 Task: Look for space in Virginia, South Africa from 10th July, 2023 to 25th July, 2023 for 3 adults, 1 child in price range Rs.15000 to Rs.25000. Place can be shared room with 2 bedrooms having 3 beds and 2 bathrooms. Property type can be house, flat, guest house. Amenities needed are: wifi, TV, free parkinig on premises, gym, breakfast. Booking option can be shelf check-in. Required host language is English.
Action: Mouse moved to (583, 136)
Screenshot: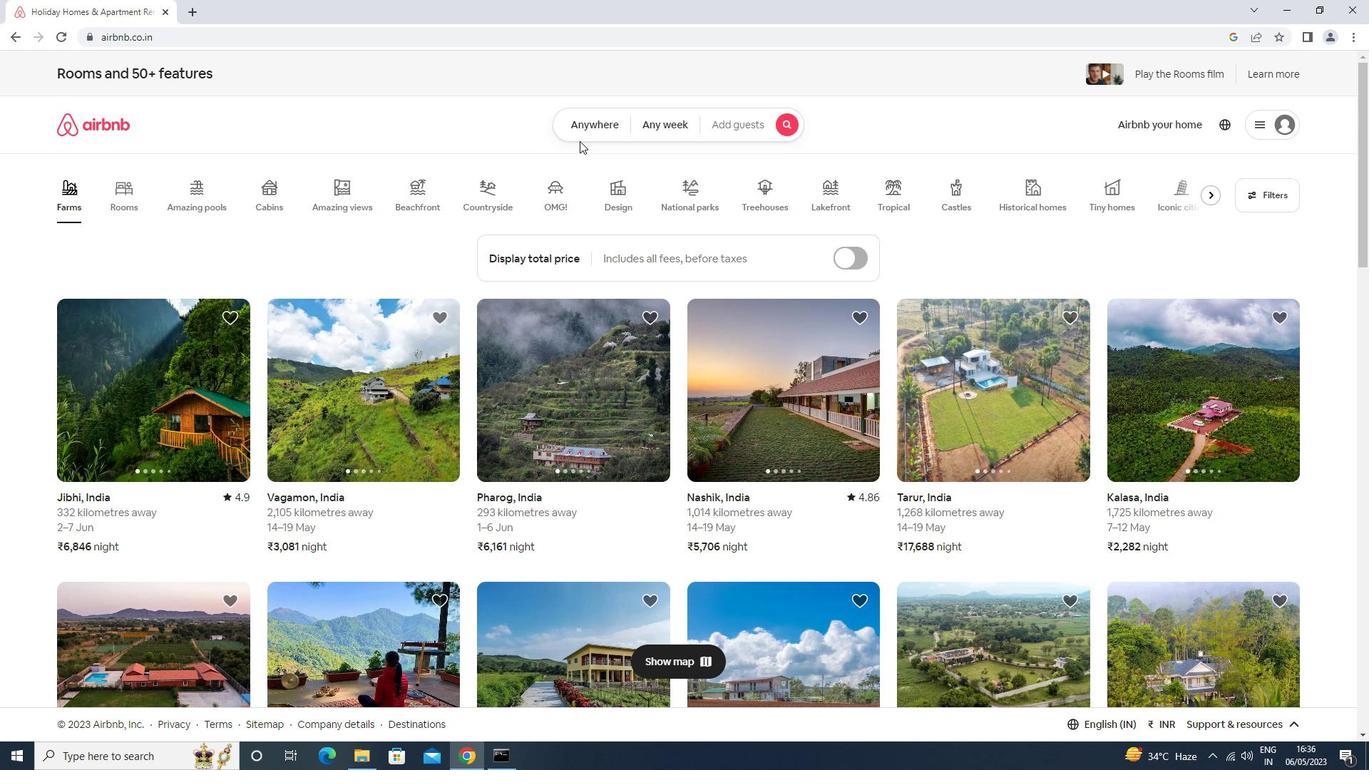 
Action: Mouse pressed left at (583, 136)
Screenshot: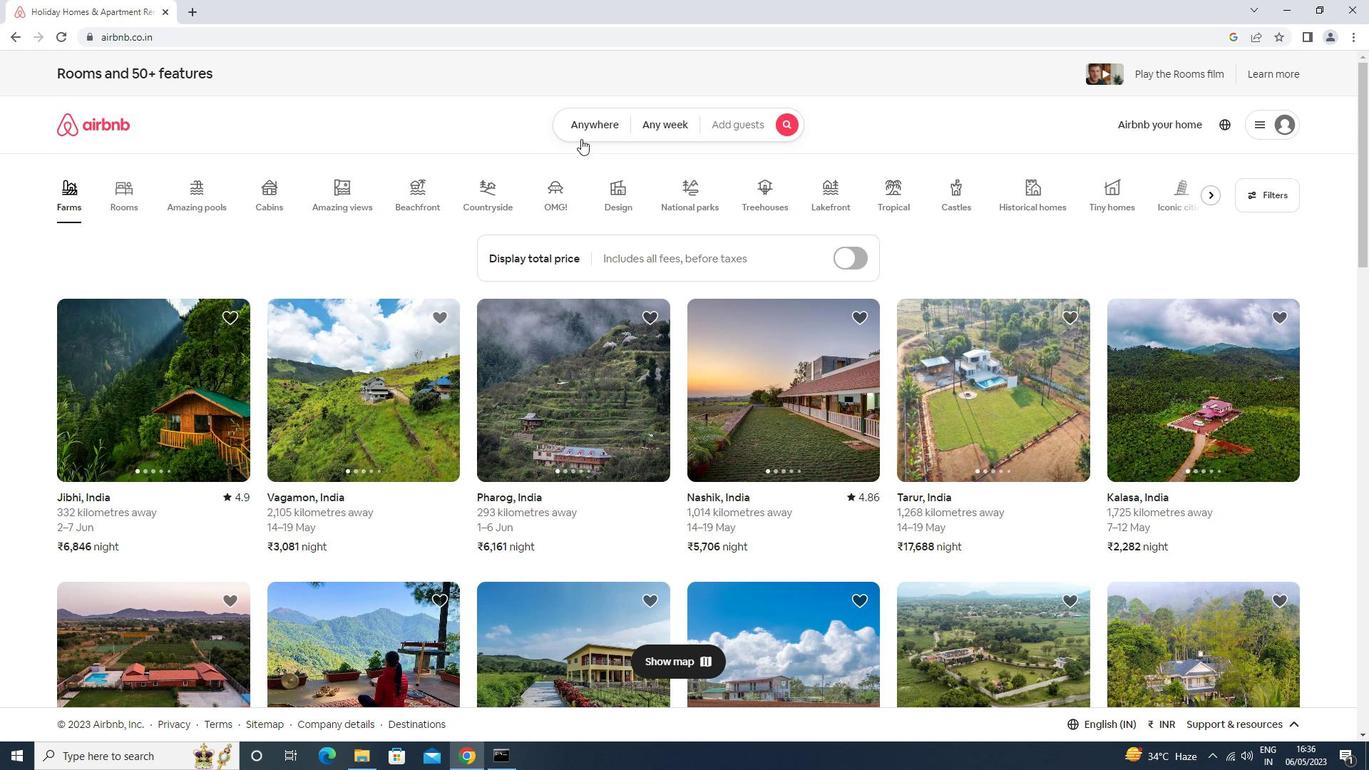 
Action: Mouse moved to (531, 184)
Screenshot: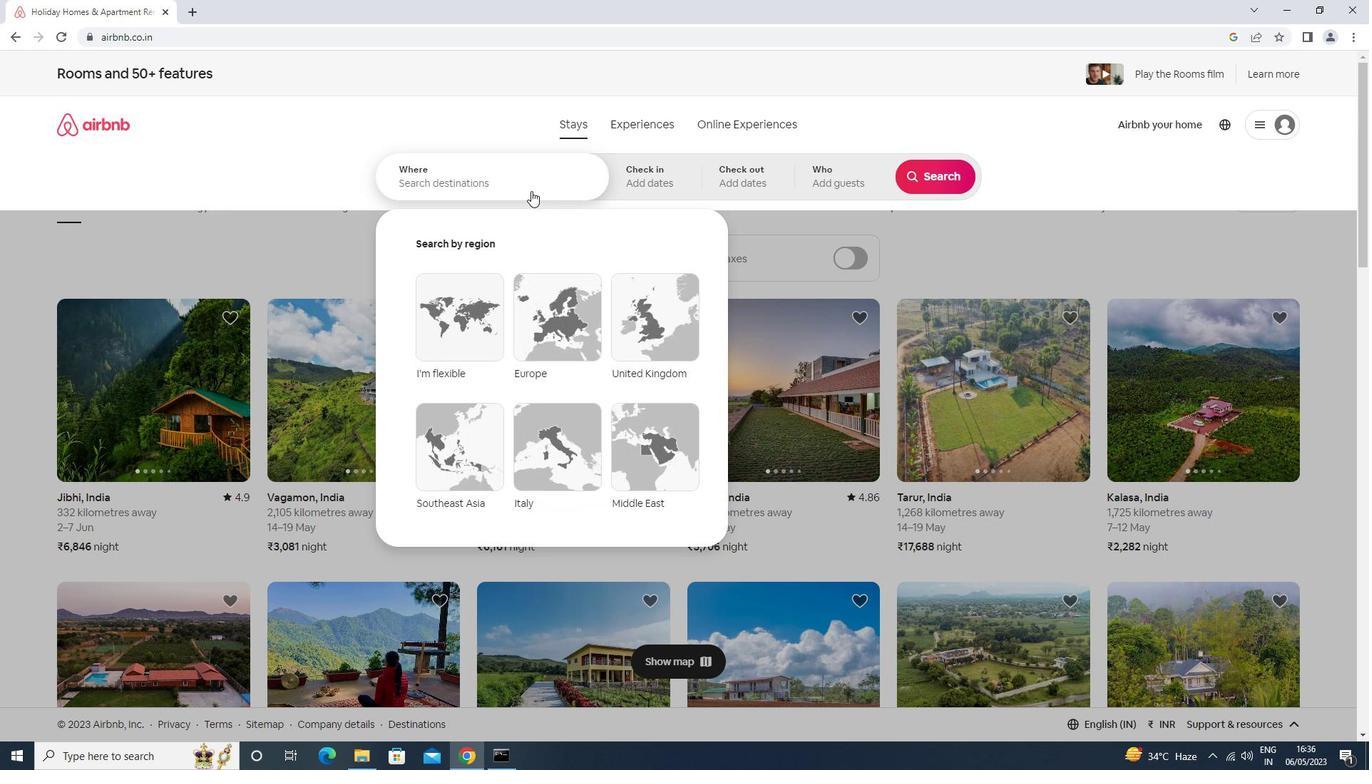 
Action: Mouse pressed left at (531, 184)
Screenshot: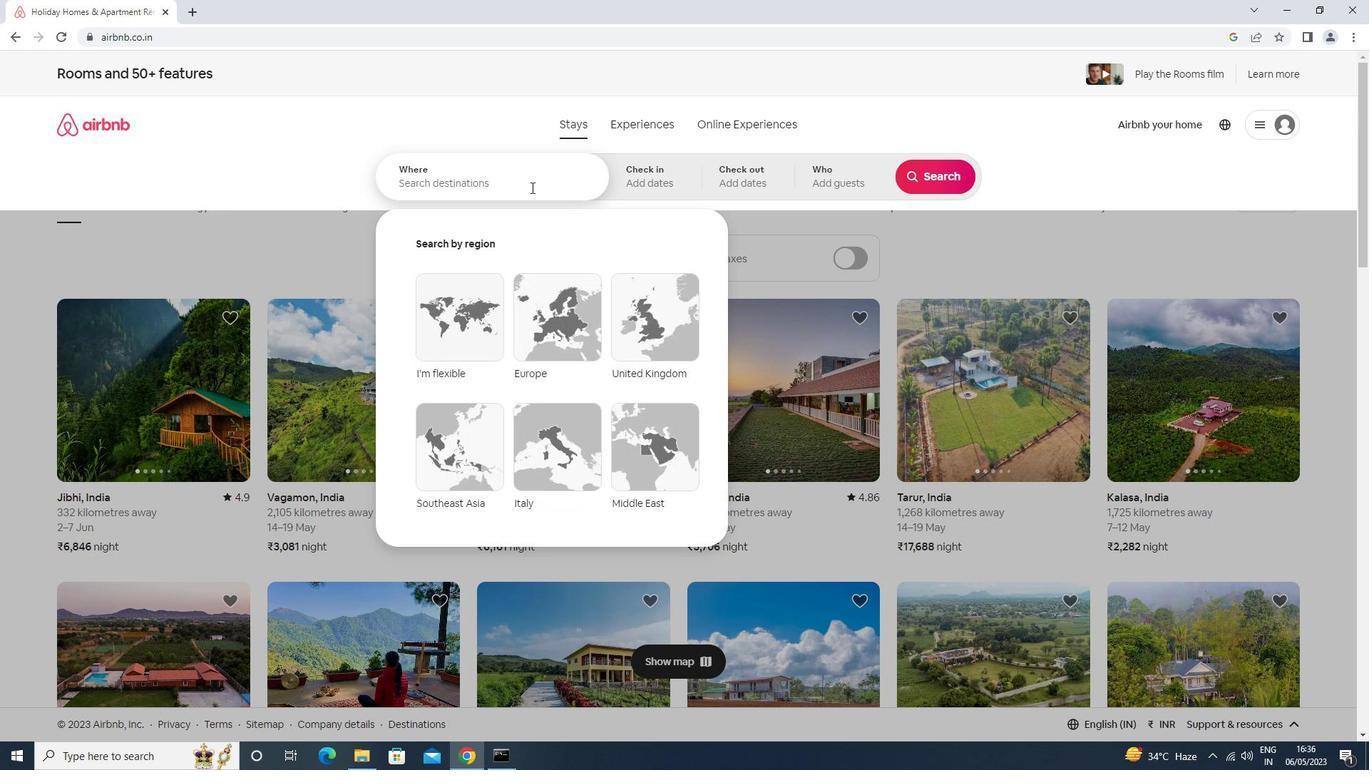 
Action: Key pressed vryburg,<Key.space><Key.shift>SOUTH<Key.space><Key.shift>AFRICA<Key.enter>
Screenshot: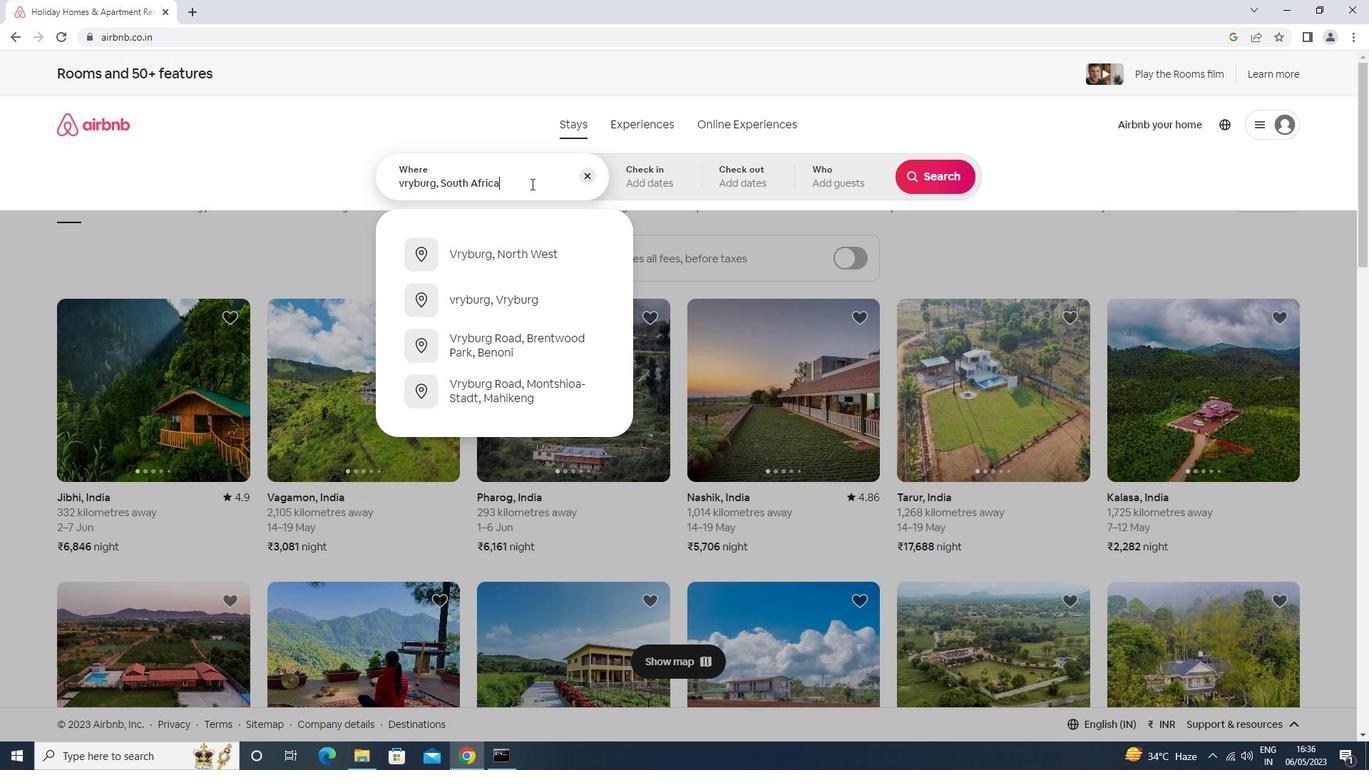
Action: Mouse moved to (935, 298)
Screenshot: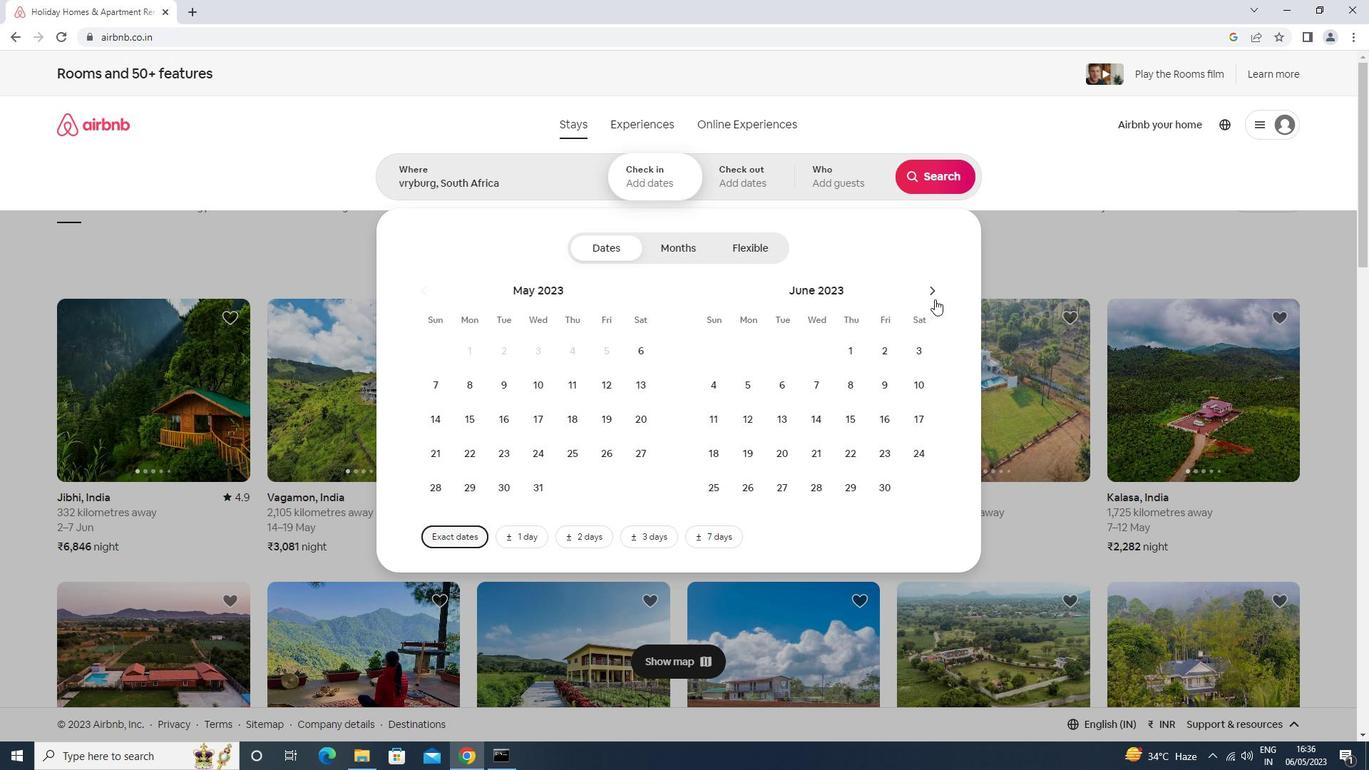 
Action: Mouse pressed left at (935, 298)
Screenshot: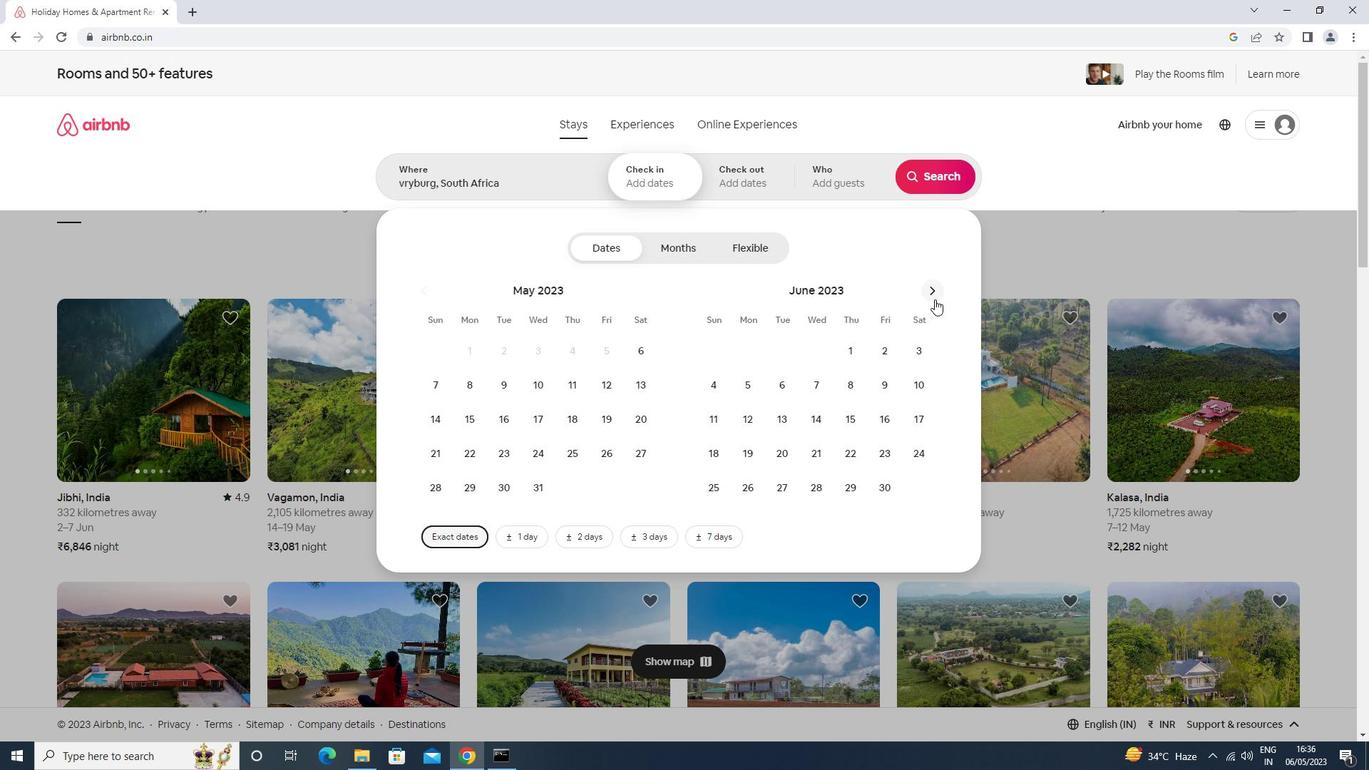 
Action: Mouse moved to (822, 415)
Screenshot: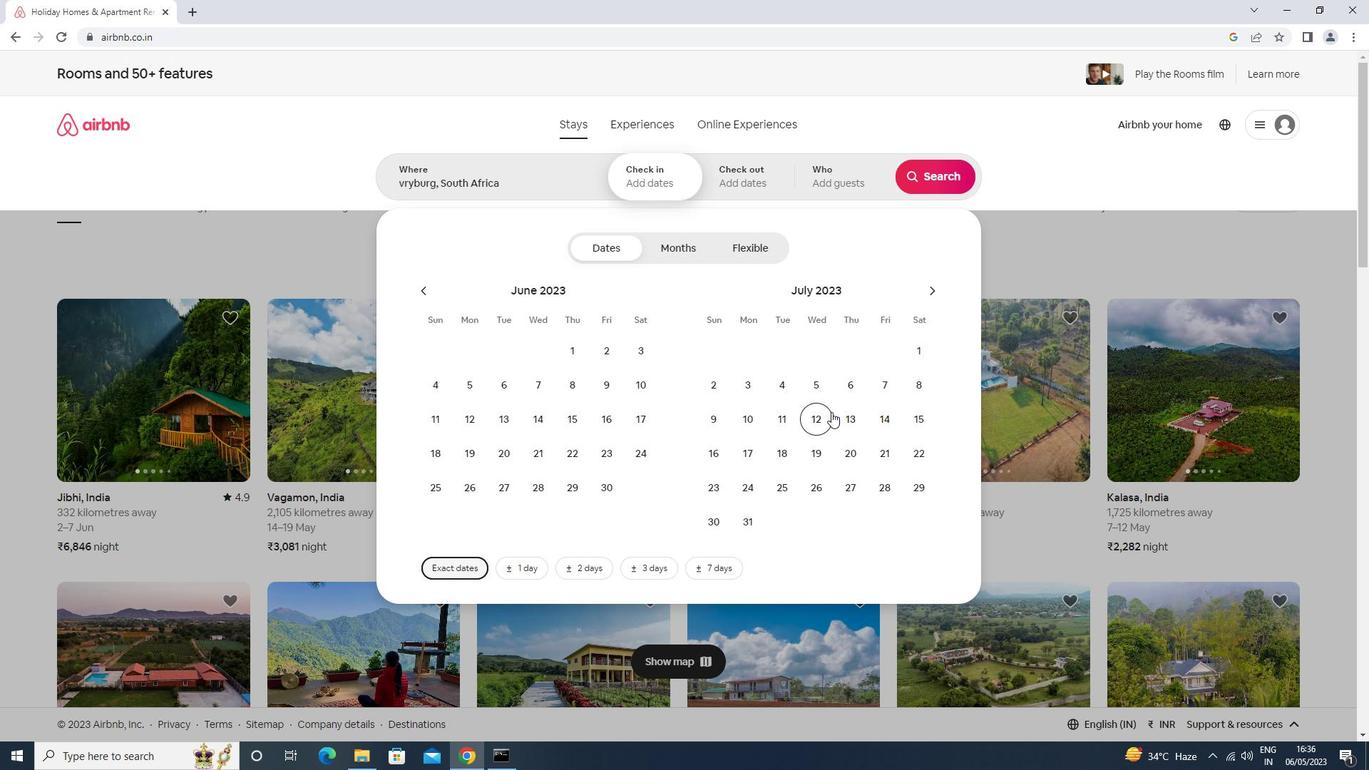 
Action: Mouse pressed left at (822, 415)
Screenshot: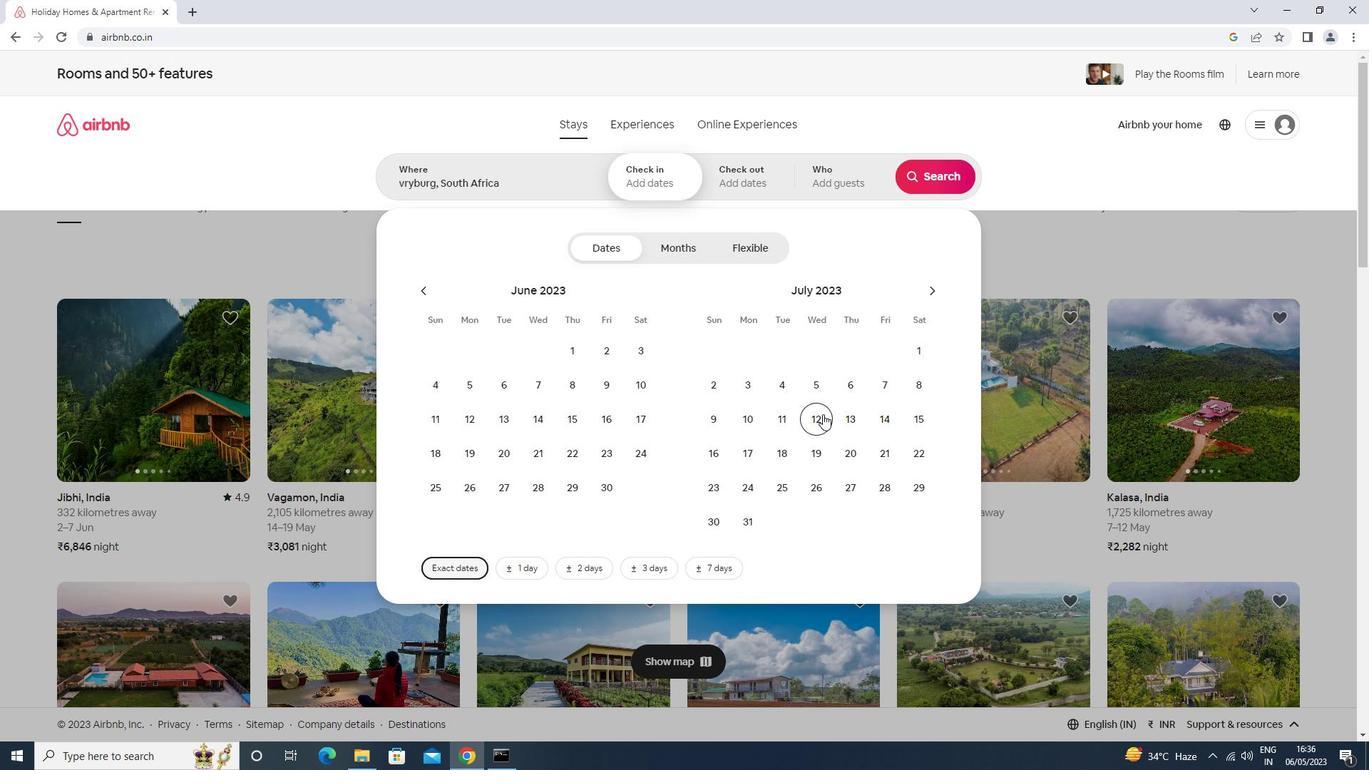 
Action: Mouse moved to (711, 451)
Screenshot: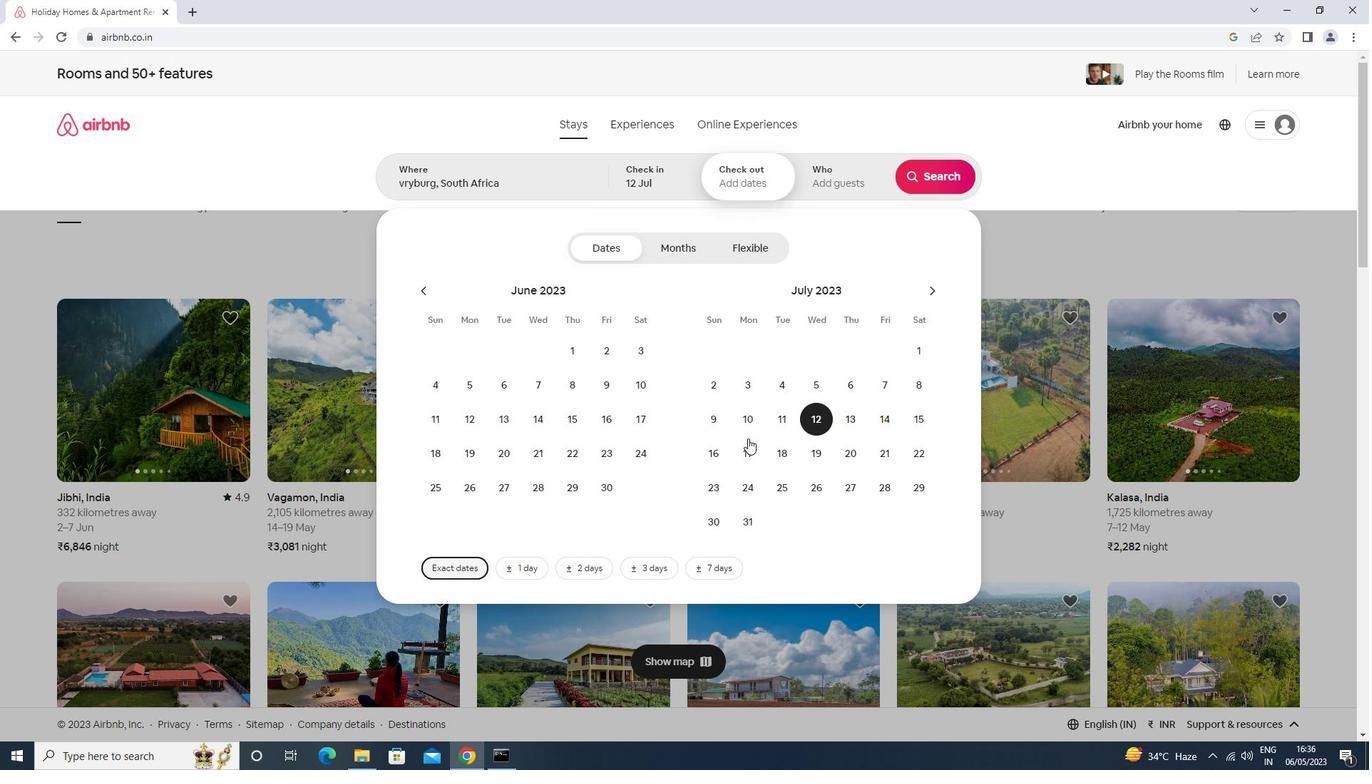 
Action: Mouse pressed left at (711, 451)
Screenshot: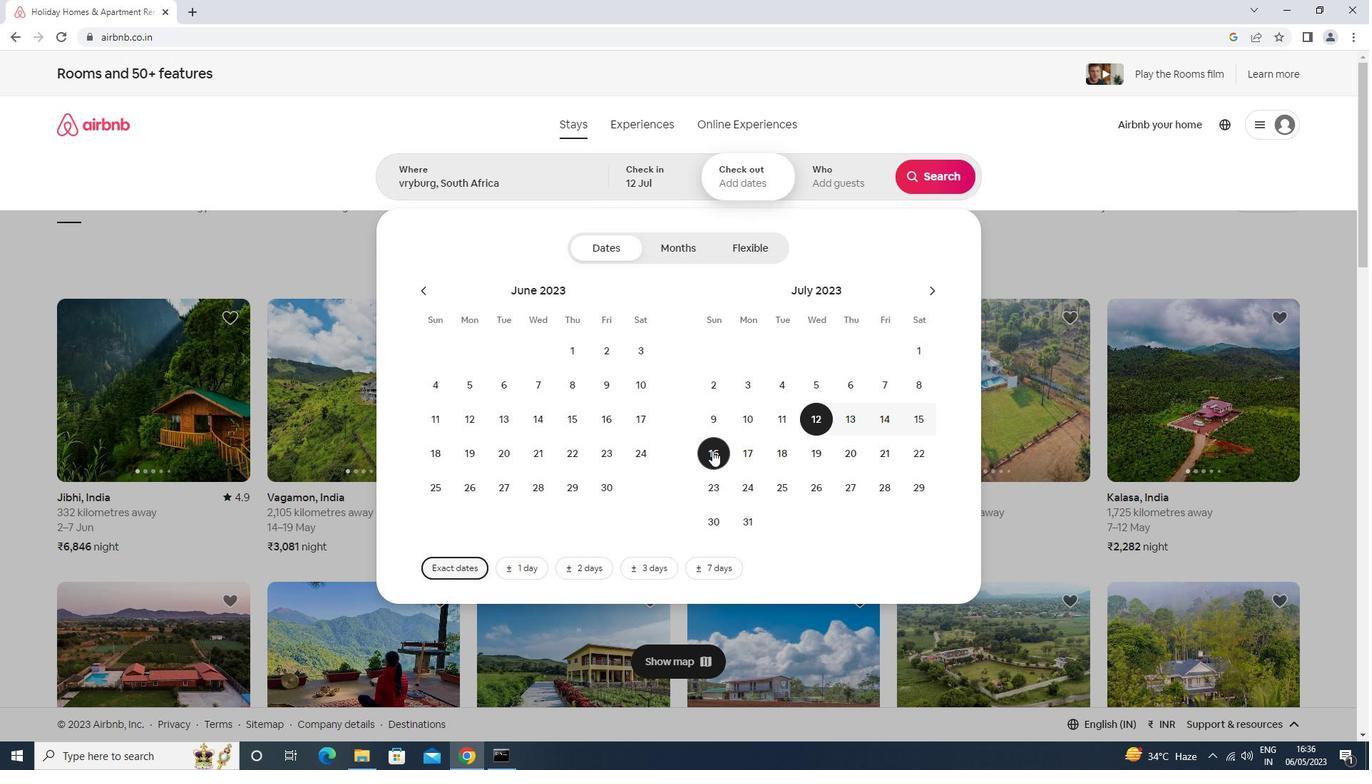 
Action: Mouse moved to (815, 182)
Screenshot: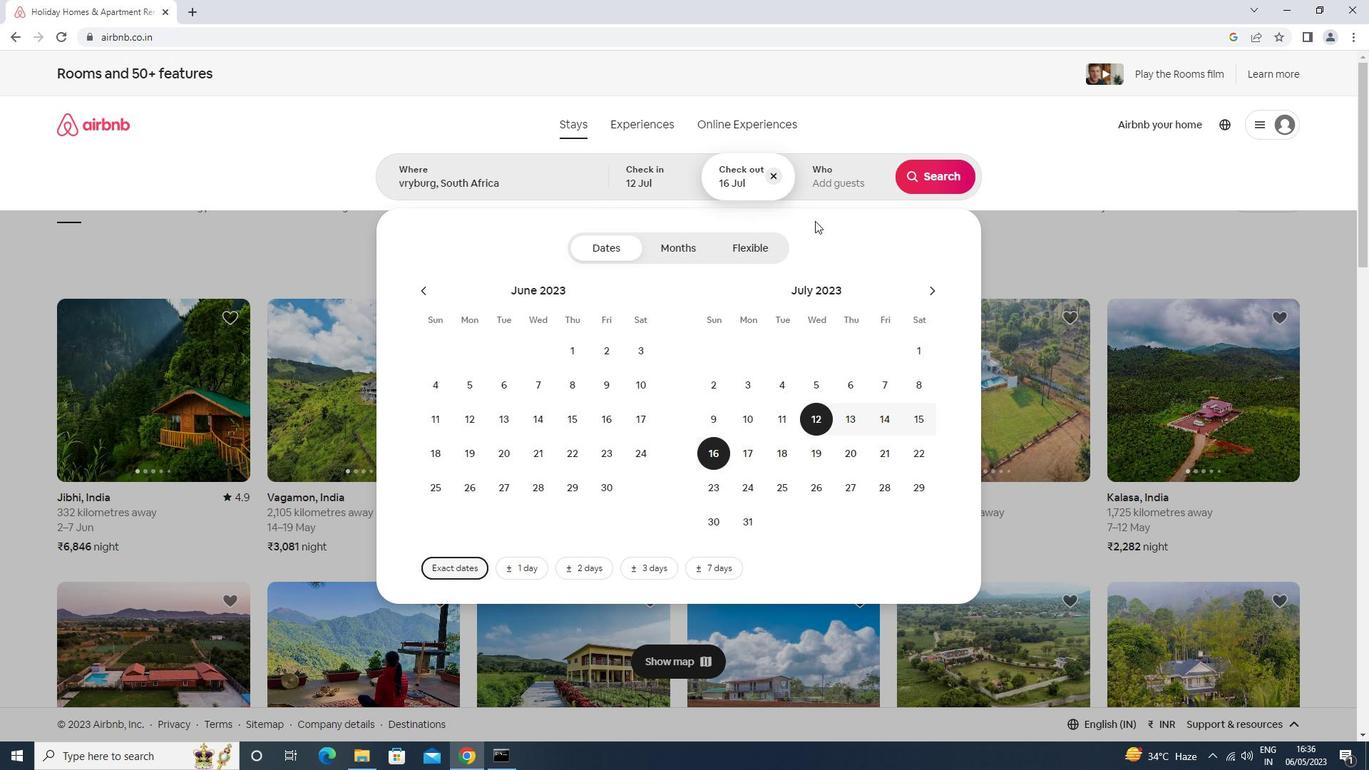 
Action: Mouse pressed left at (815, 182)
Screenshot: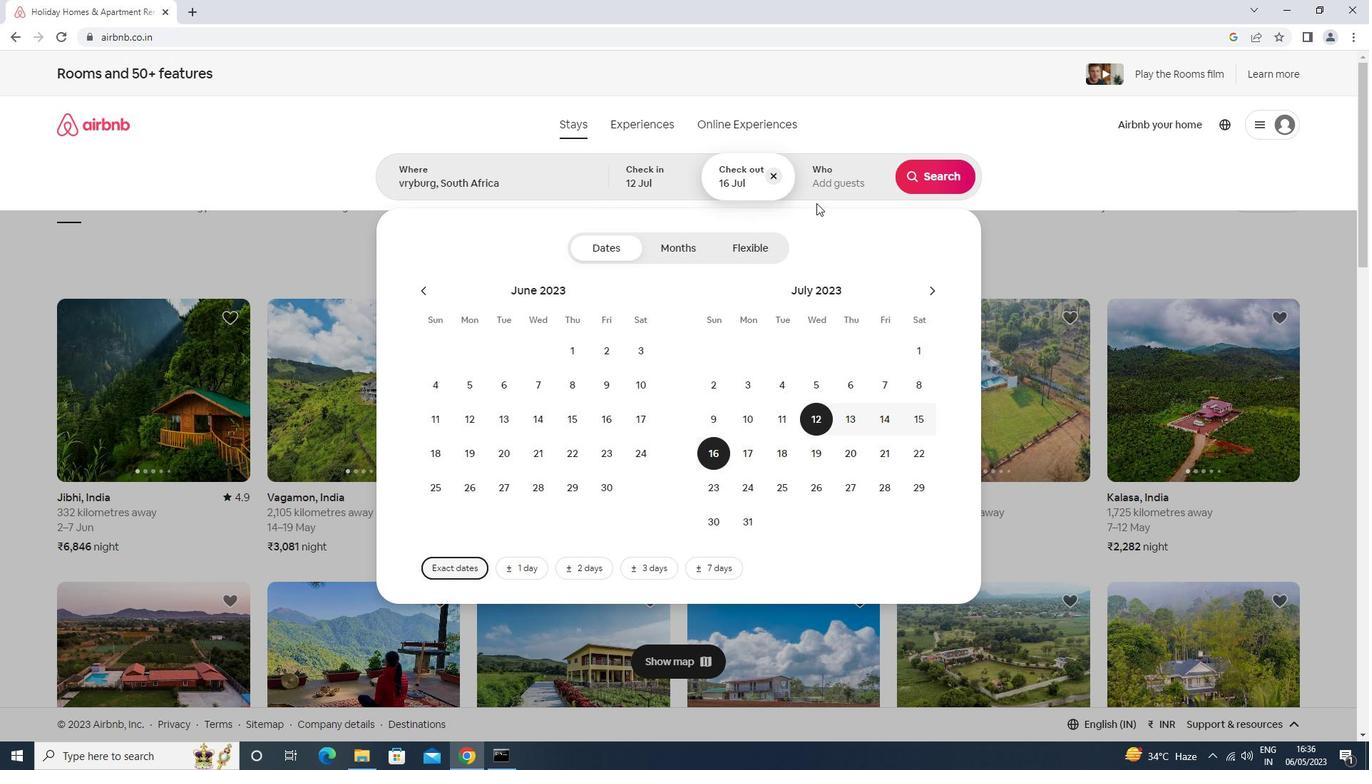 
Action: Mouse moved to (943, 251)
Screenshot: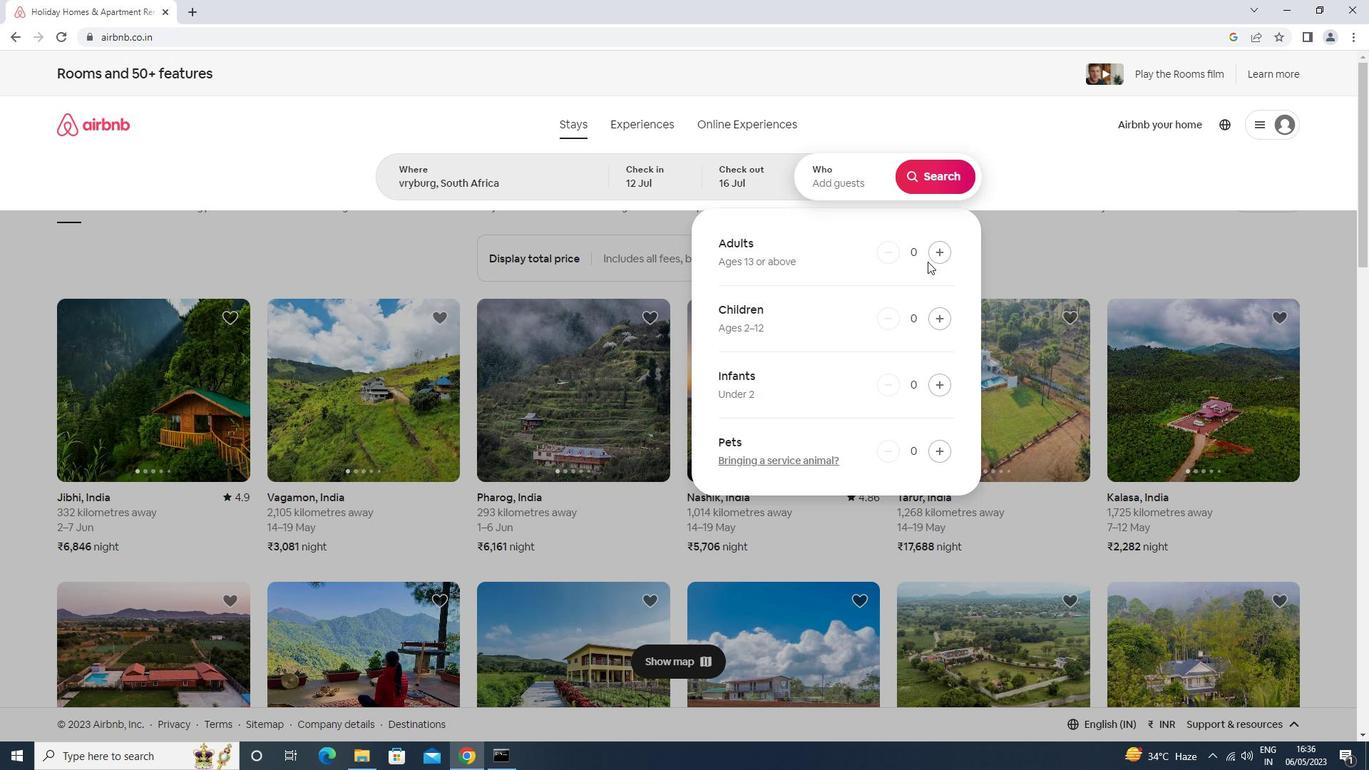 
Action: Mouse pressed left at (943, 251)
Screenshot: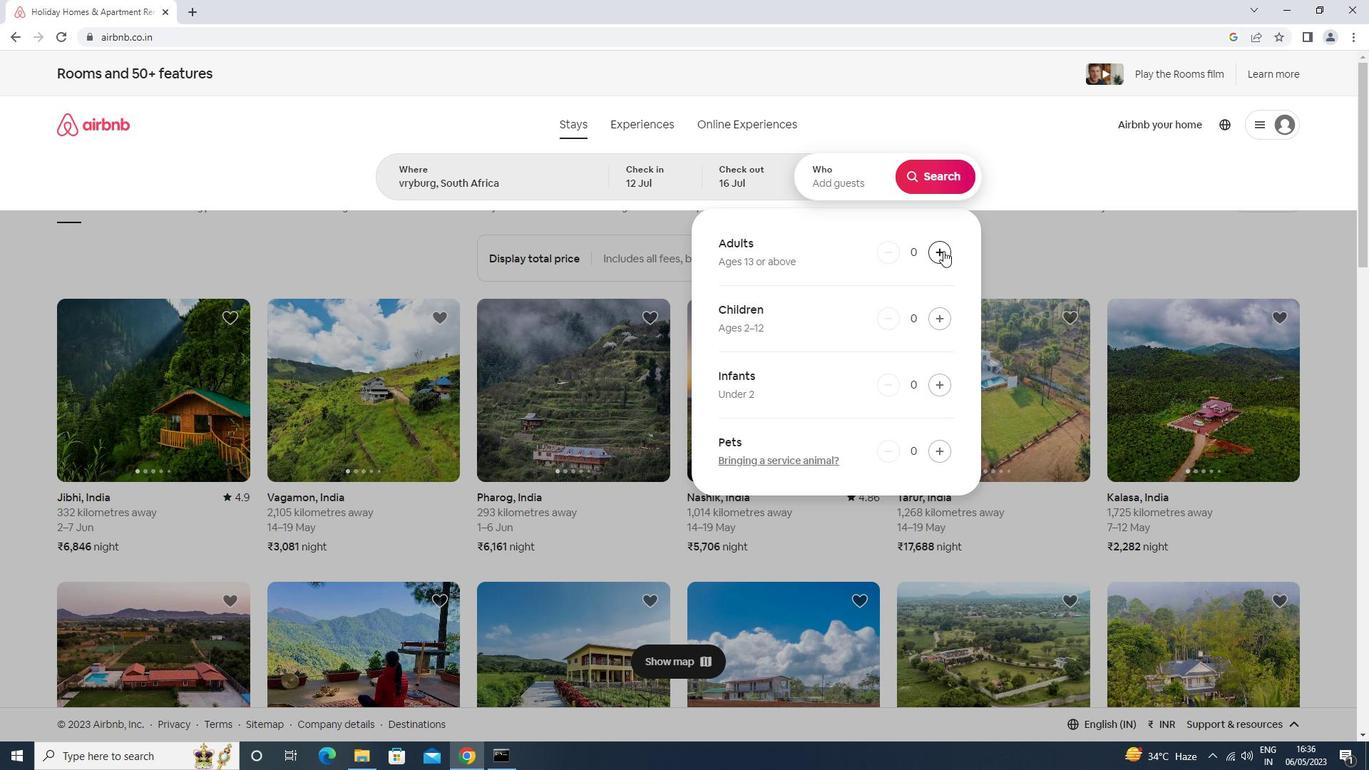 
Action: Mouse pressed left at (943, 251)
Screenshot: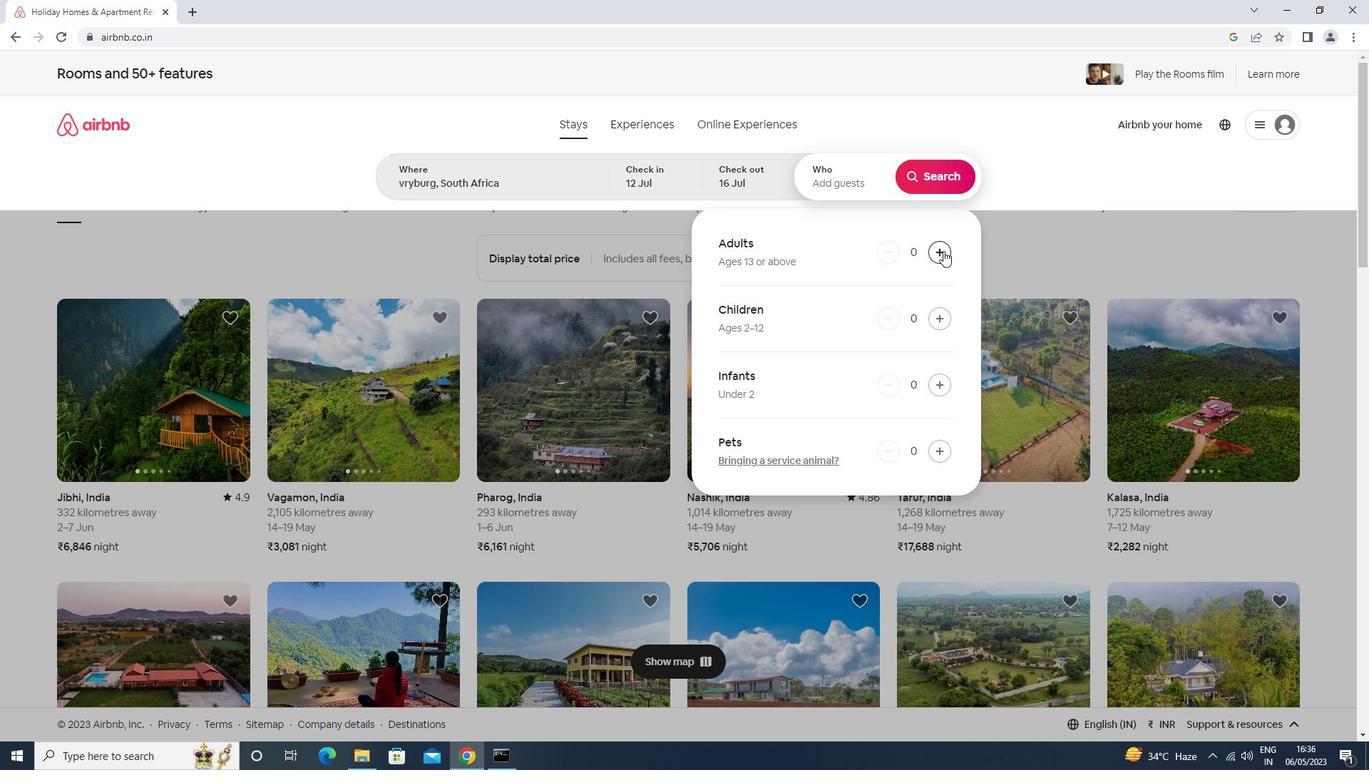 
Action: Mouse pressed left at (943, 251)
Screenshot: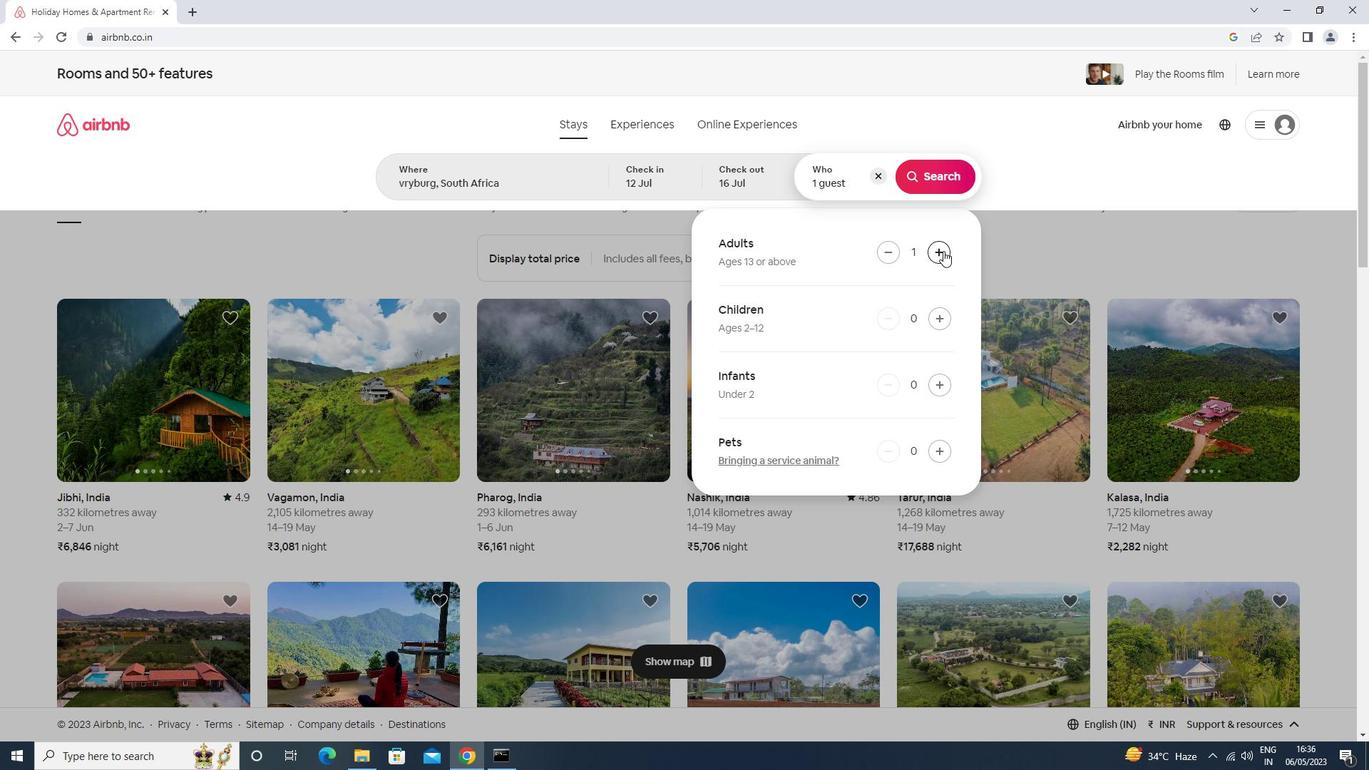 
Action: Mouse pressed left at (943, 251)
Screenshot: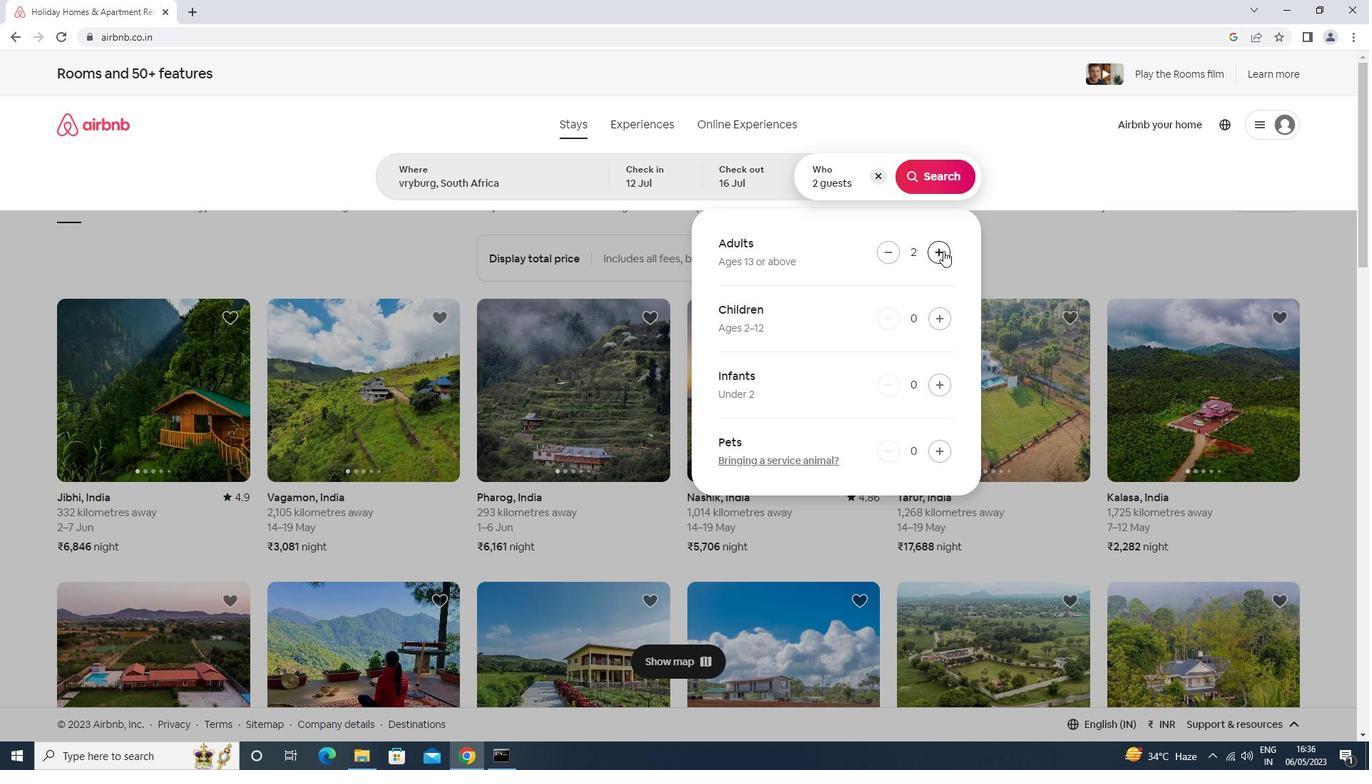 
Action: Mouse pressed left at (943, 251)
Screenshot: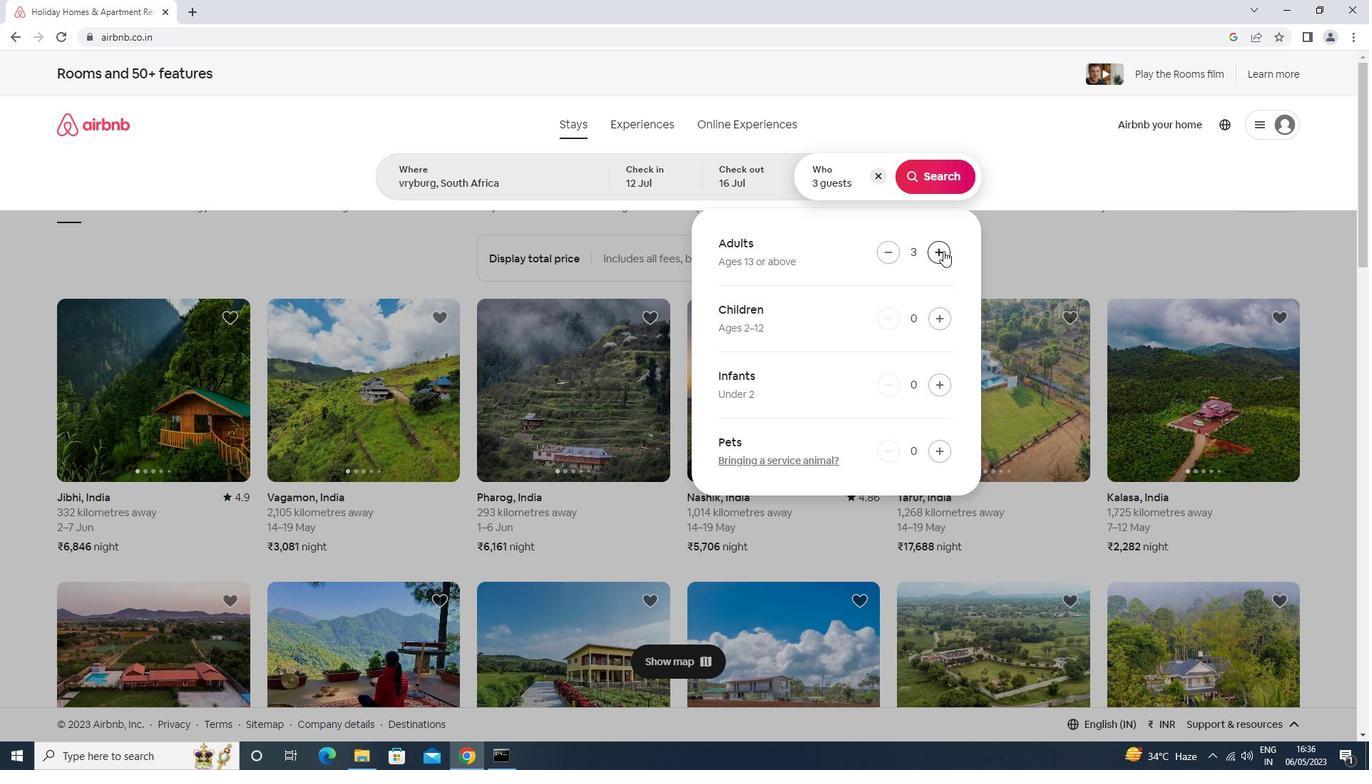 
Action: Mouse pressed left at (943, 251)
Screenshot: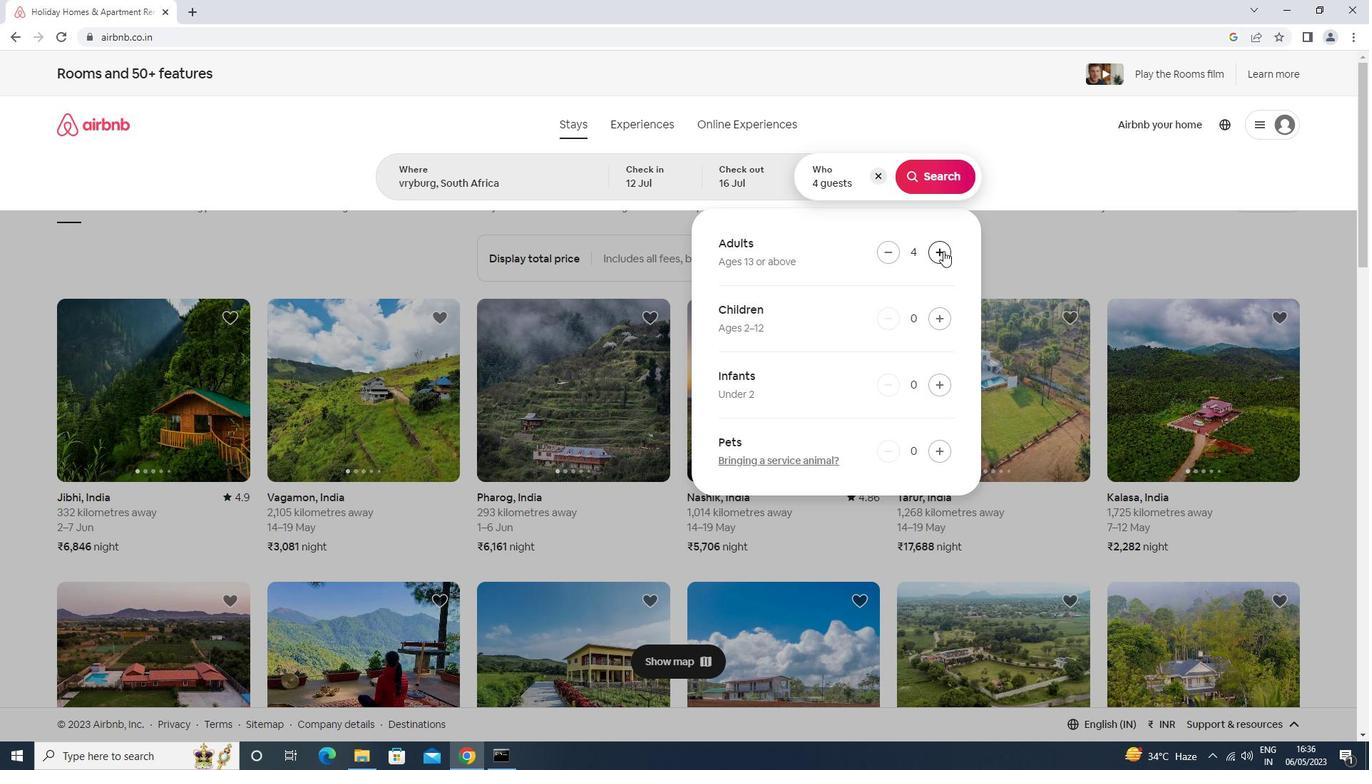 
Action: Mouse pressed left at (943, 251)
Screenshot: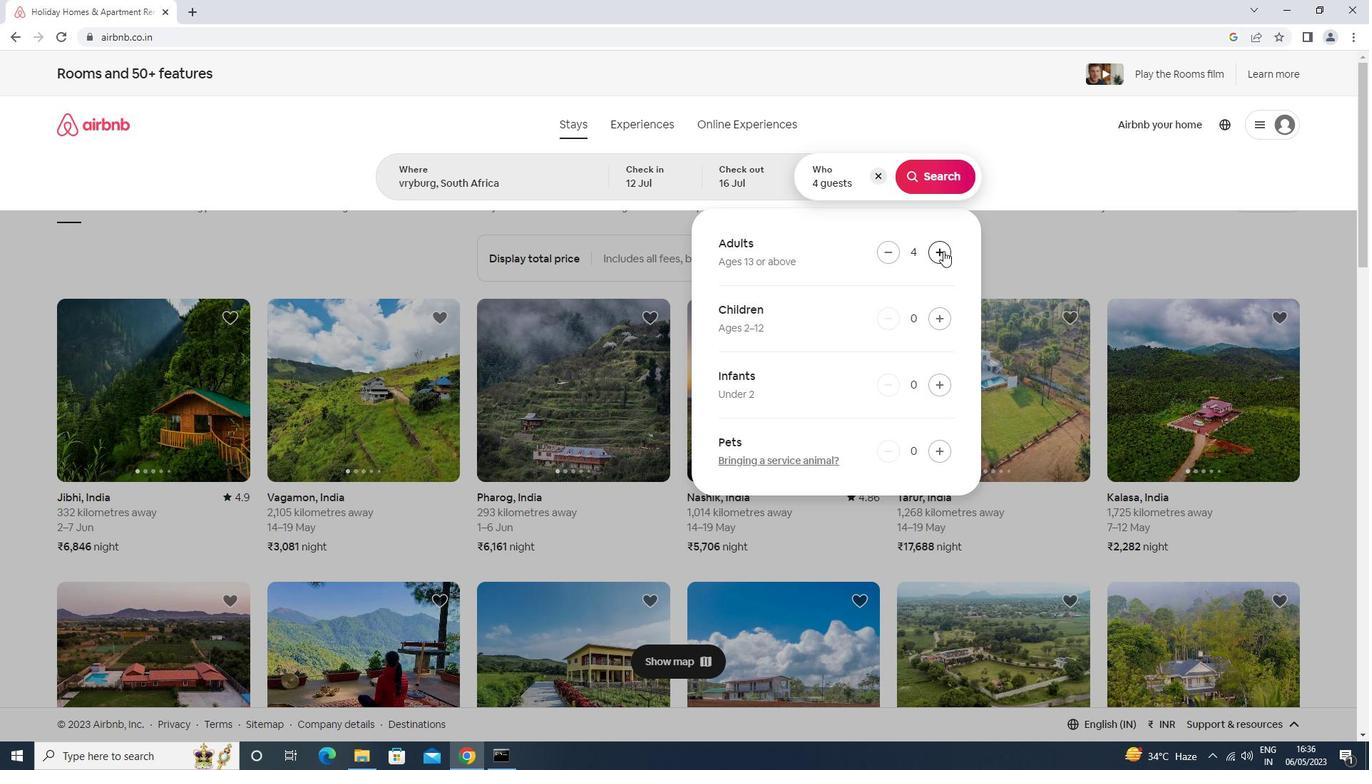 
Action: Mouse pressed left at (943, 251)
Screenshot: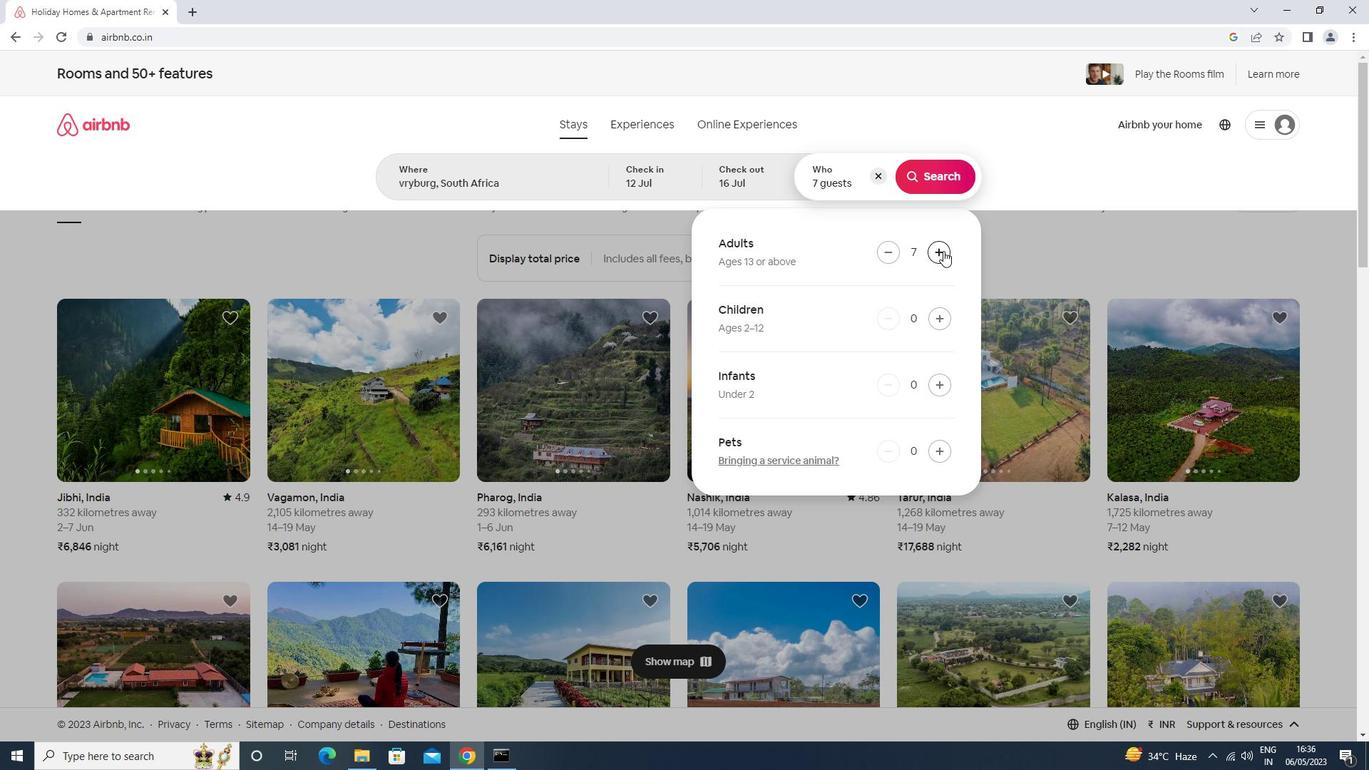 
Action: Mouse moved to (933, 189)
Screenshot: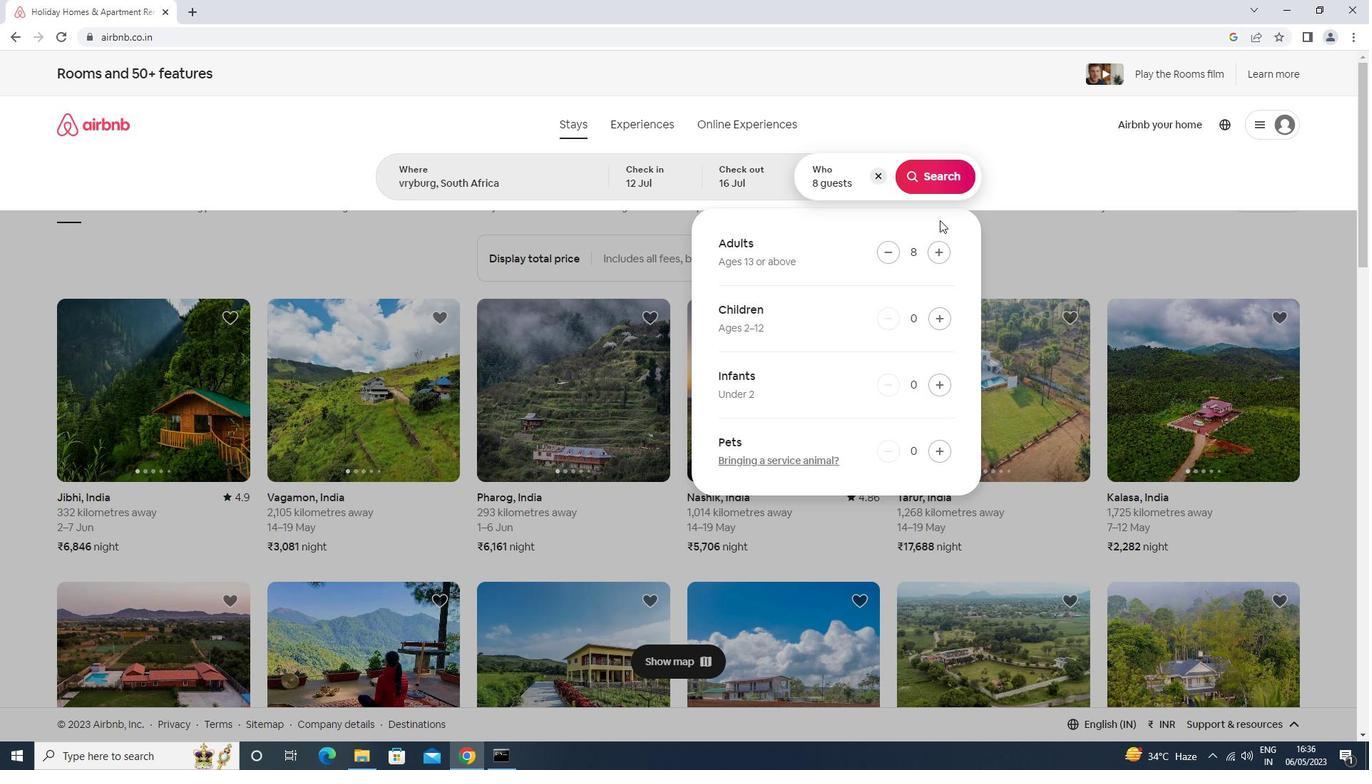 
Action: Mouse pressed left at (933, 189)
Screenshot: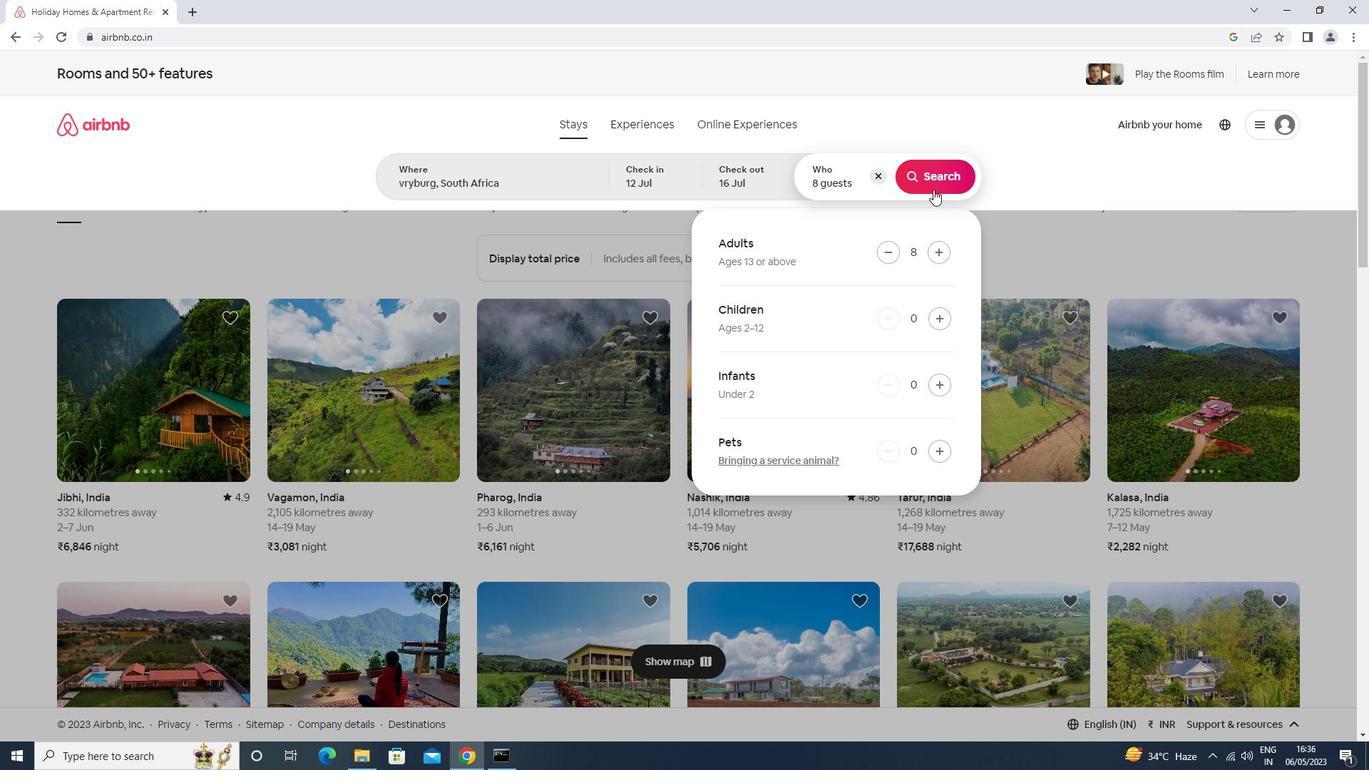 
Action: Mouse moved to (1296, 136)
Screenshot: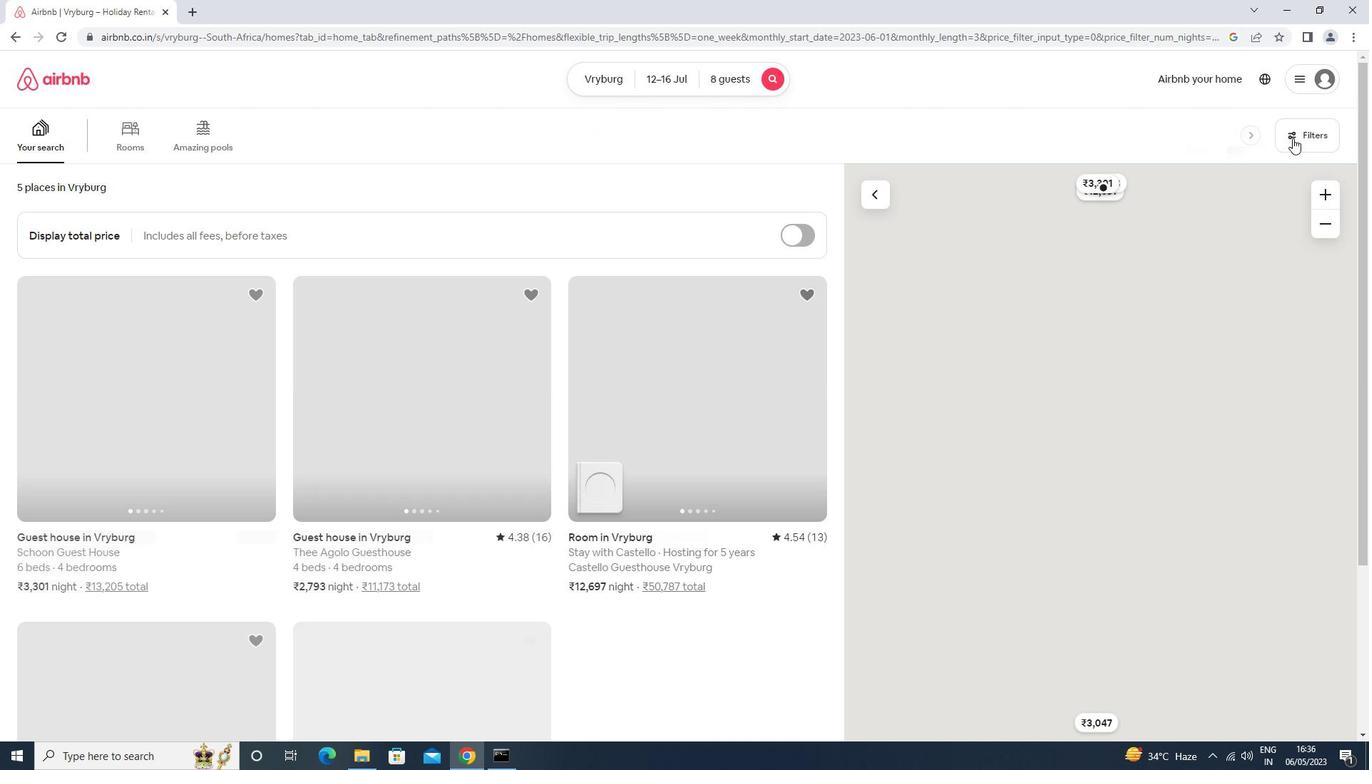 
Action: Mouse pressed left at (1296, 136)
Screenshot: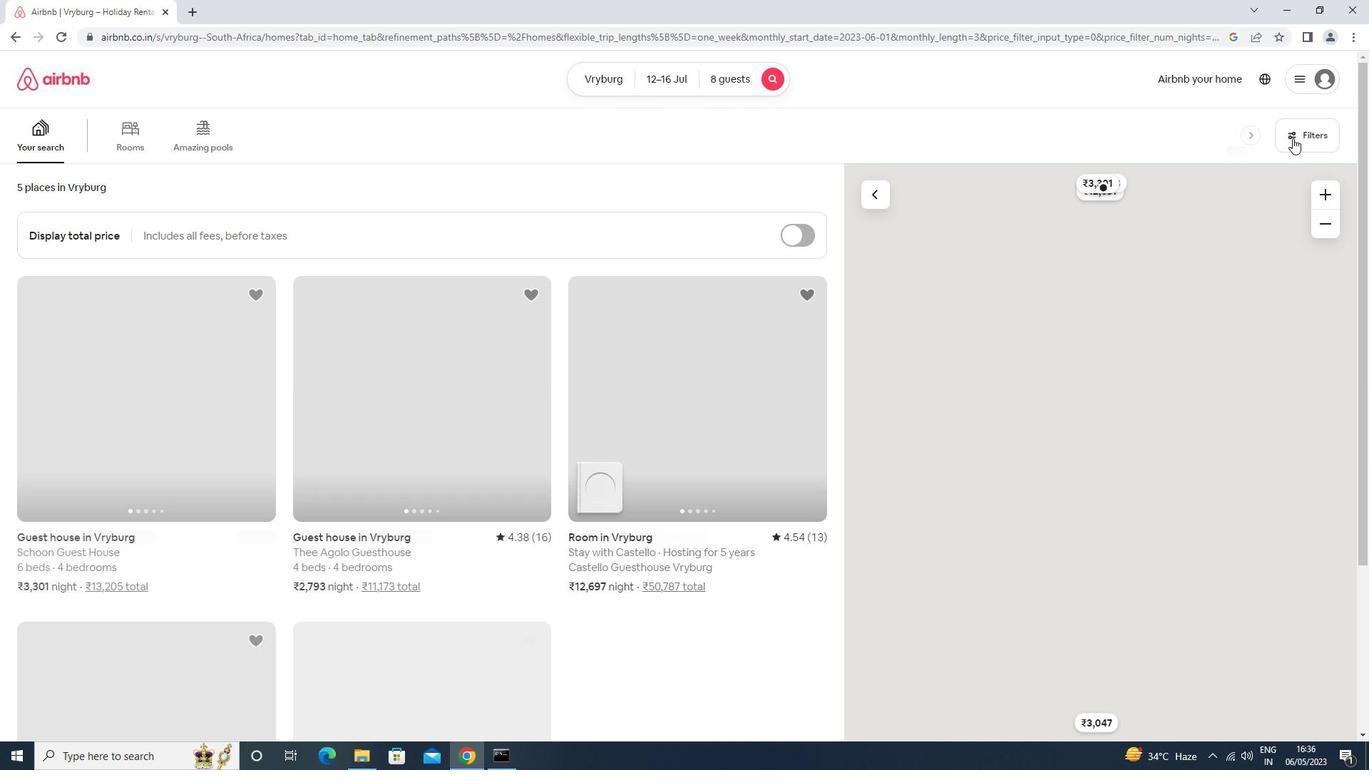 
Action: Mouse moved to (557, 490)
Screenshot: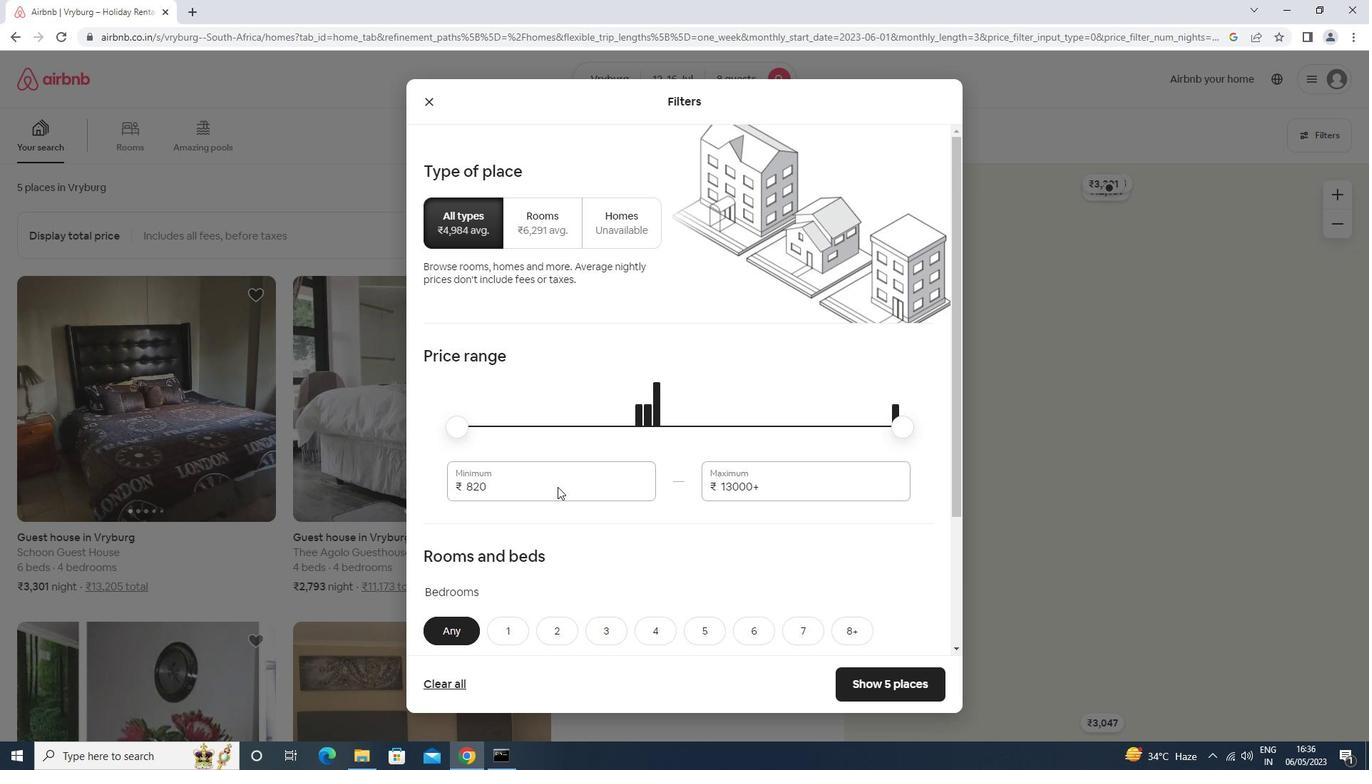 
Action: Mouse pressed left at (557, 490)
Screenshot: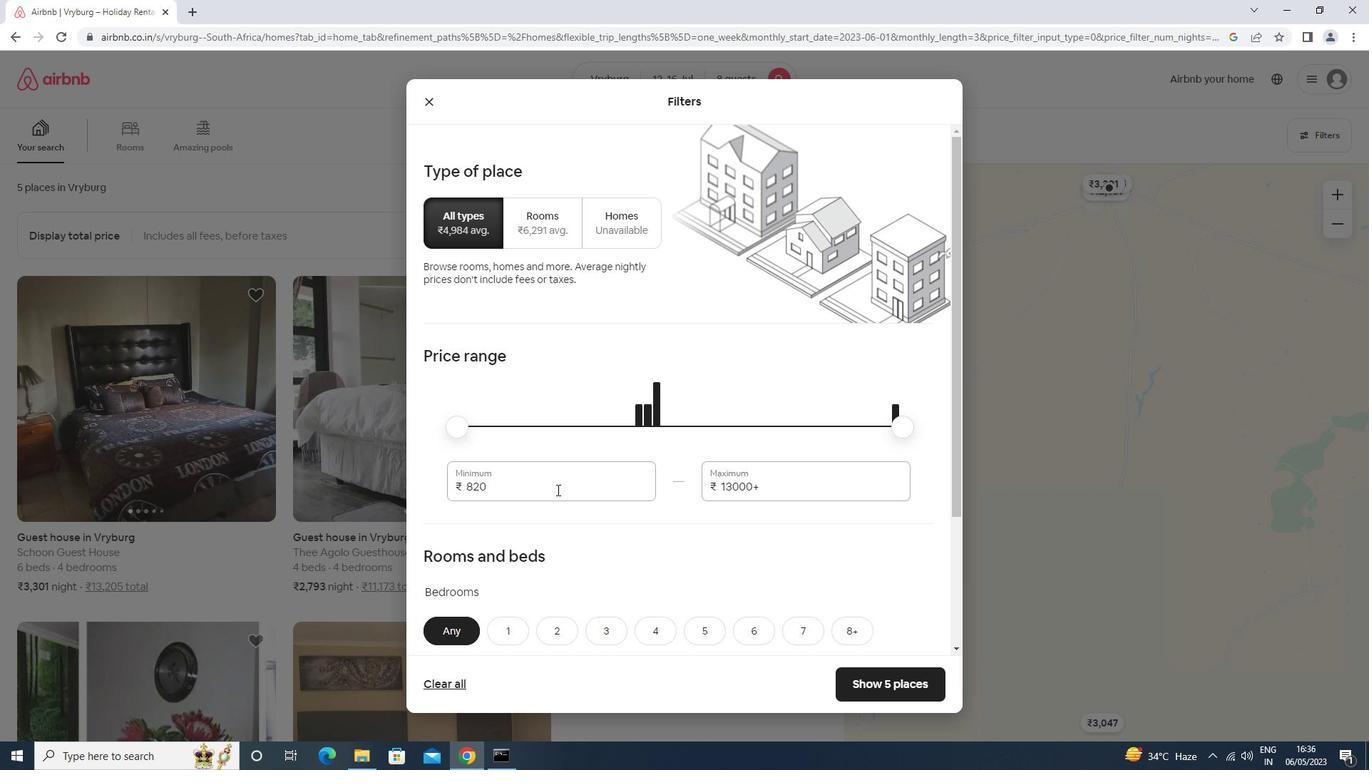 
Action: Mouse moved to (564, 478)
Screenshot: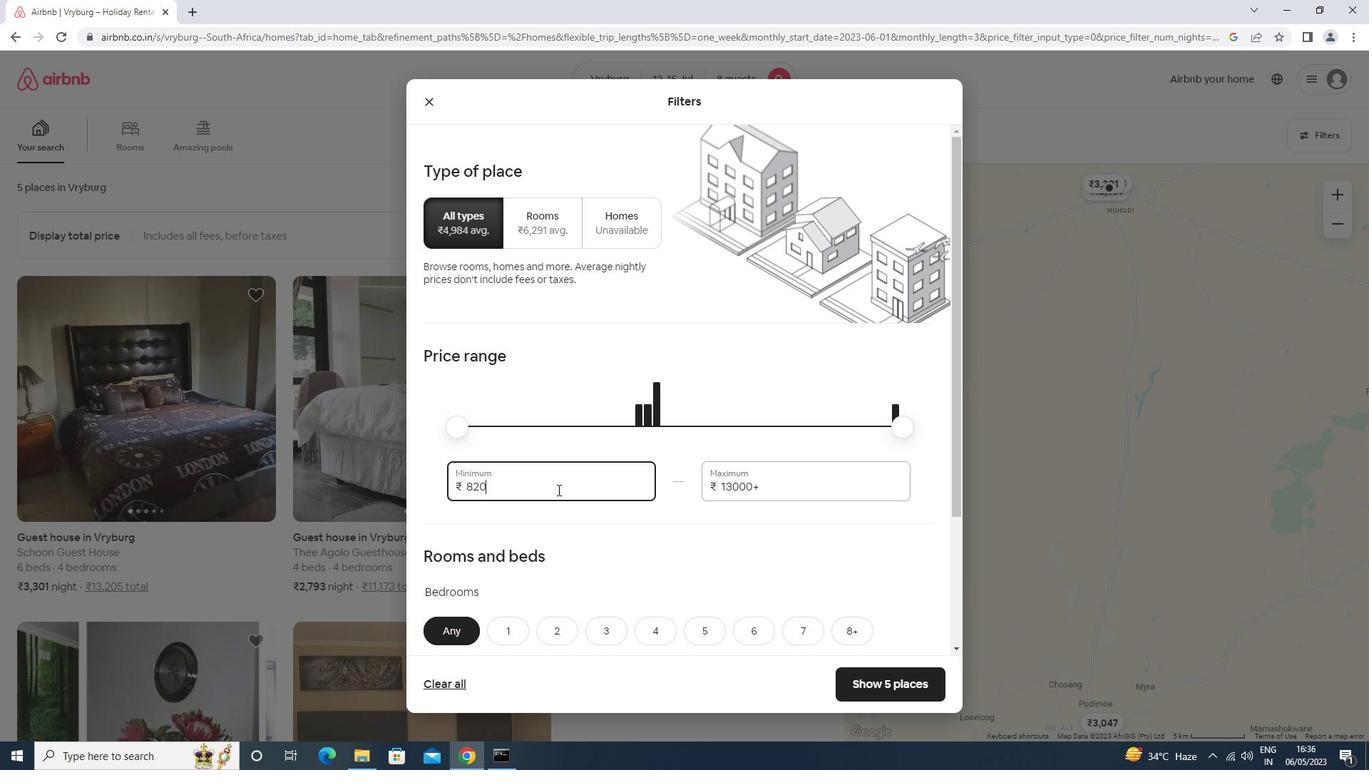 
Action: Key pressed <Key.backspace><Key.backspace><Key.backspace><Key.backspace>10000<Key.tab>16000
Screenshot: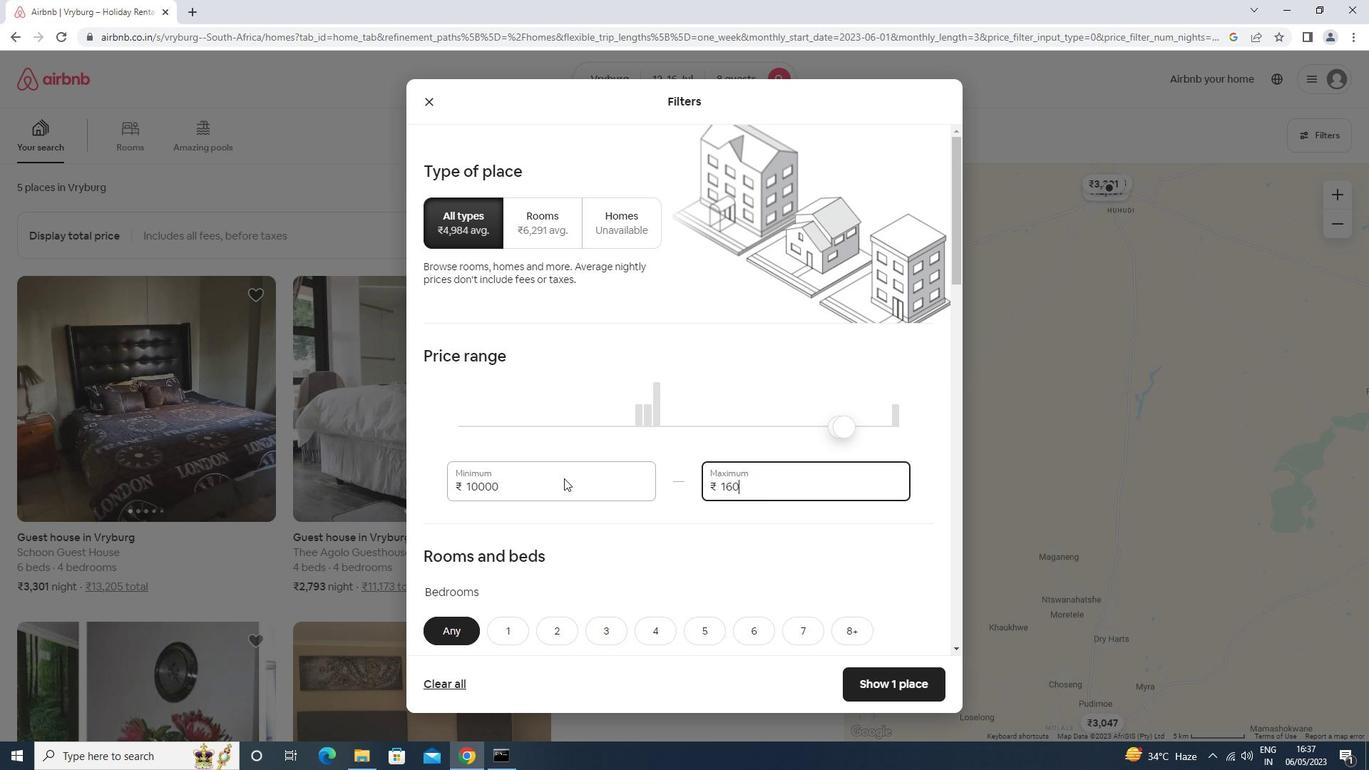 
Action: Mouse scrolled (564, 478) with delta (0, 0)
Screenshot: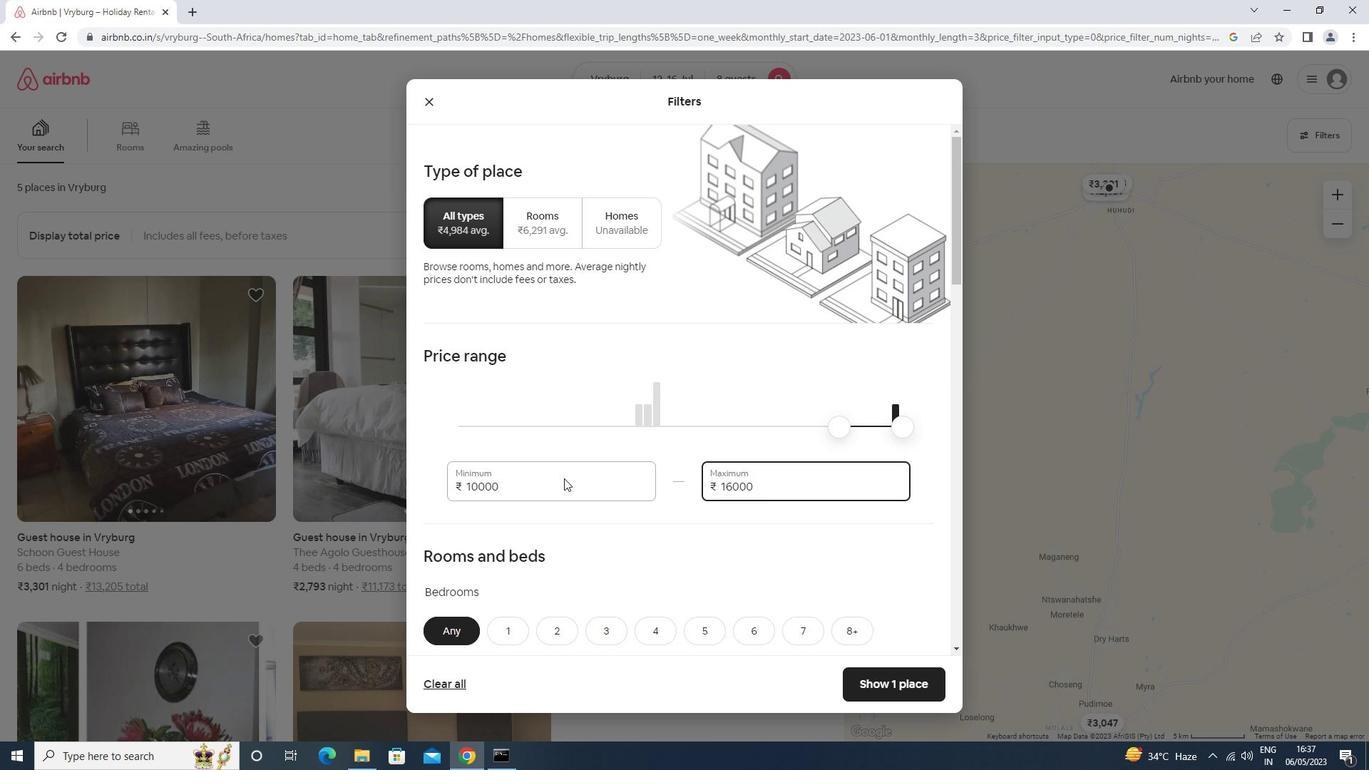 
Action: Mouse scrolled (564, 478) with delta (0, 0)
Screenshot: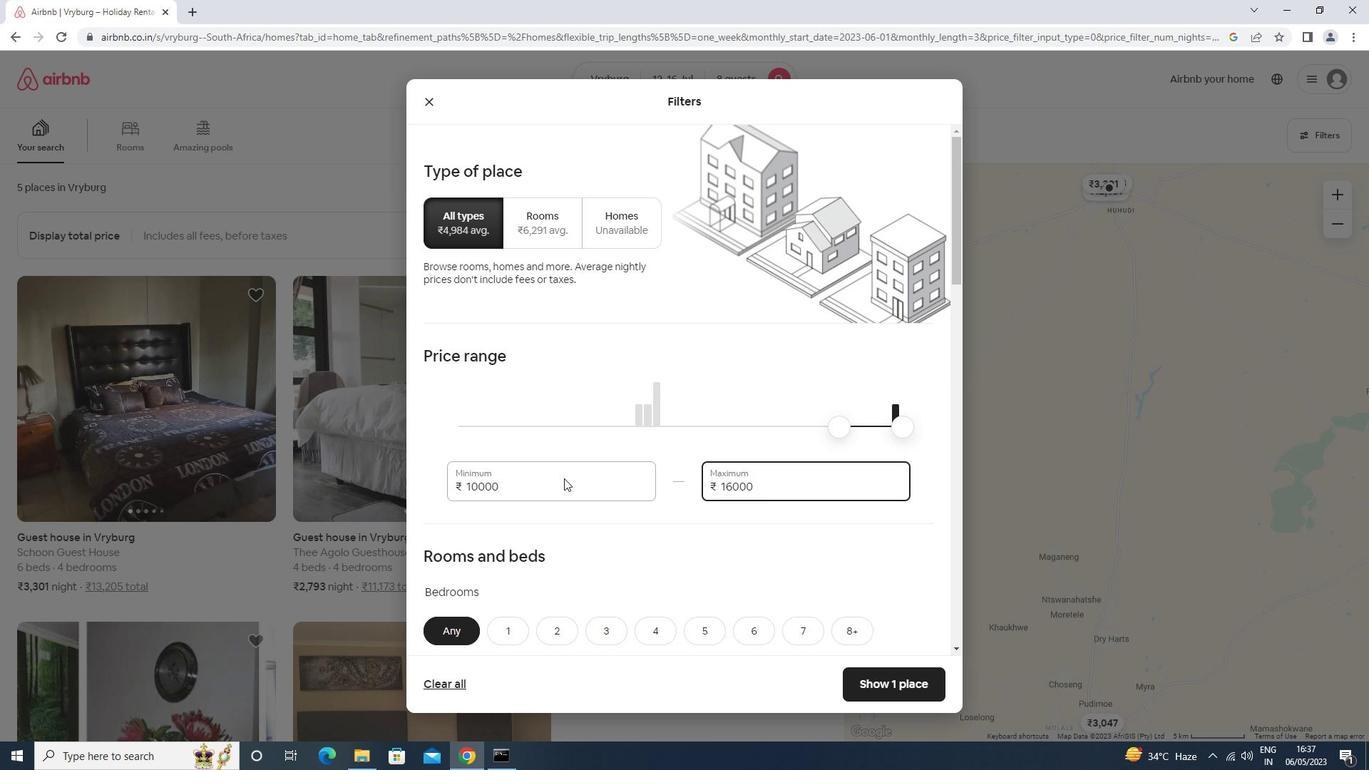 
Action: Mouse scrolled (564, 478) with delta (0, 0)
Screenshot: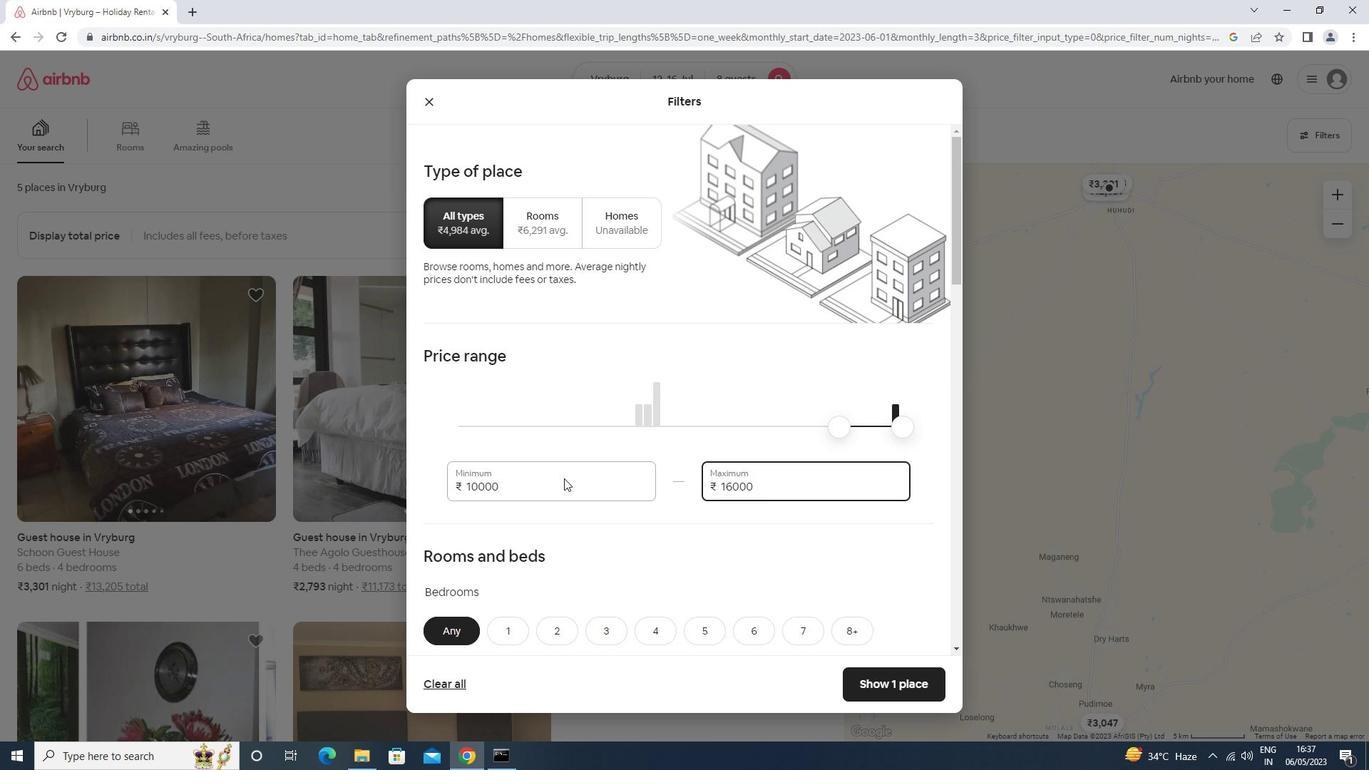 
Action: Mouse scrolled (564, 478) with delta (0, 0)
Screenshot: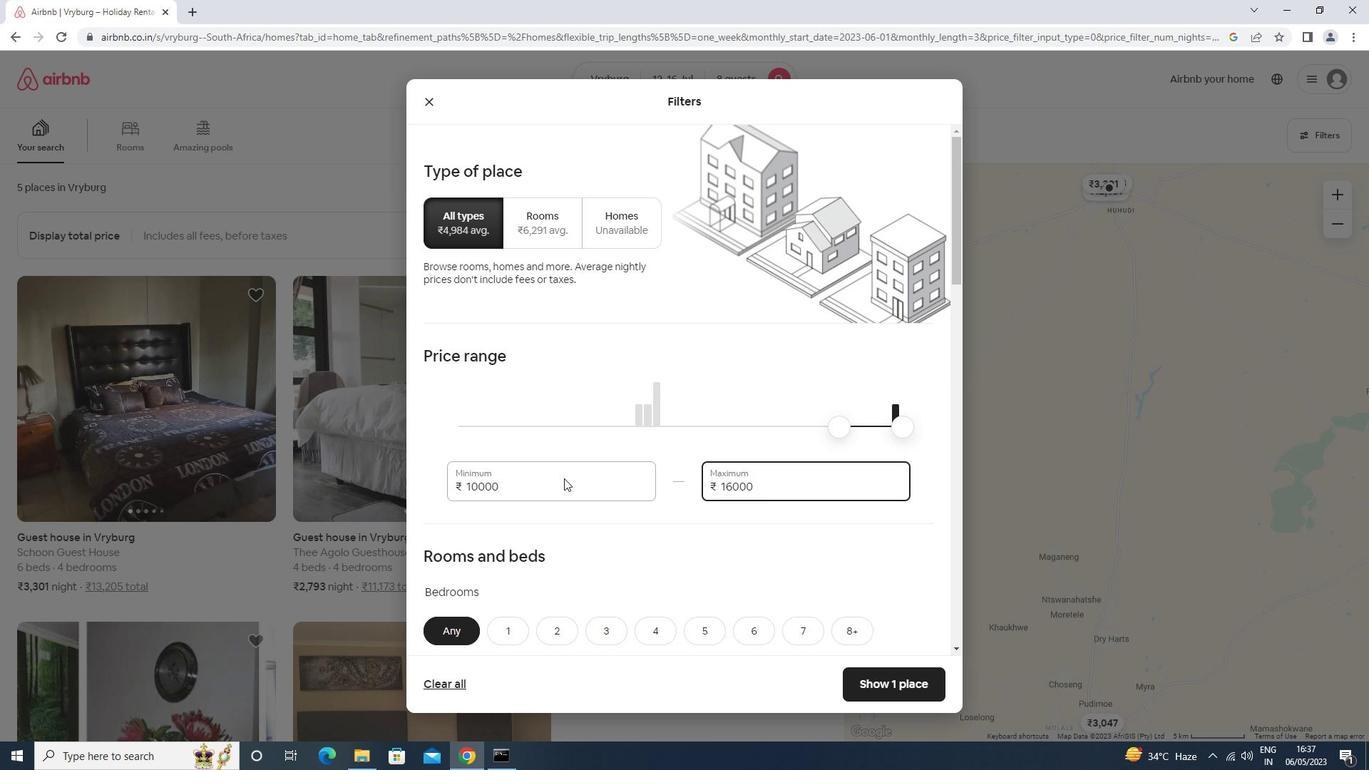 
Action: Mouse scrolled (564, 478) with delta (0, 0)
Screenshot: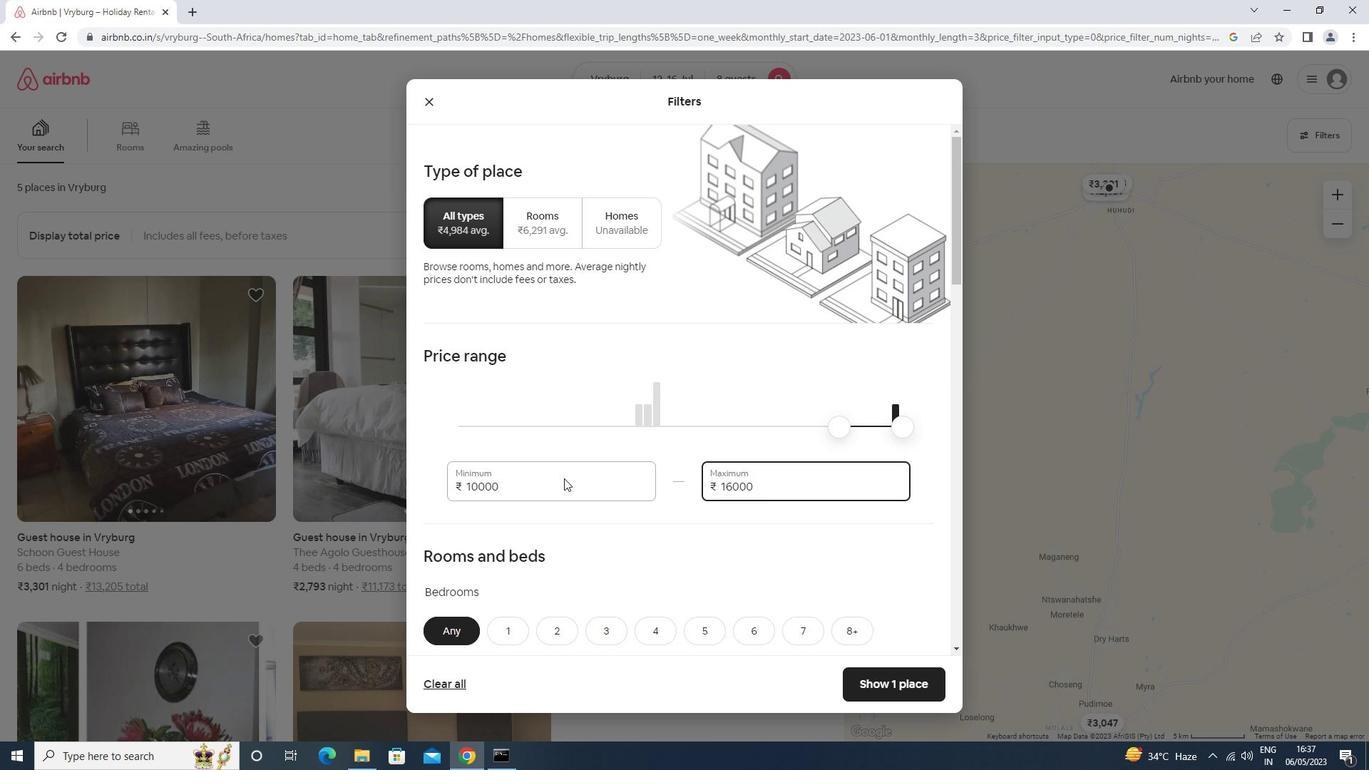 
Action: Mouse moved to (848, 273)
Screenshot: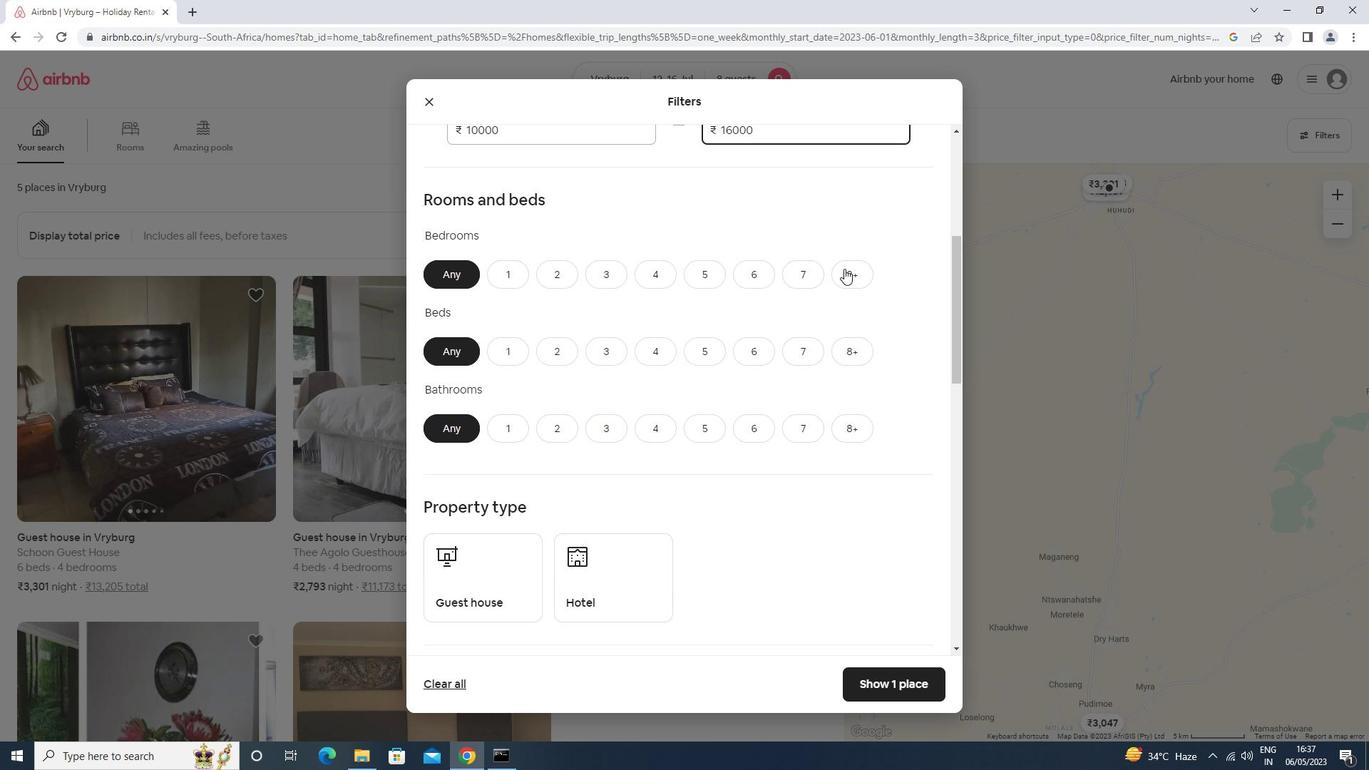 
Action: Mouse pressed left at (848, 273)
Screenshot: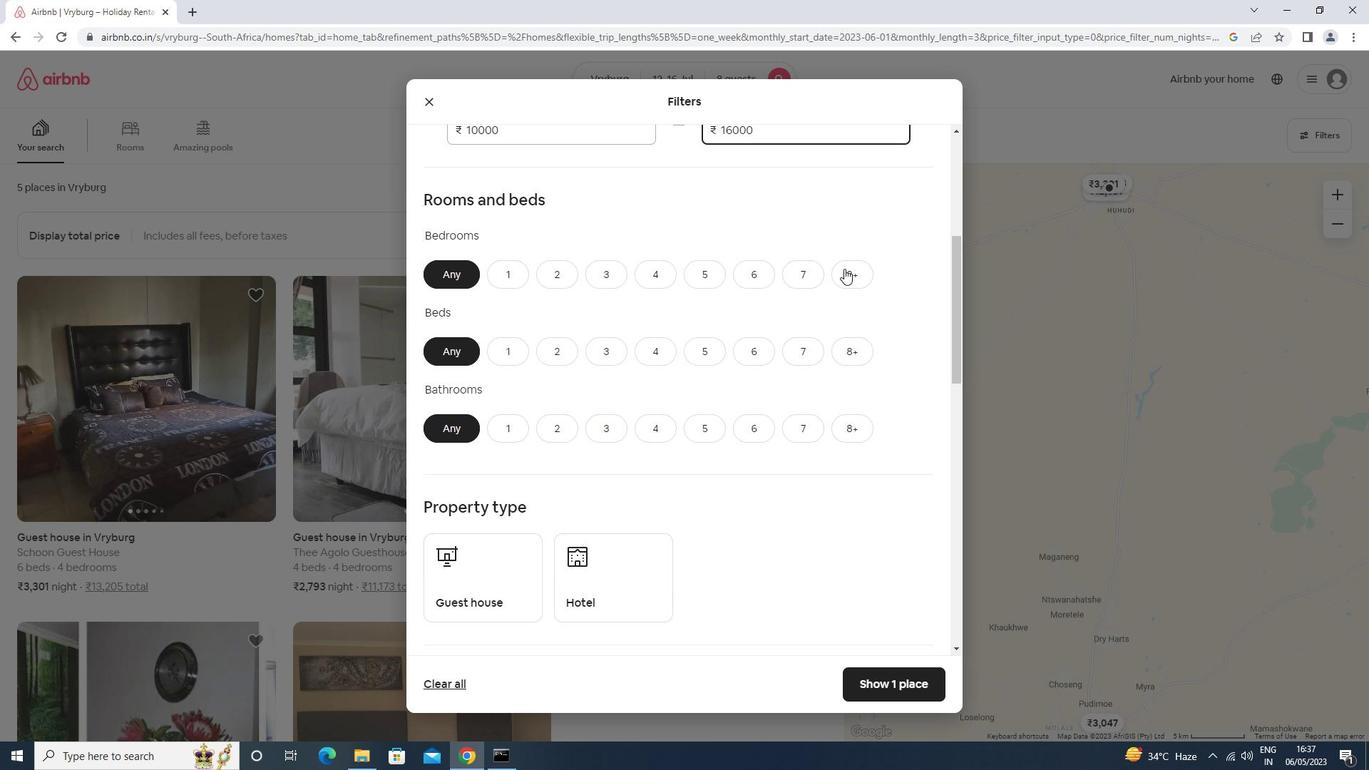 
Action: Mouse moved to (865, 346)
Screenshot: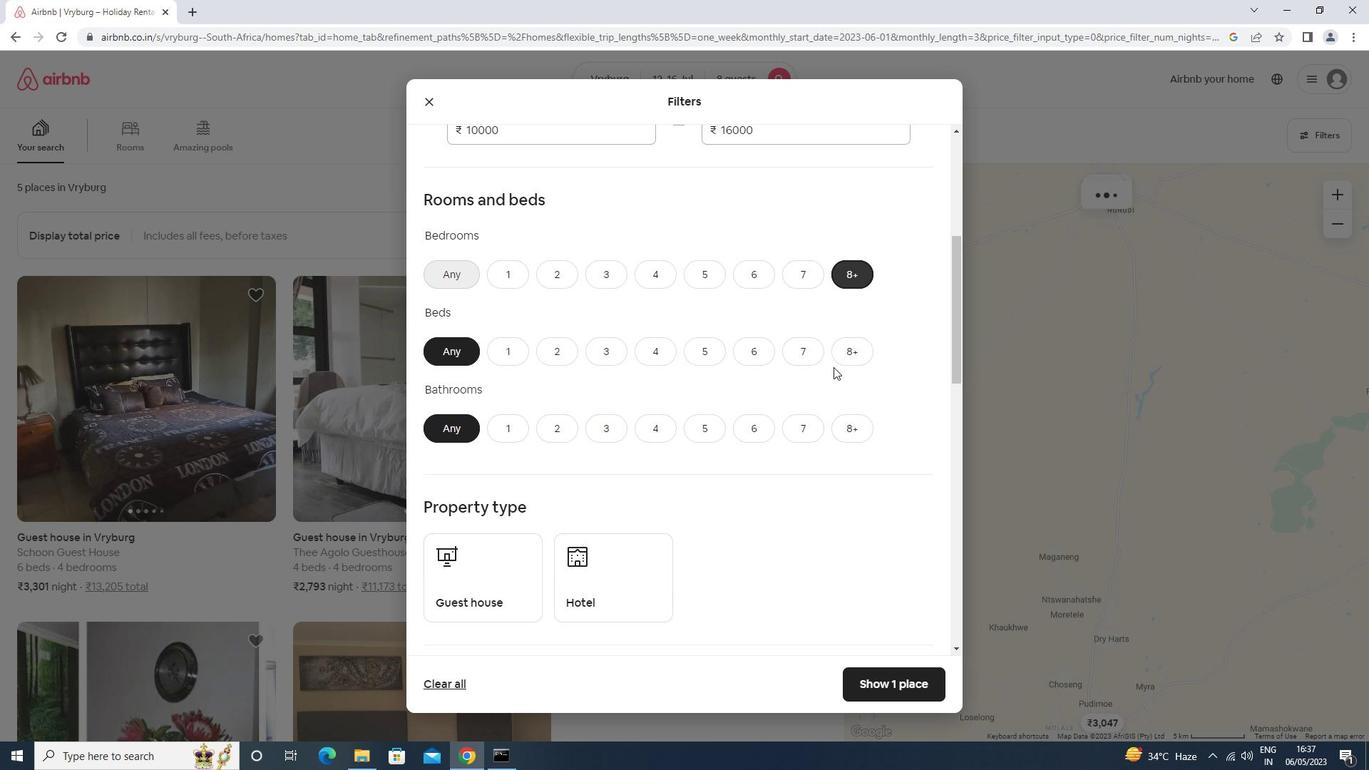
Action: Mouse pressed left at (865, 346)
Screenshot: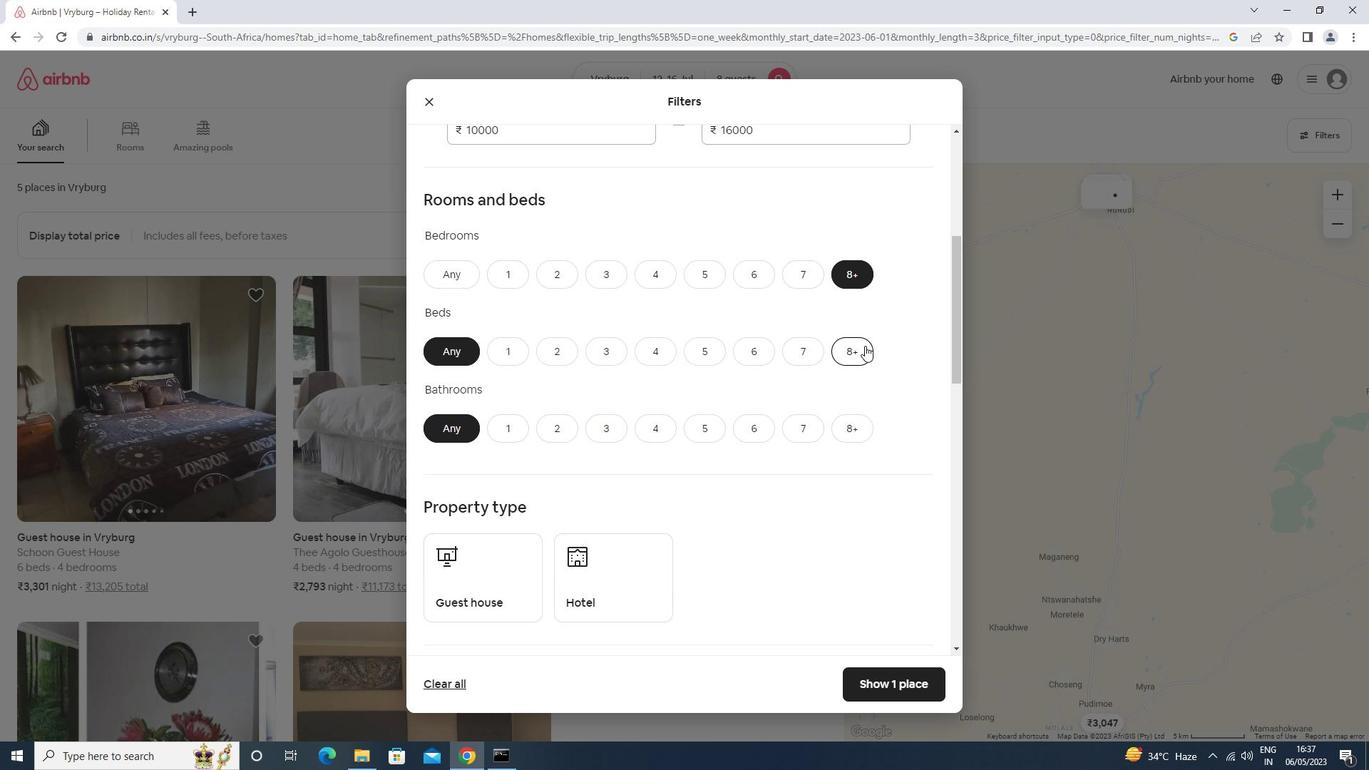 
Action: Mouse moved to (857, 433)
Screenshot: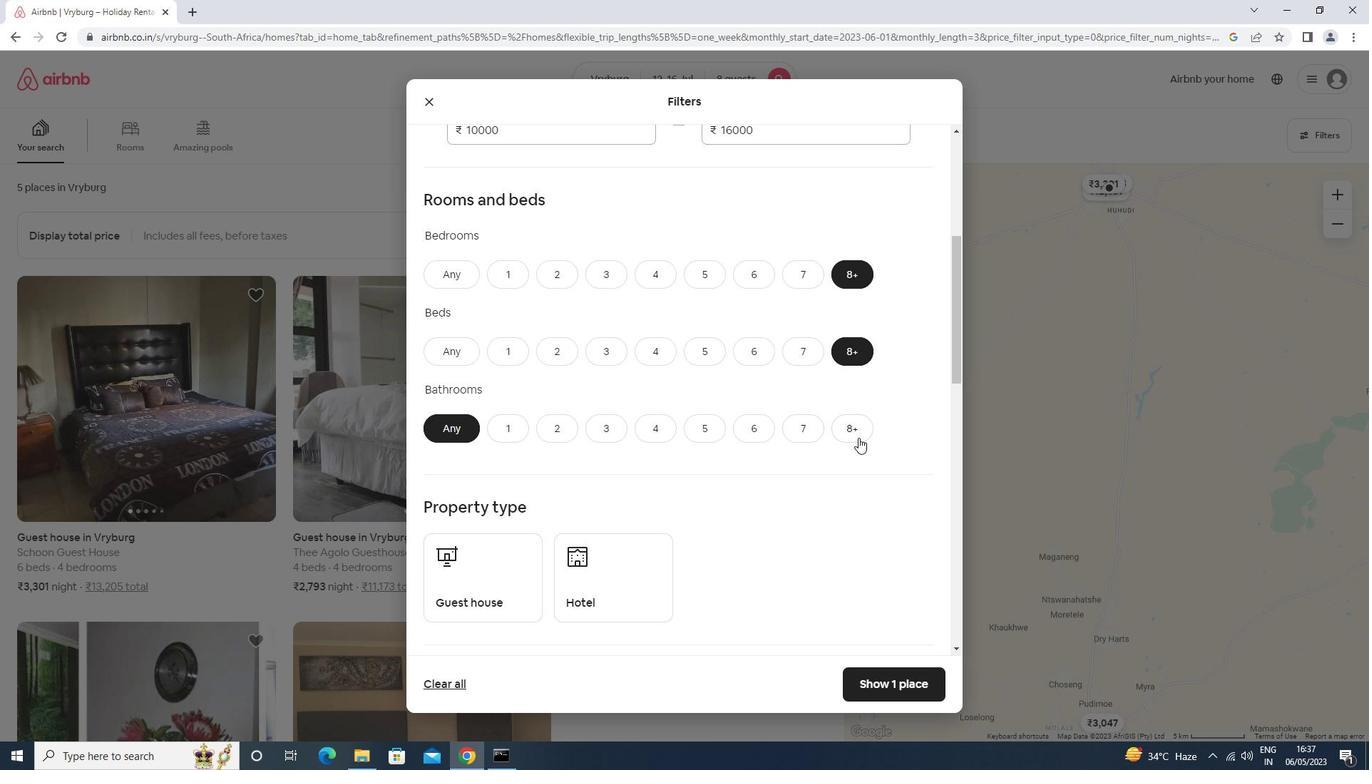 
Action: Mouse pressed left at (857, 433)
Screenshot: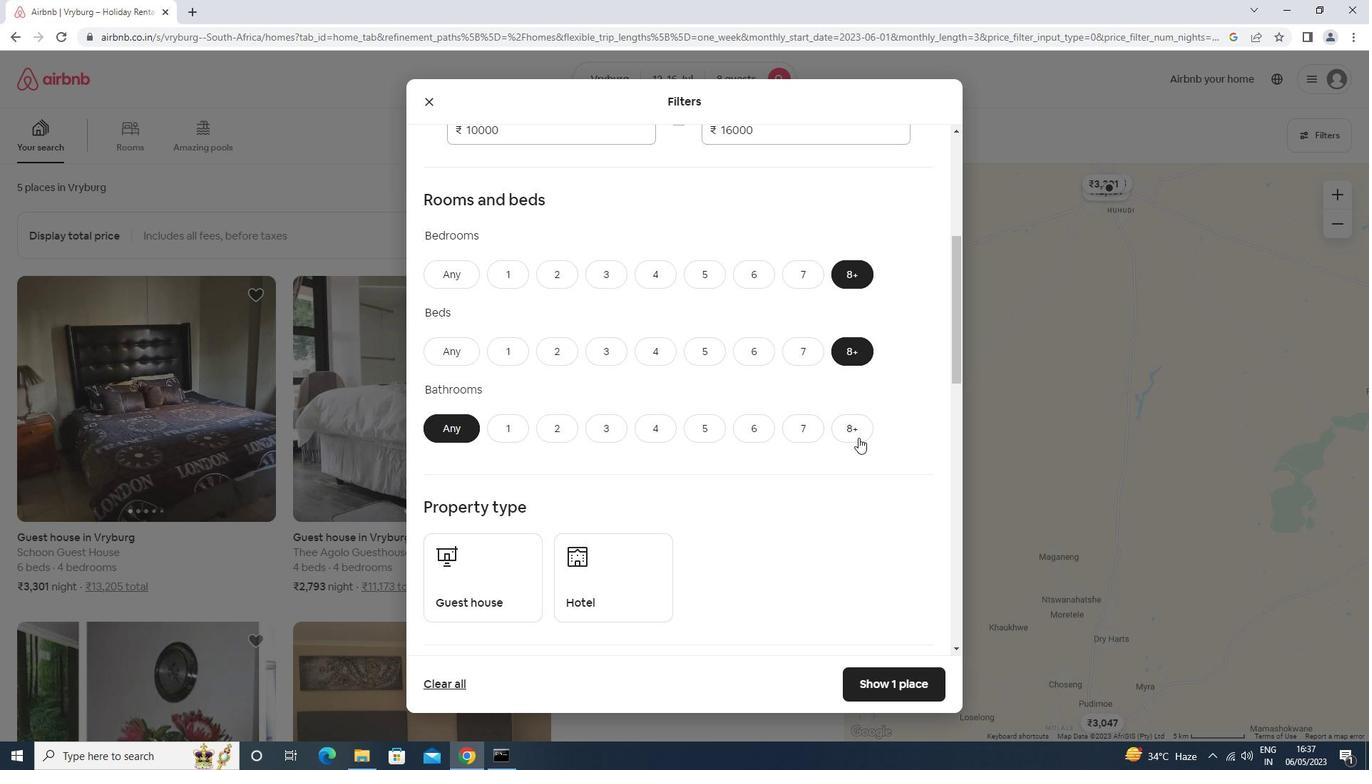 
Action: Mouse moved to (501, 567)
Screenshot: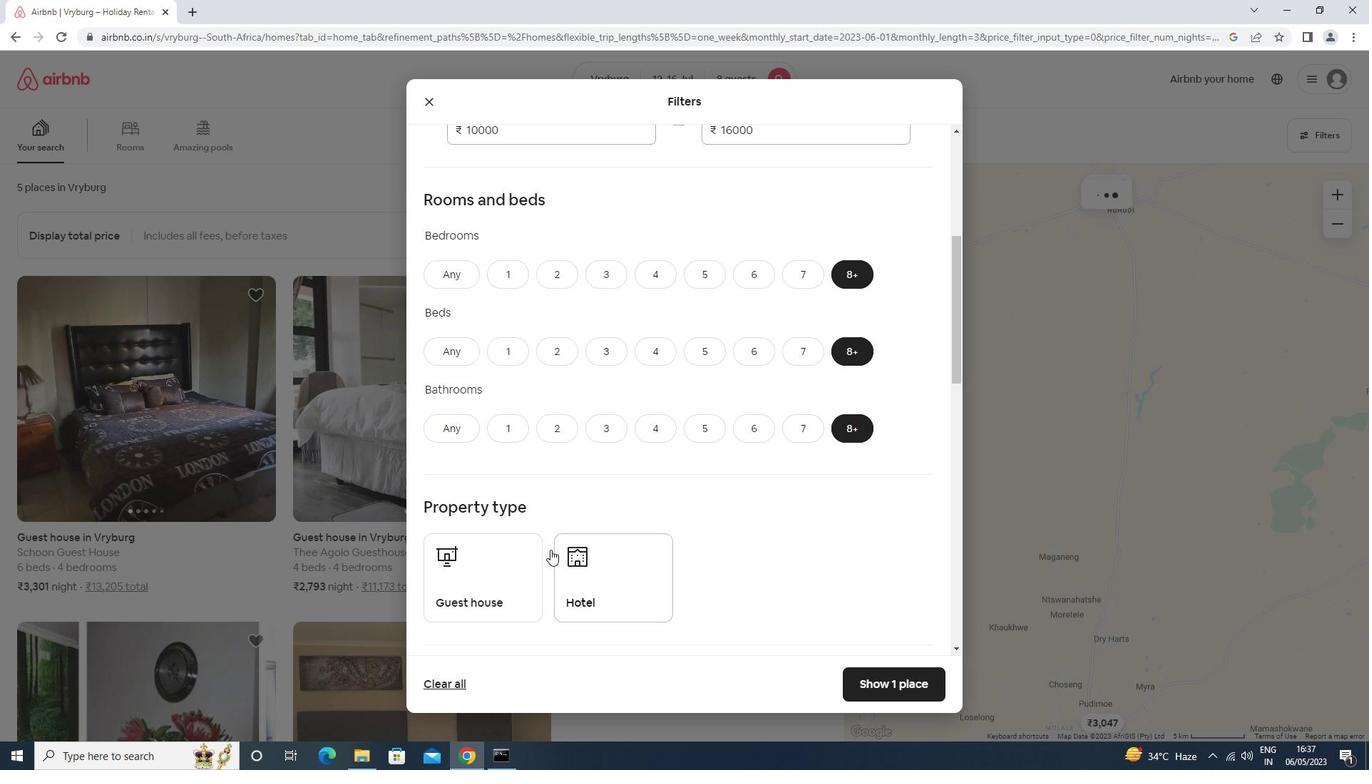 
Action: Mouse pressed left at (501, 567)
Screenshot: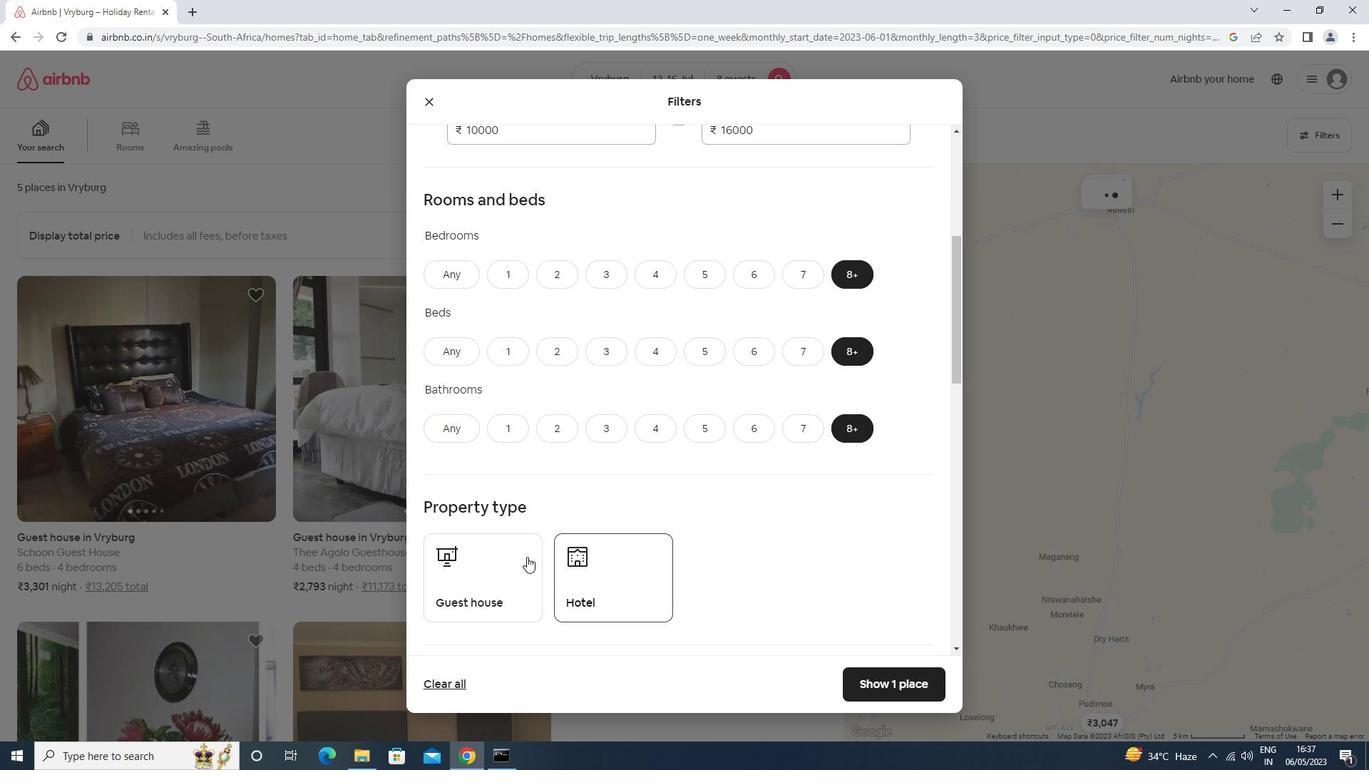 
Action: Mouse scrolled (501, 566) with delta (0, 0)
Screenshot: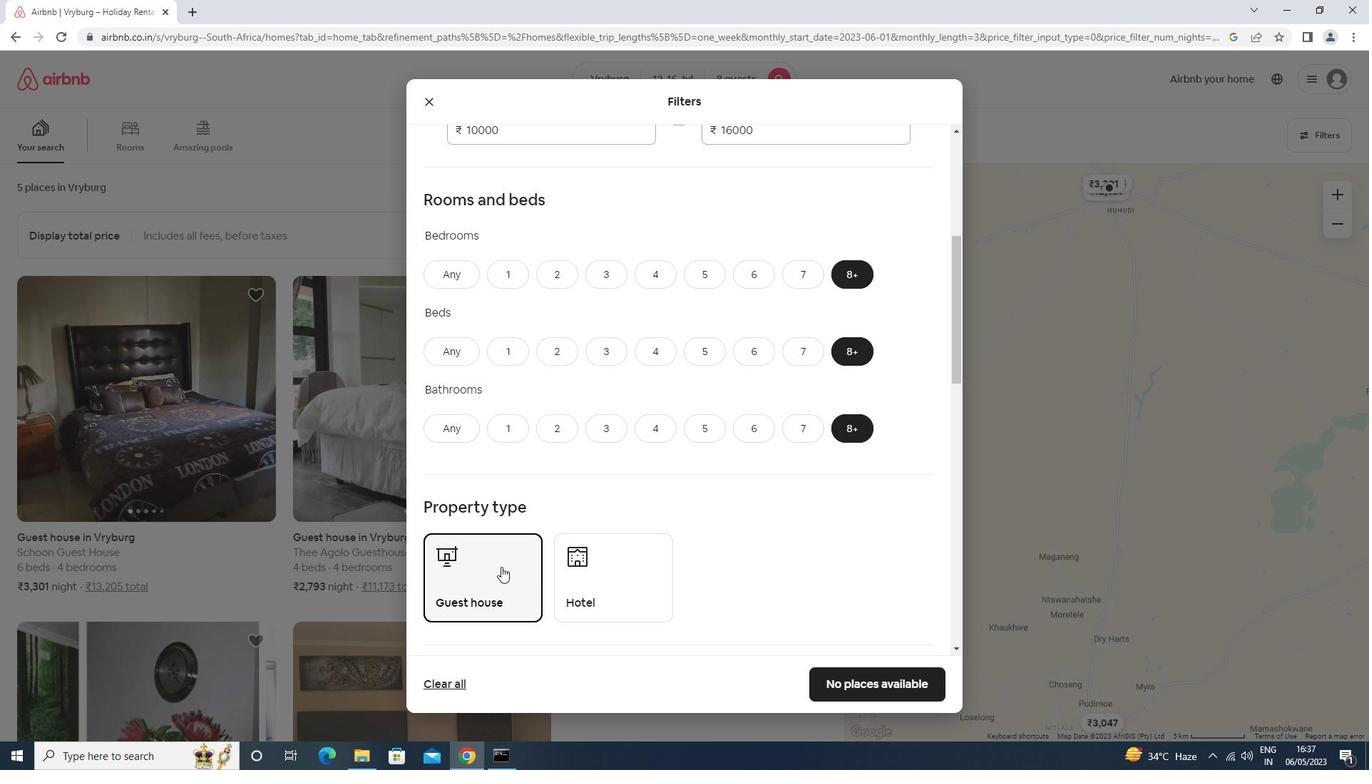
Action: Mouse scrolled (501, 566) with delta (0, 0)
Screenshot: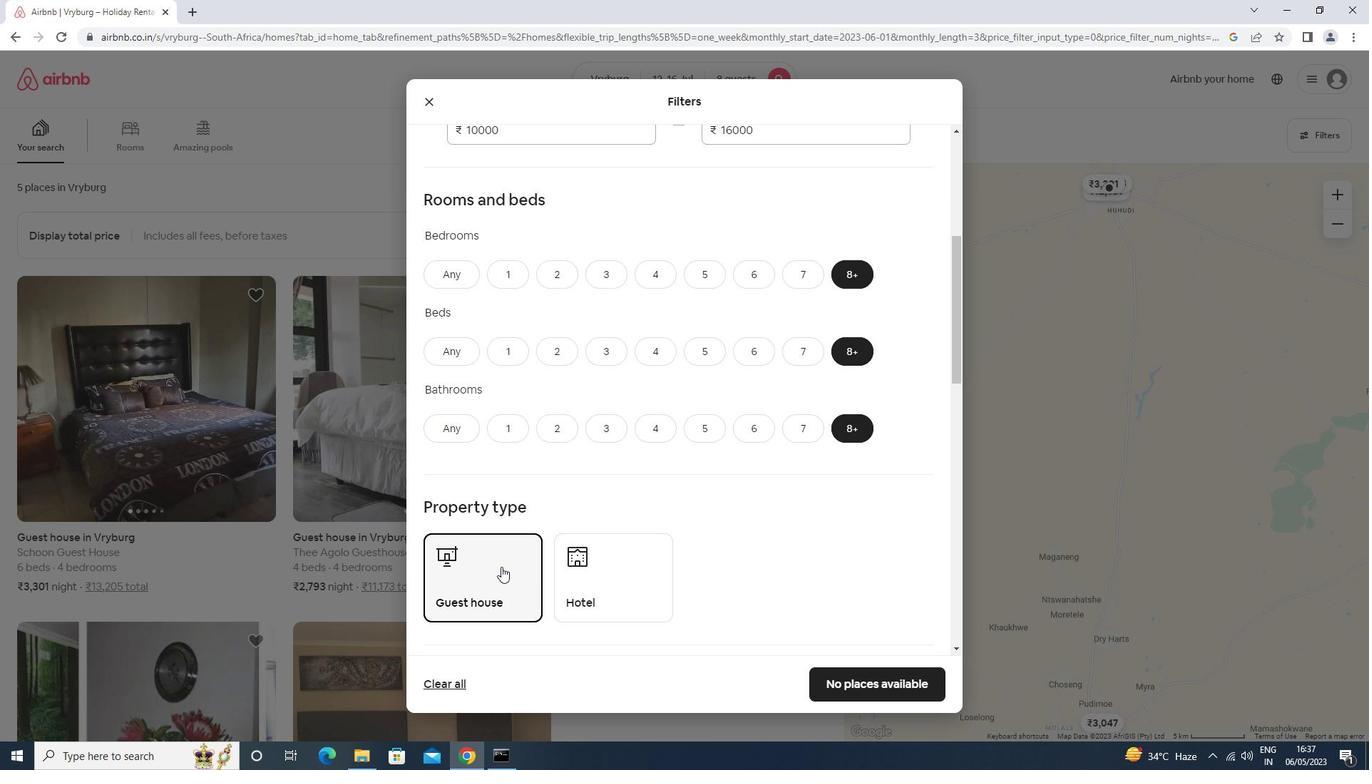 
Action: Mouse scrolled (501, 566) with delta (0, 0)
Screenshot: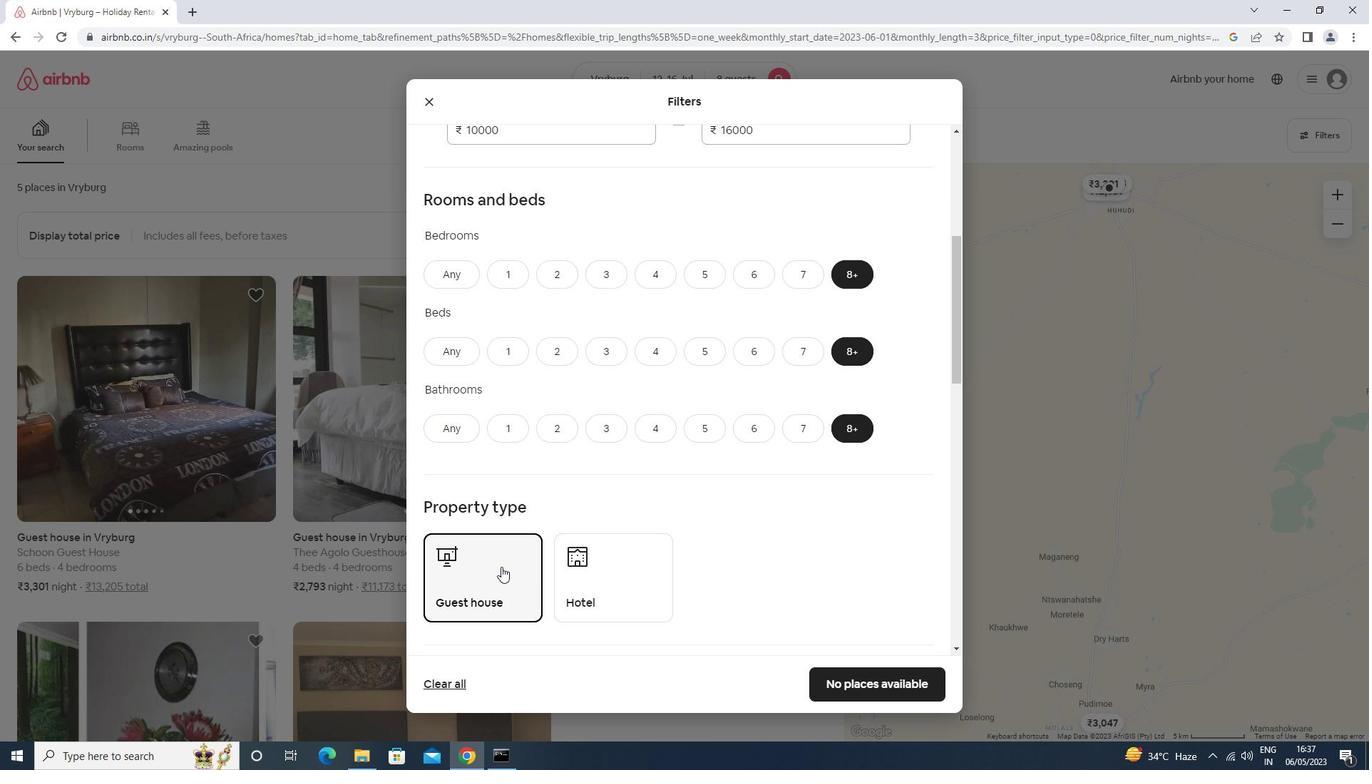 
Action: Mouse scrolled (501, 566) with delta (0, 0)
Screenshot: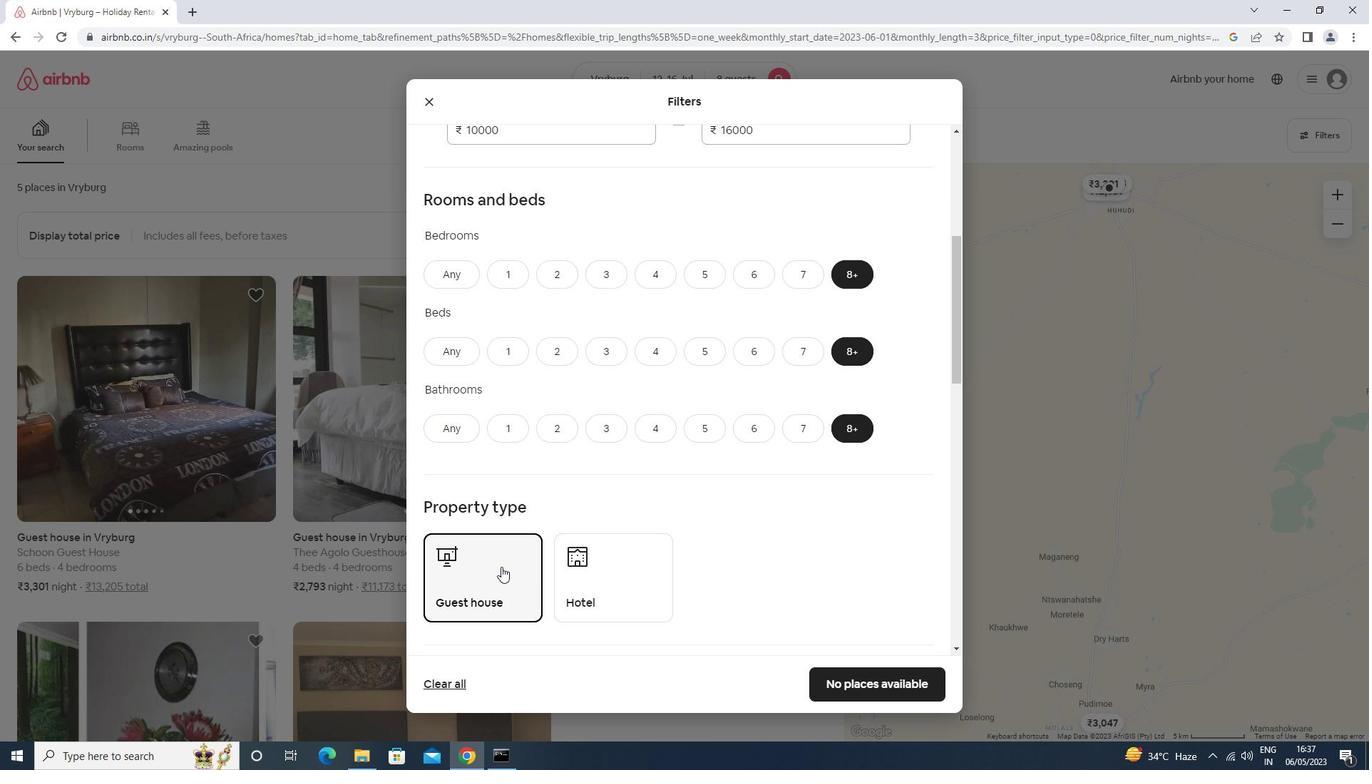 
Action: Mouse moved to (460, 495)
Screenshot: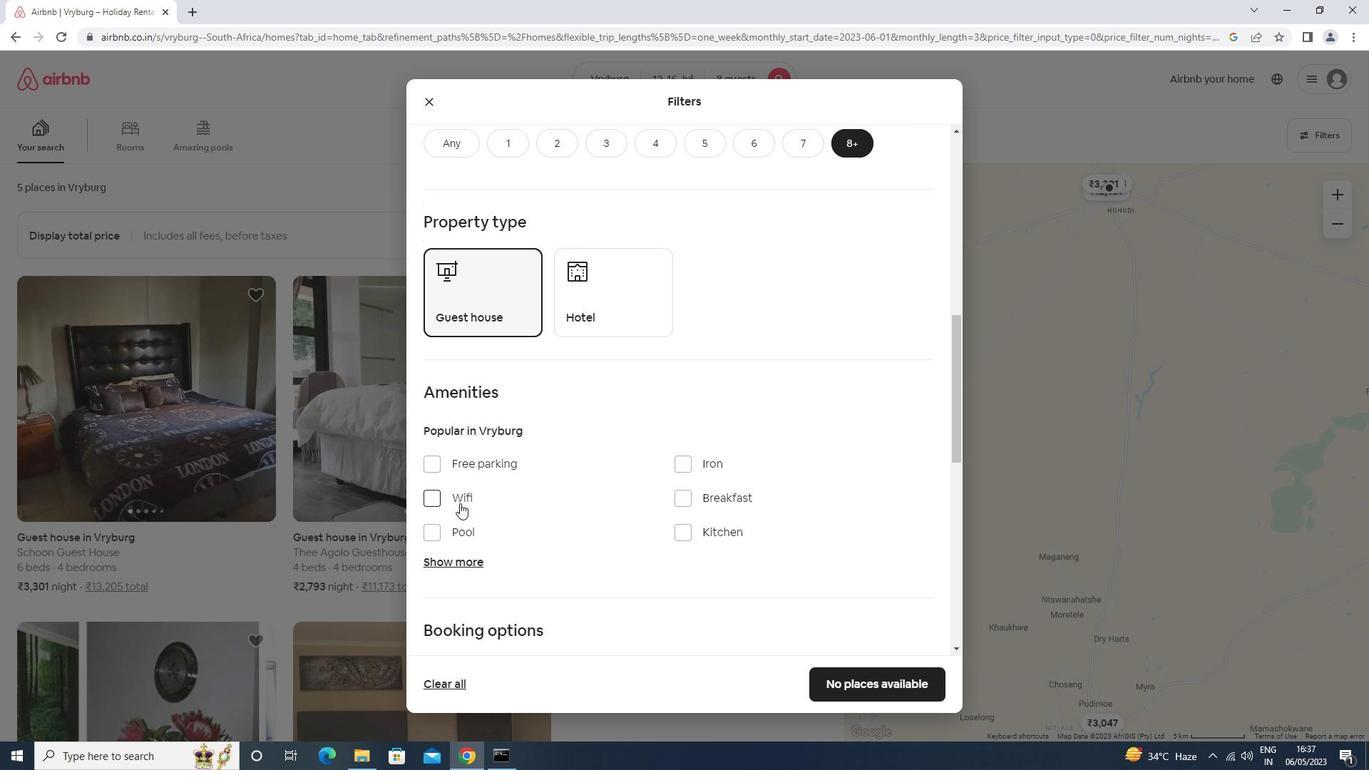 
Action: Mouse pressed left at (460, 495)
Screenshot: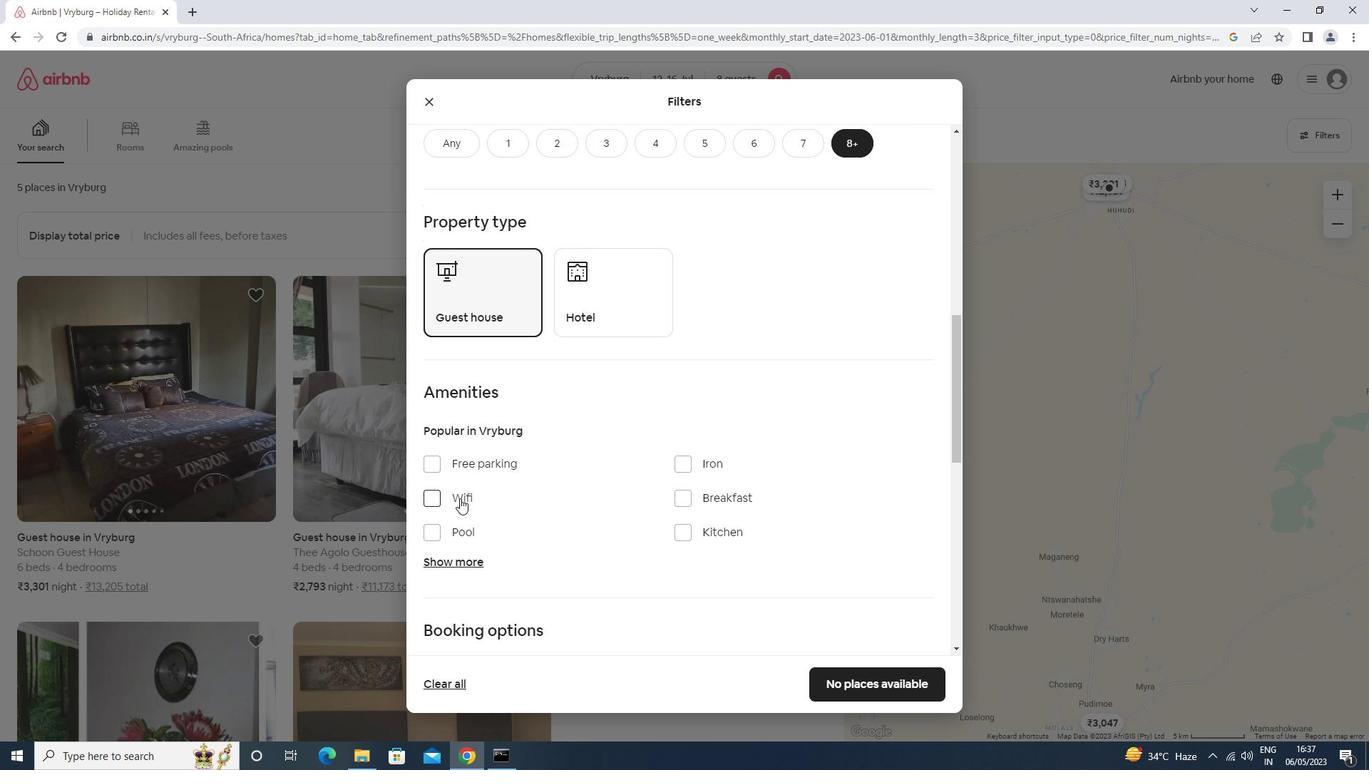 
Action: Mouse moved to (483, 462)
Screenshot: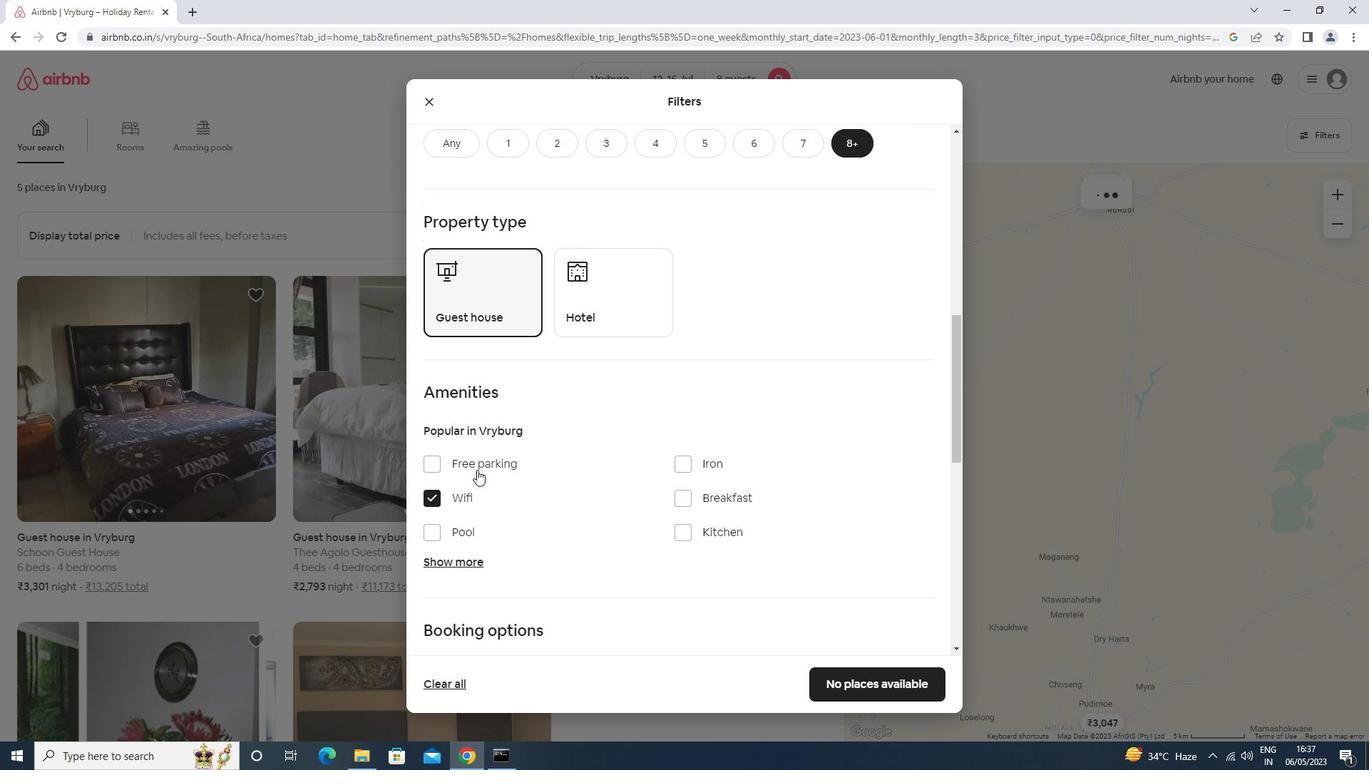 
Action: Mouse pressed left at (483, 462)
Screenshot: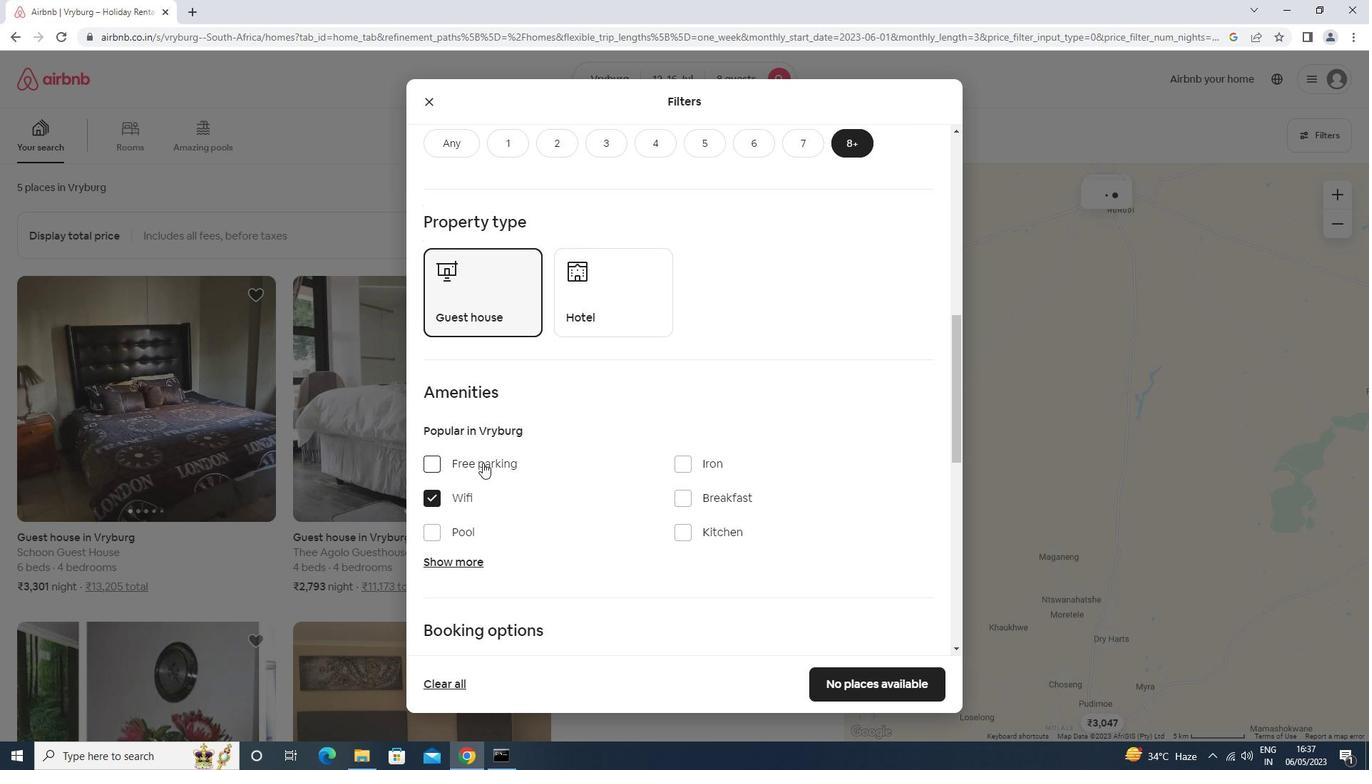 
Action: Mouse moved to (688, 498)
Screenshot: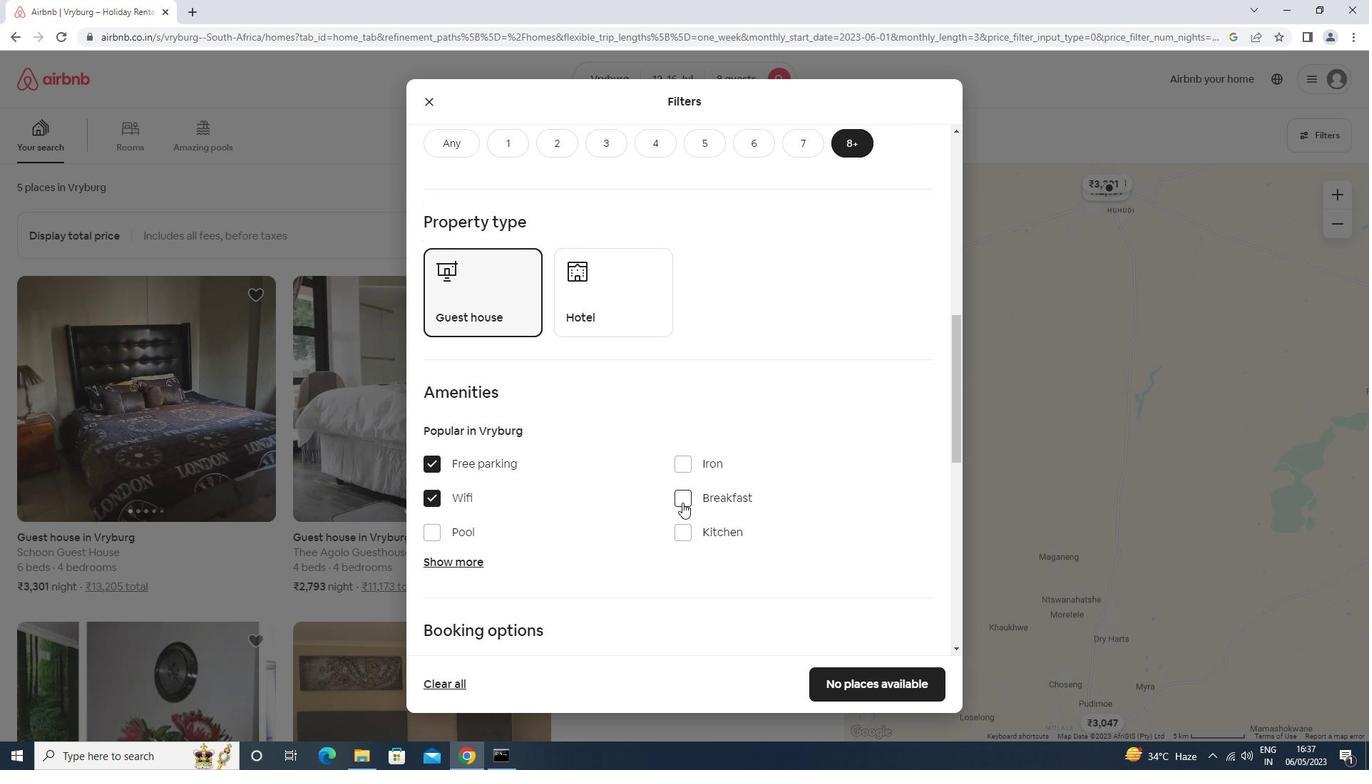 
Action: Mouse pressed left at (688, 498)
Screenshot: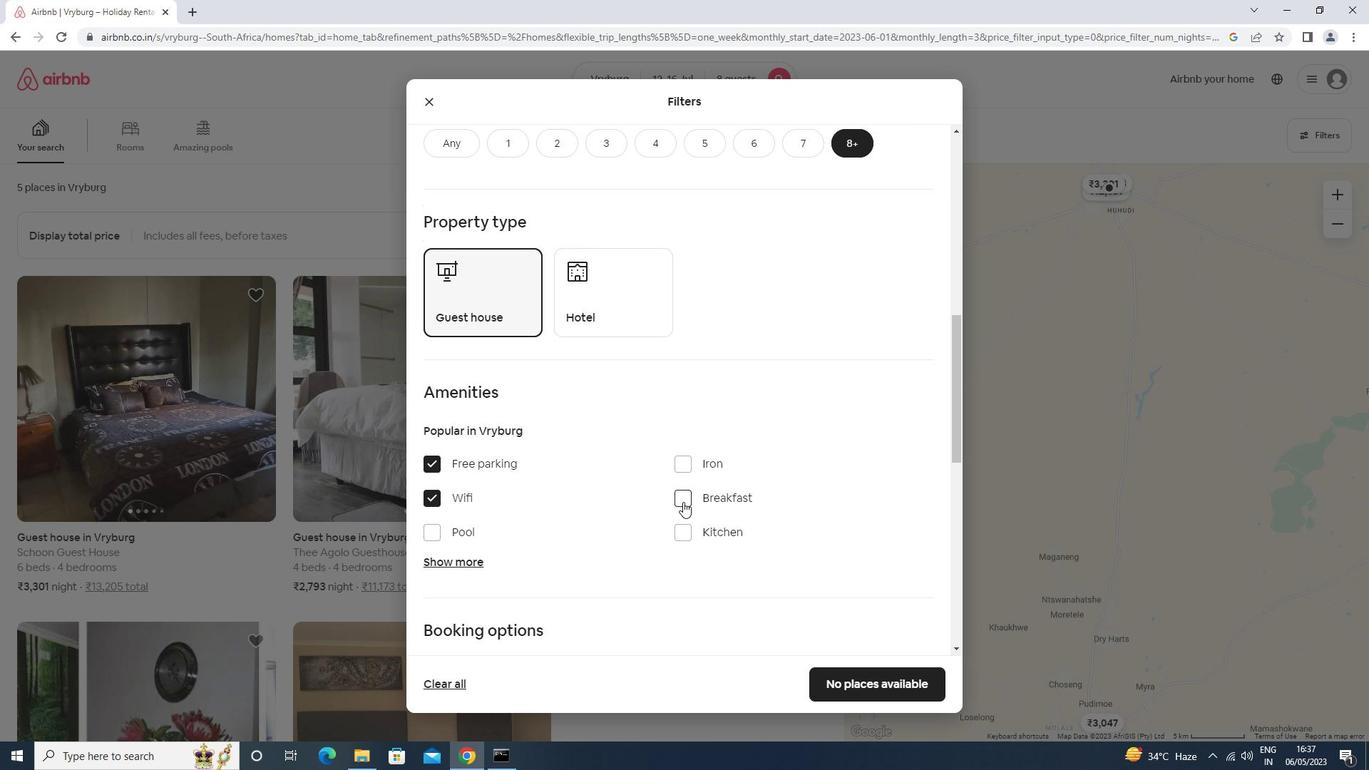 
Action: Mouse moved to (468, 559)
Screenshot: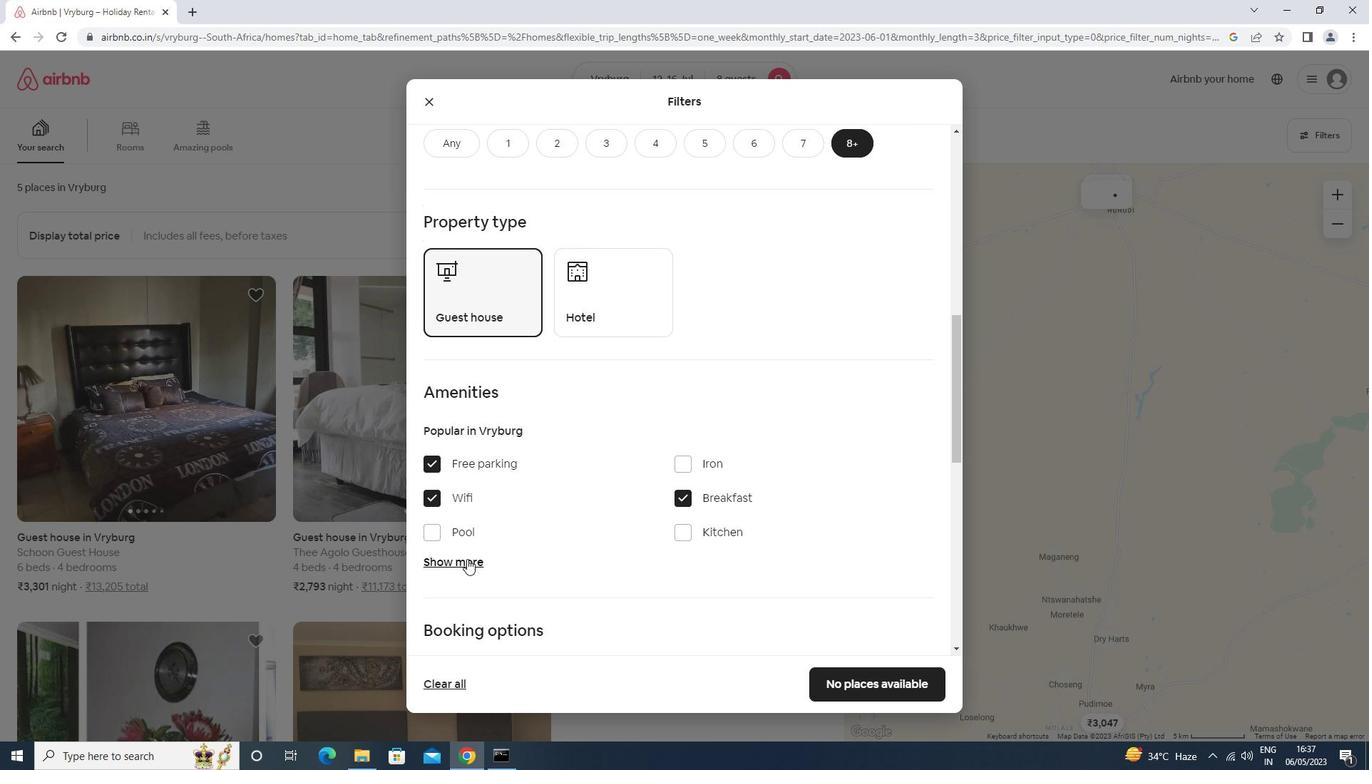 
Action: Mouse pressed left at (468, 559)
Screenshot: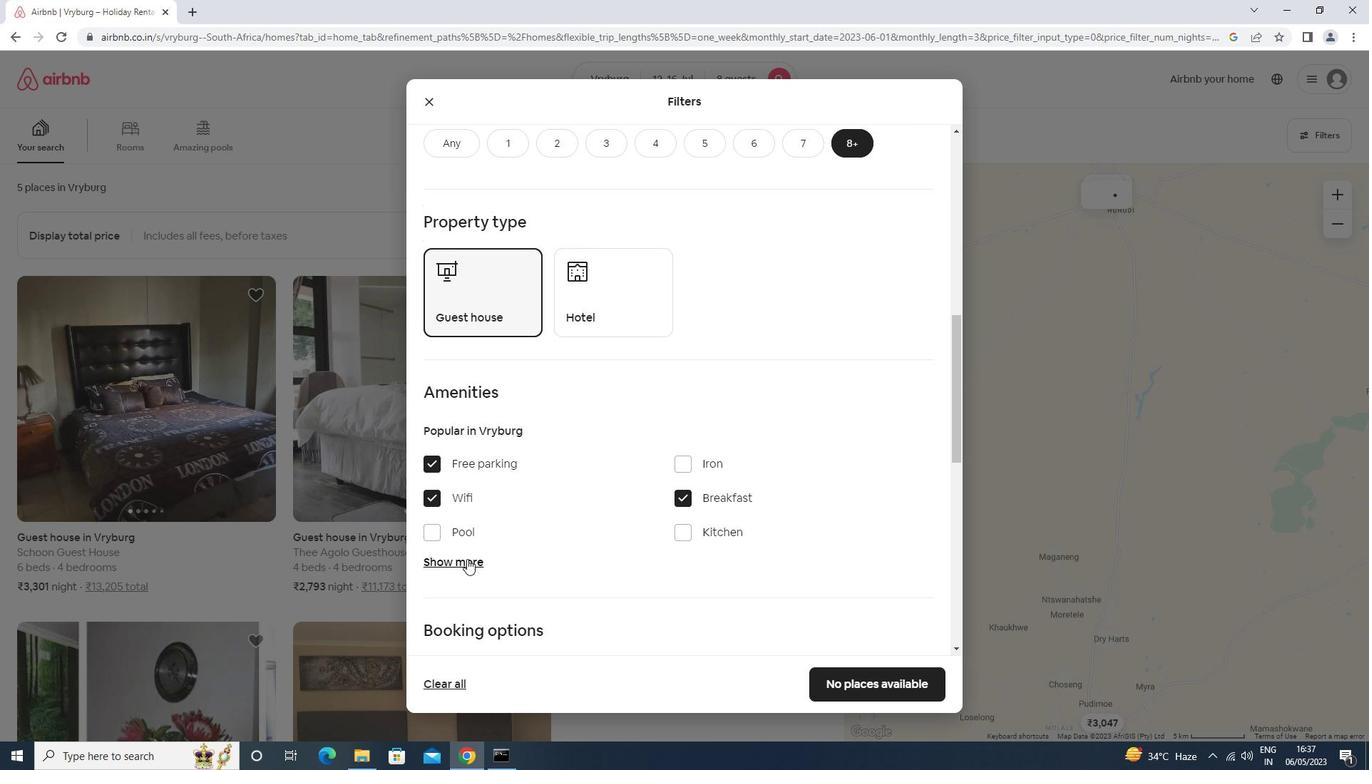 
Action: Mouse moved to (595, 473)
Screenshot: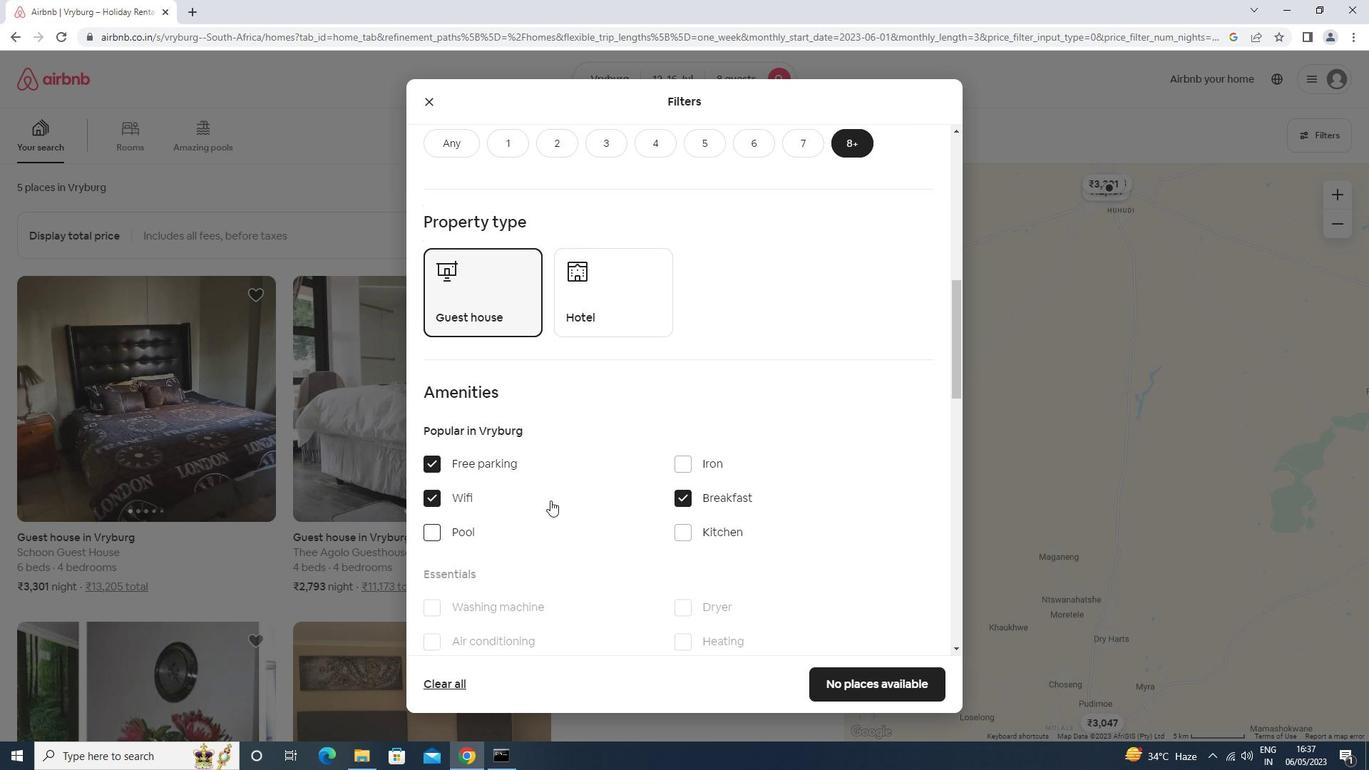 
Action: Mouse scrolled (595, 472) with delta (0, 0)
Screenshot: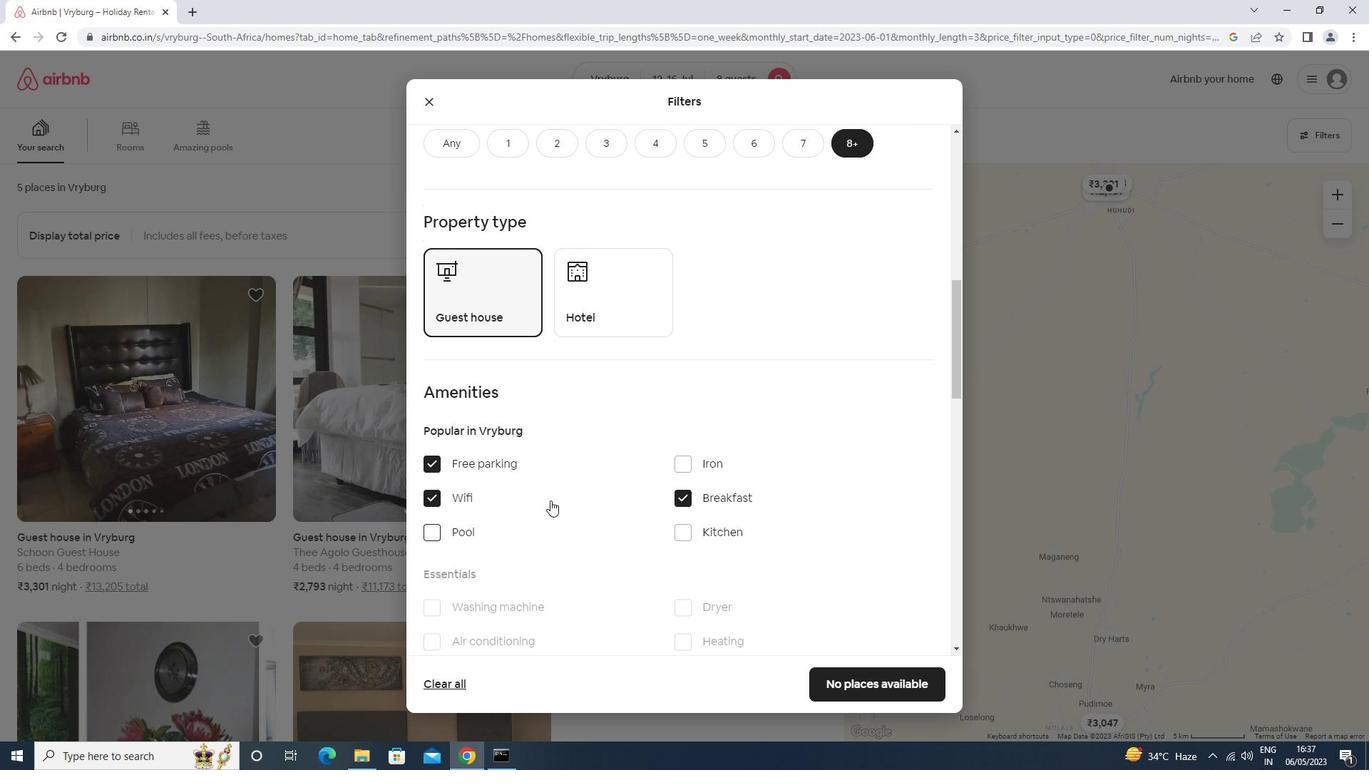 
Action: Mouse scrolled (595, 472) with delta (0, 0)
Screenshot: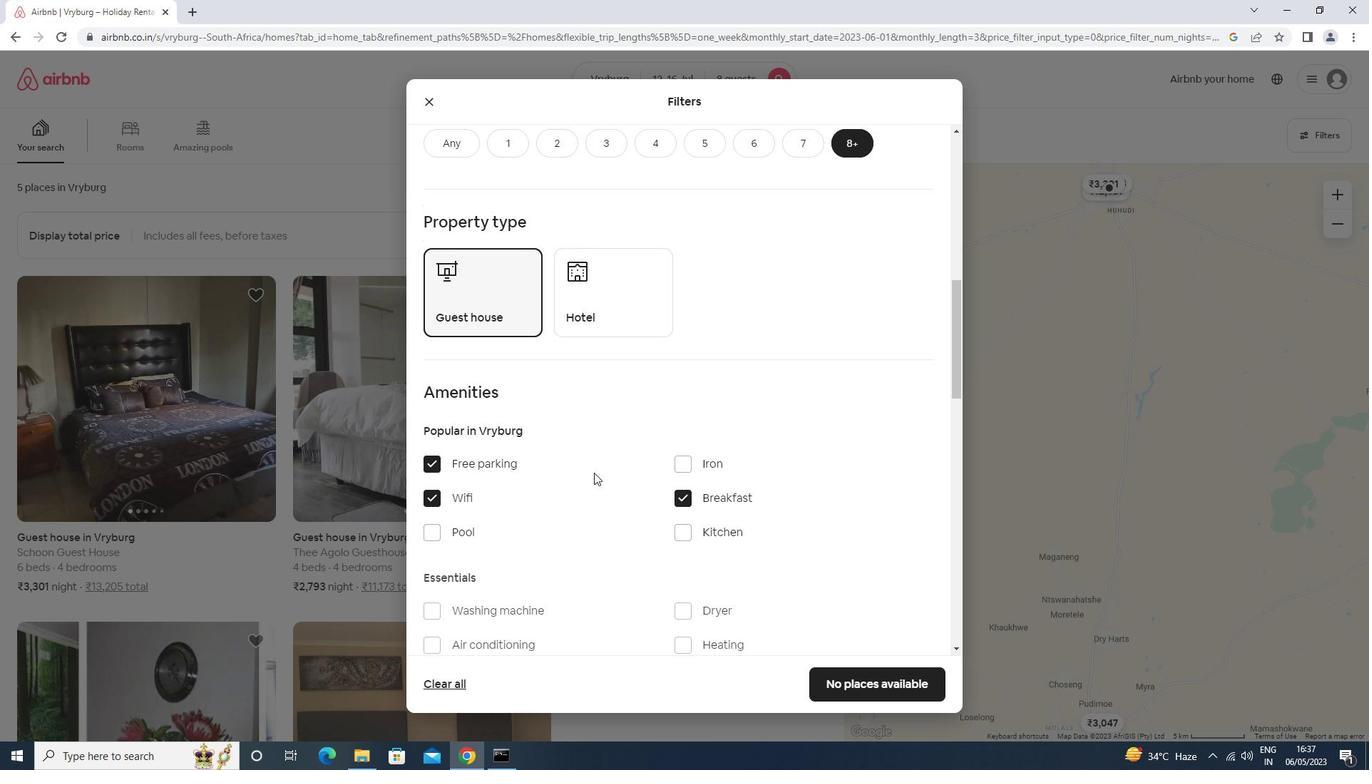 
Action: Mouse scrolled (595, 472) with delta (0, 0)
Screenshot: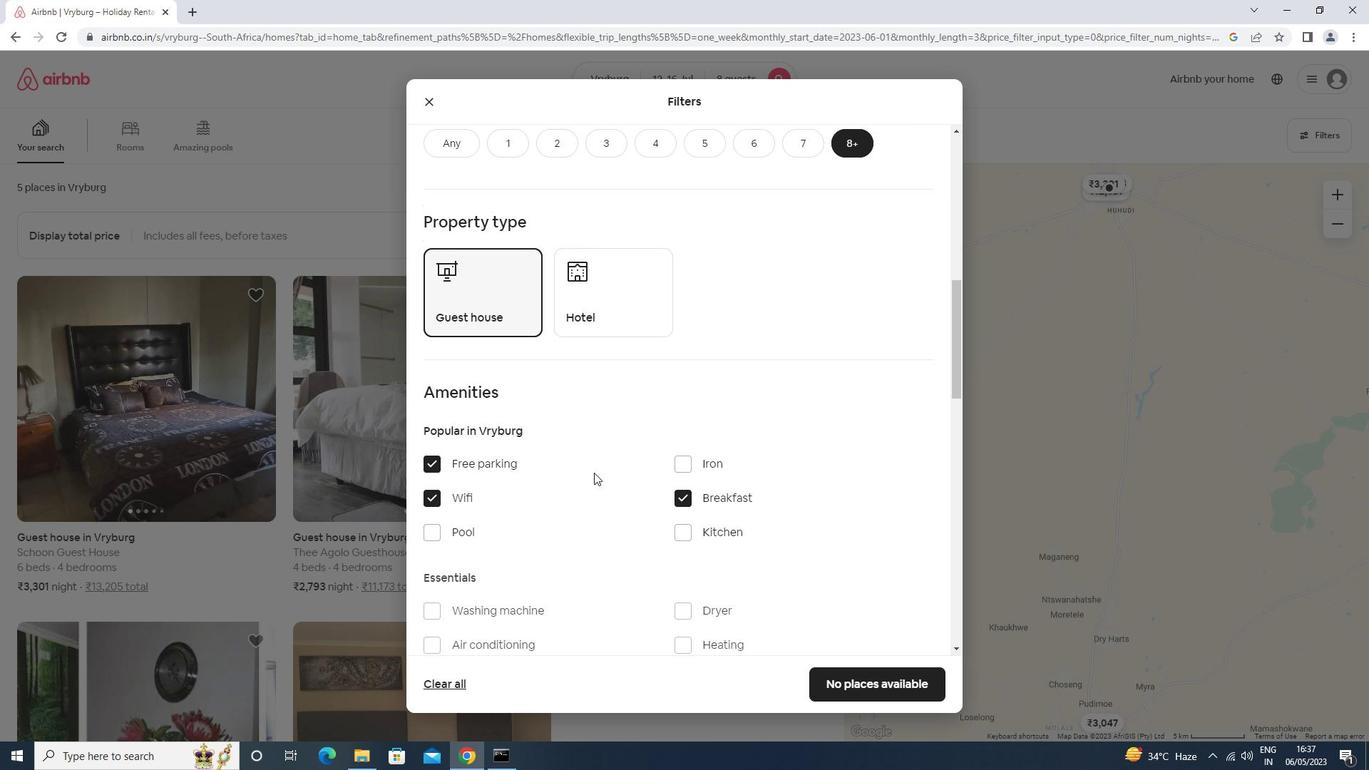 
Action: Mouse moved to (512, 392)
Screenshot: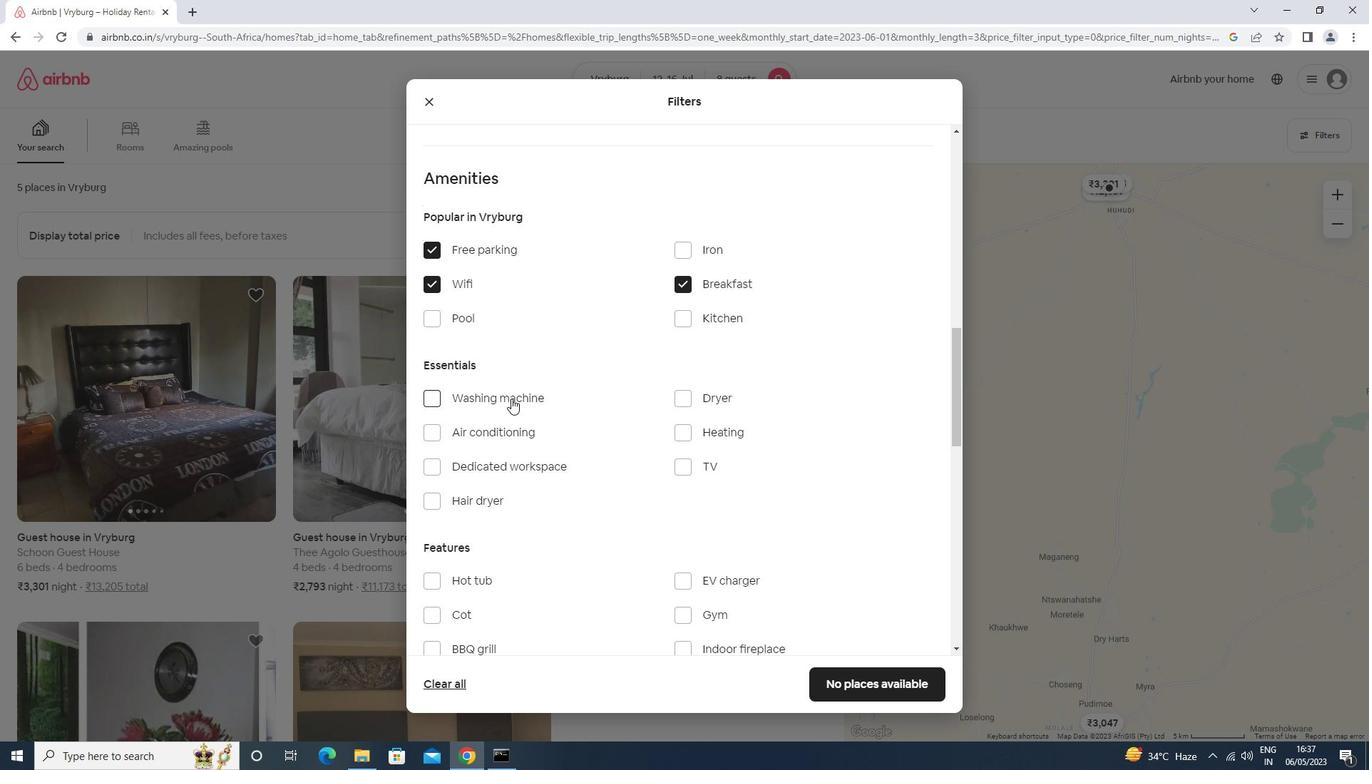 
Action: Mouse pressed left at (512, 392)
Screenshot: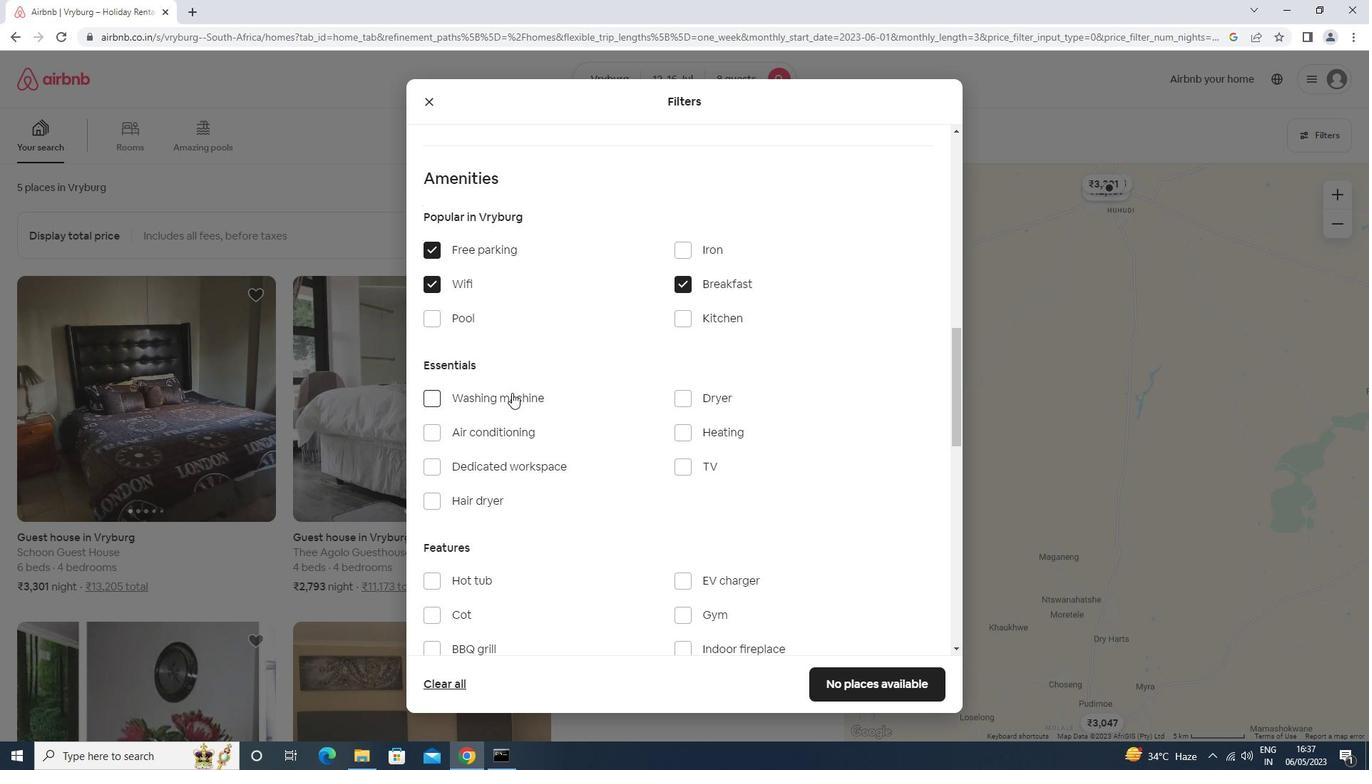 
Action: Mouse moved to (681, 465)
Screenshot: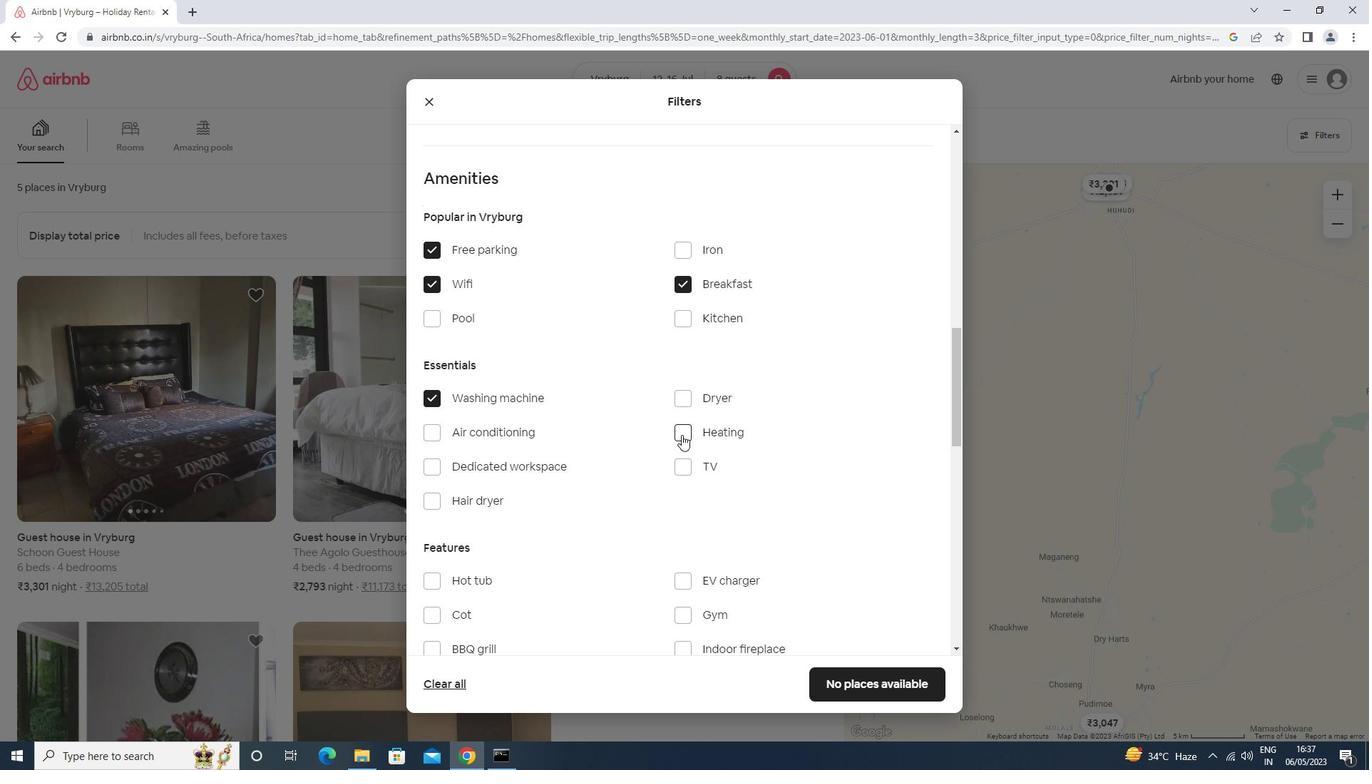 
Action: Mouse pressed left at (681, 465)
Screenshot: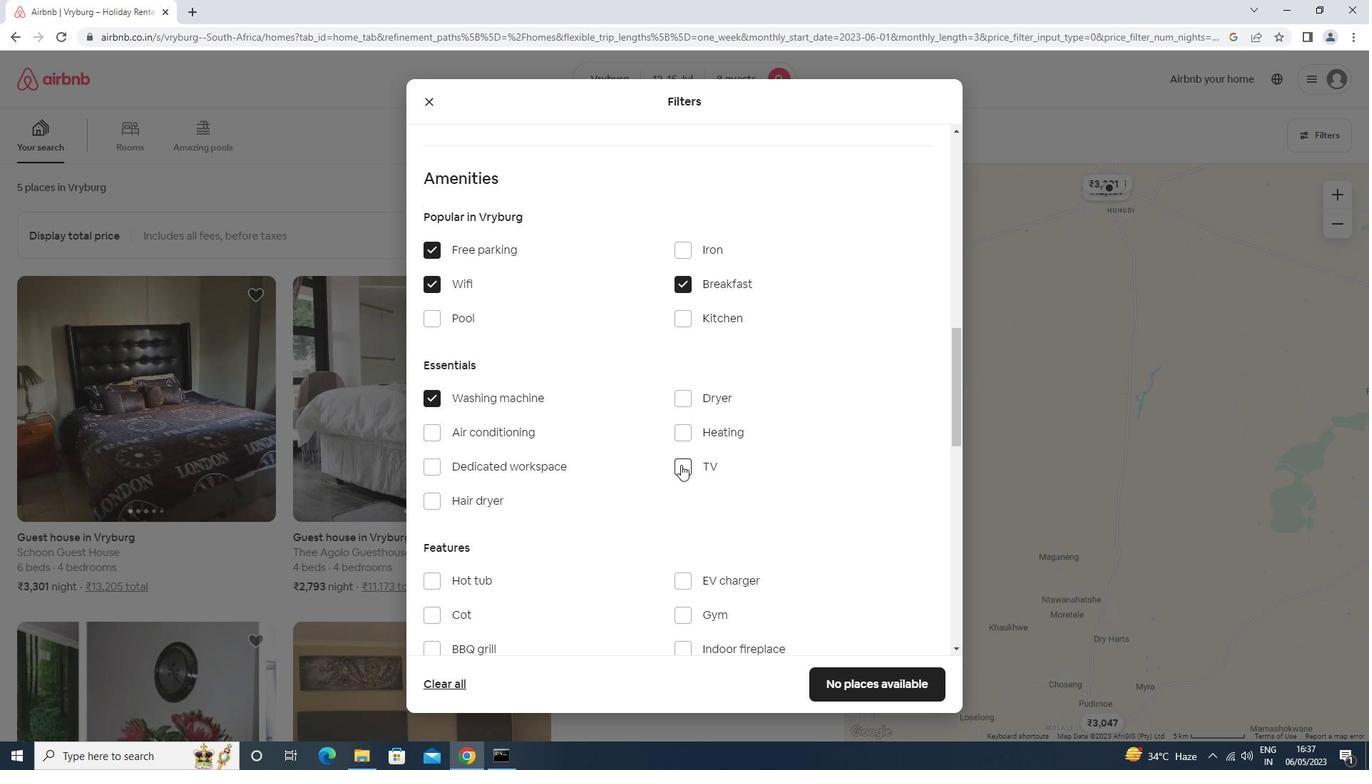 
Action: Mouse moved to (550, 484)
Screenshot: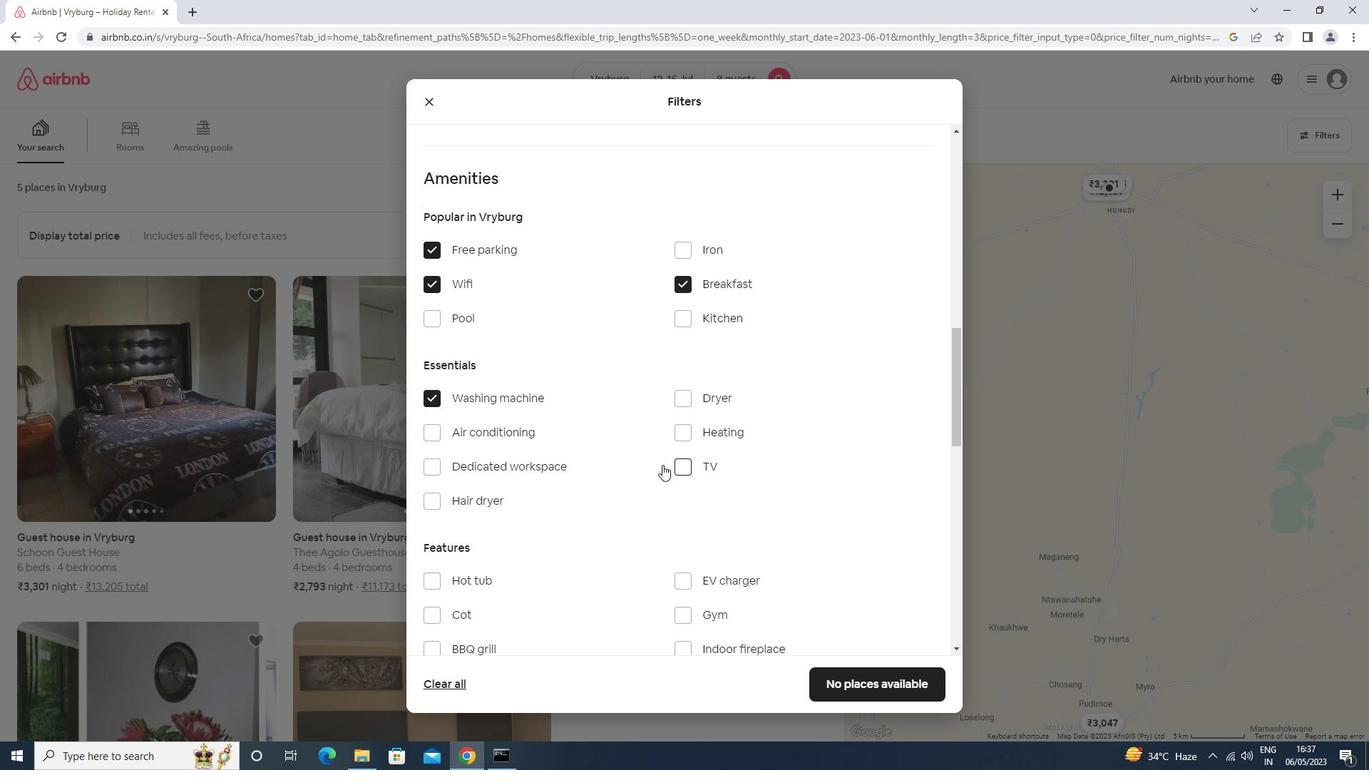 
Action: Mouse scrolled (550, 483) with delta (0, 0)
Screenshot: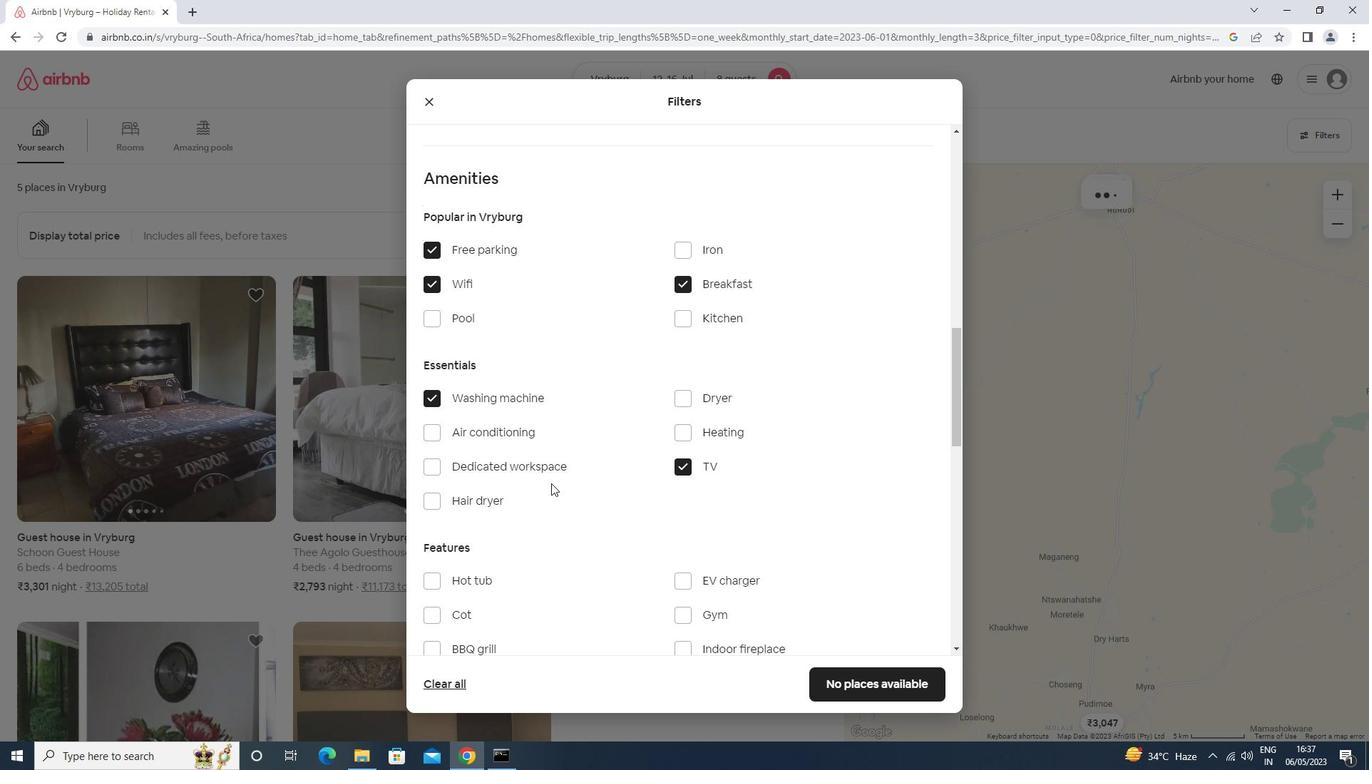 
Action: Mouse scrolled (550, 483) with delta (0, 0)
Screenshot: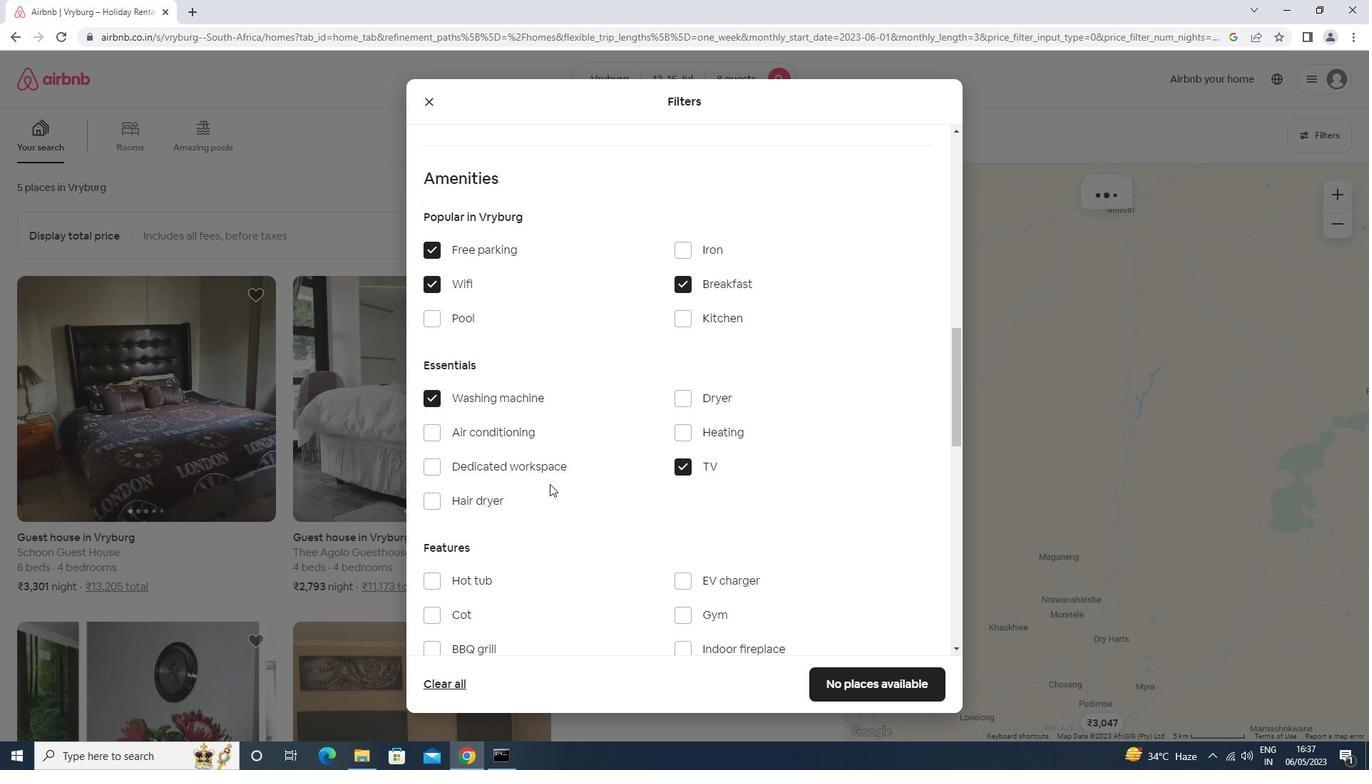 
Action: Mouse scrolled (550, 483) with delta (0, 0)
Screenshot: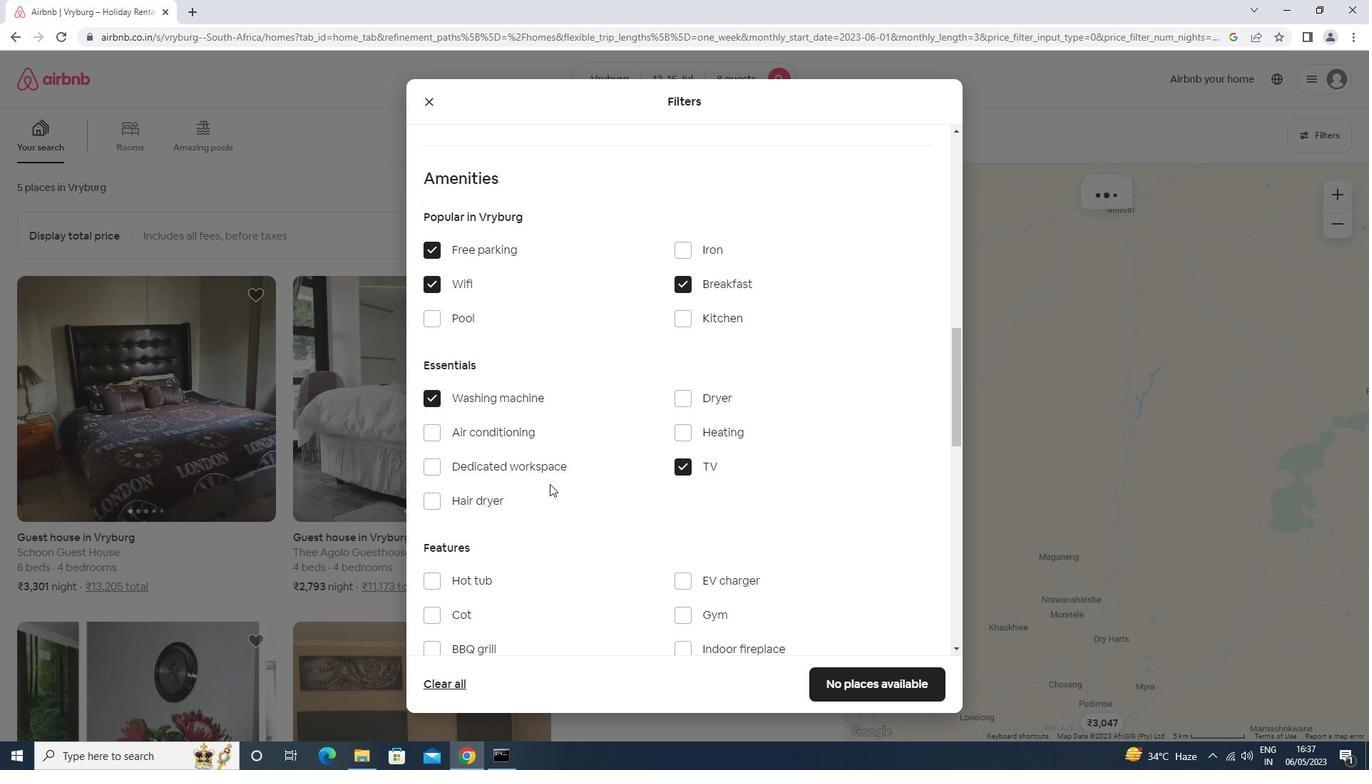 
Action: Mouse moved to (692, 398)
Screenshot: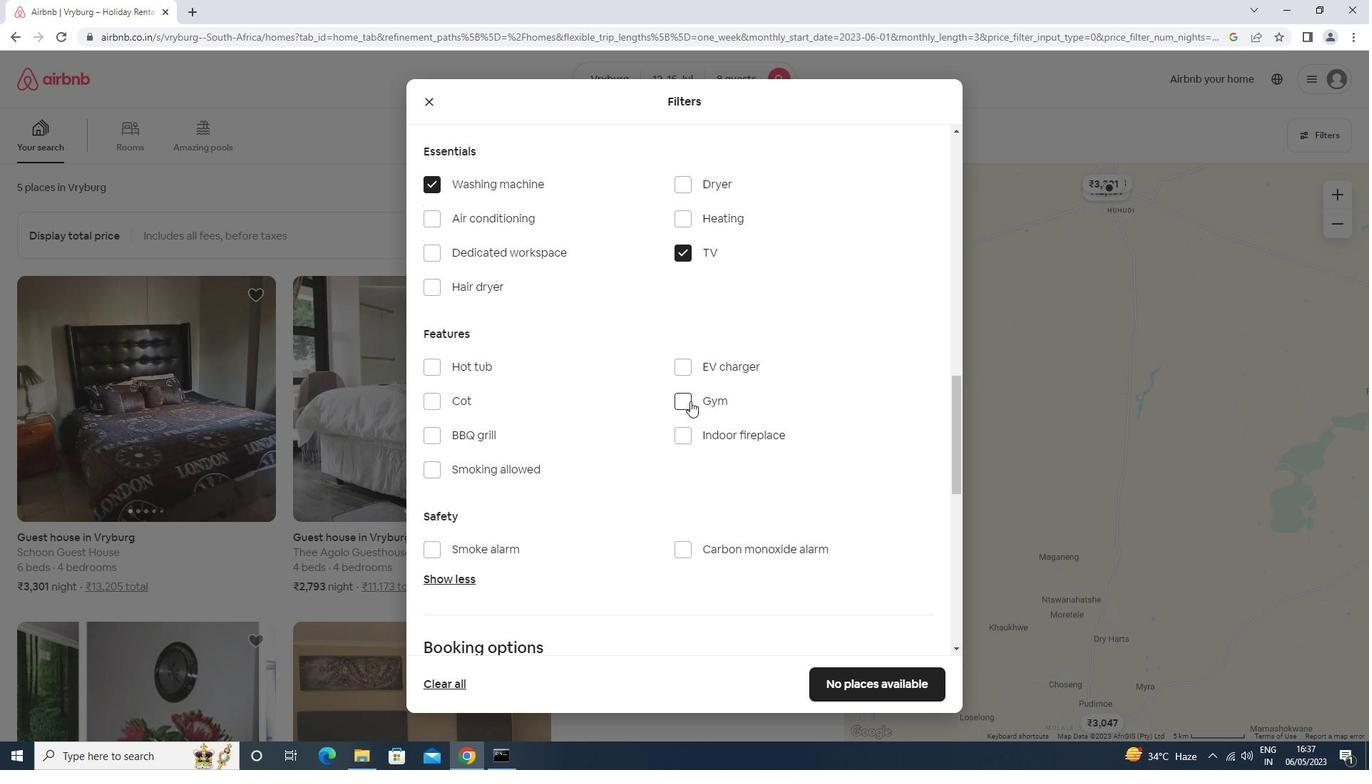 
Action: Mouse pressed left at (692, 398)
Screenshot: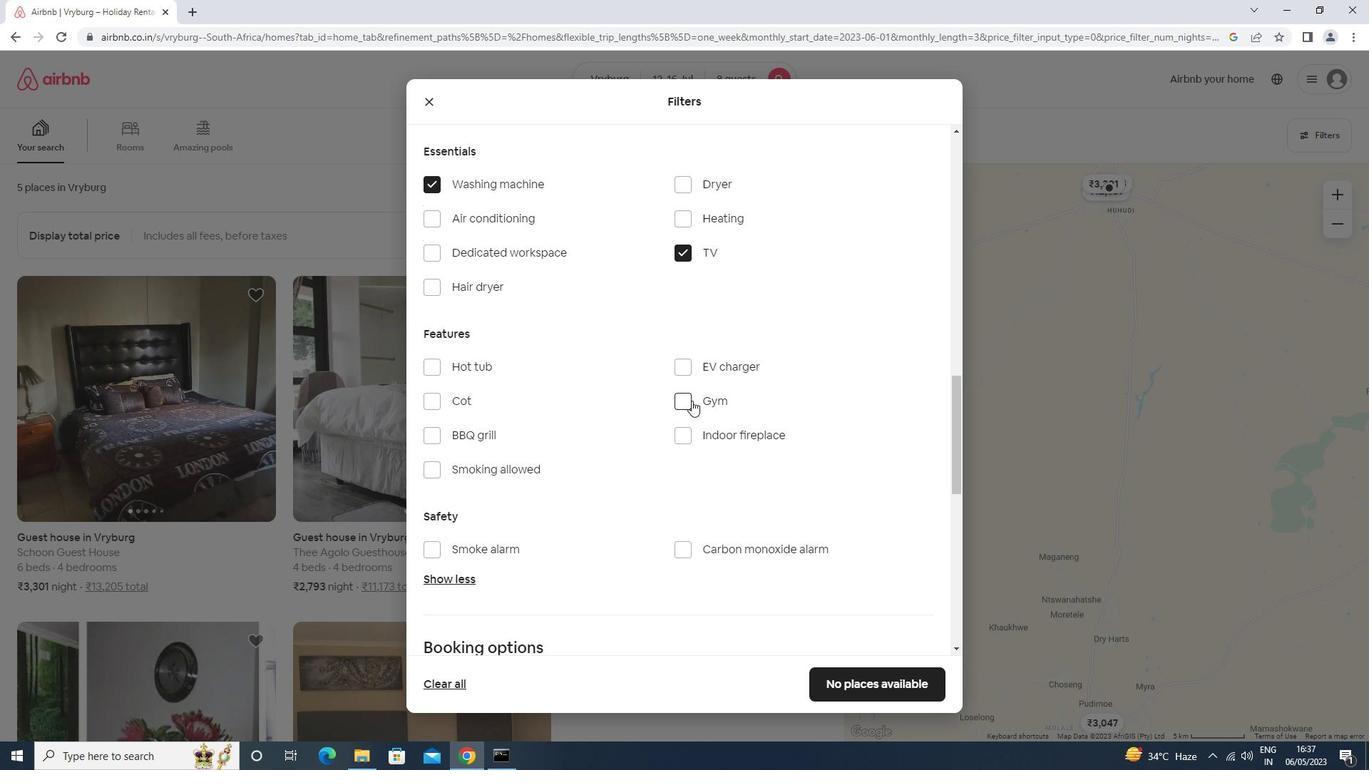 
Action: Mouse moved to (632, 488)
Screenshot: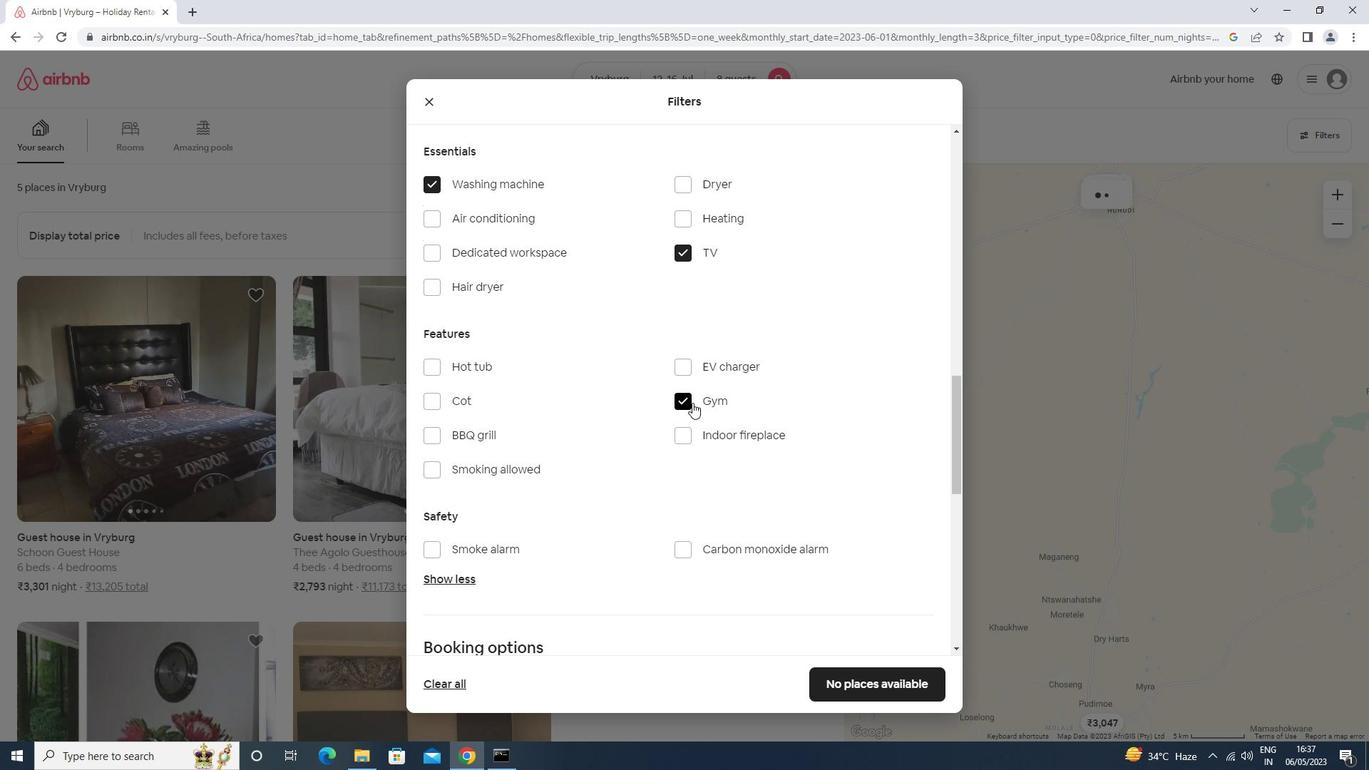 
Action: Mouse scrolled (632, 488) with delta (0, 0)
Screenshot: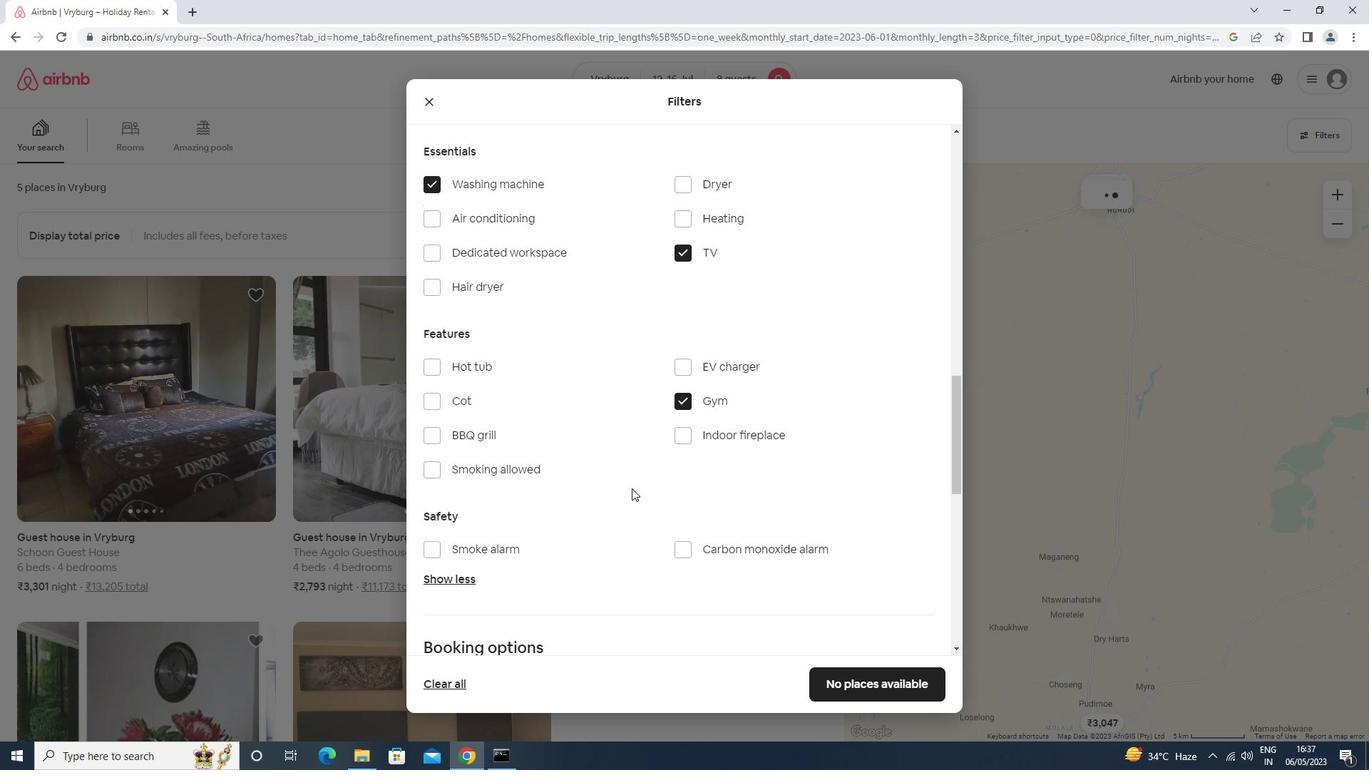 
Action: Mouse scrolled (632, 488) with delta (0, 0)
Screenshot: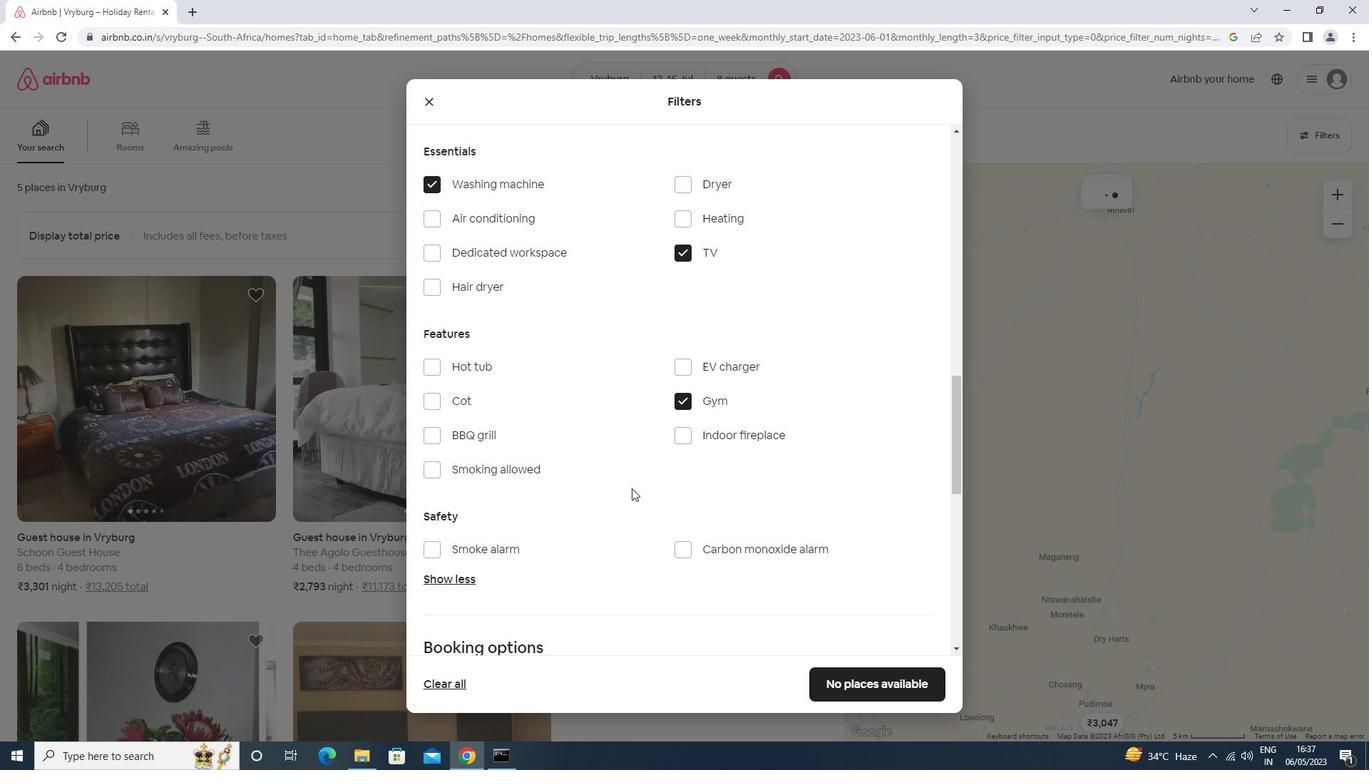 
Action: Mouse scrolled (632, 488) with delta (0, 0)
Screenshot: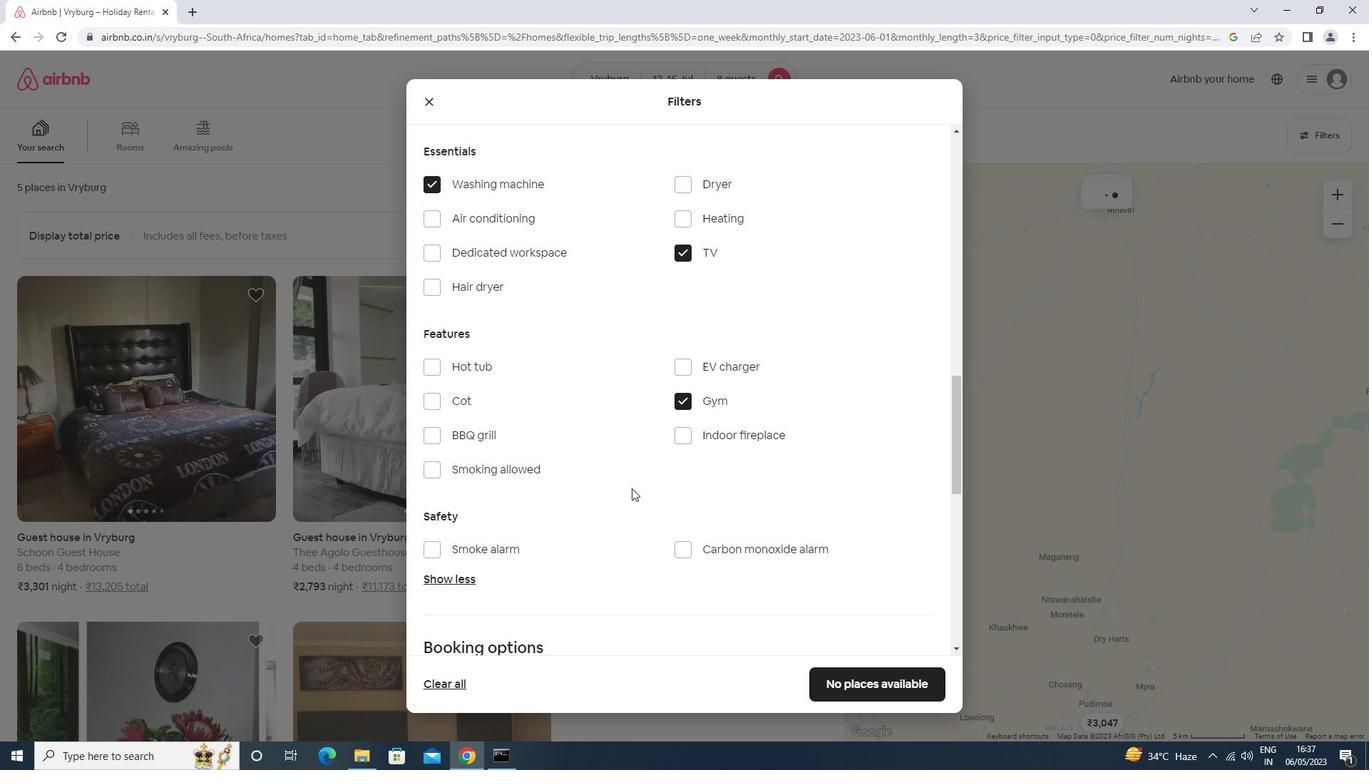 
Action: Mouse scrolled (632, 488) with delta (0, 0)
Screenshot: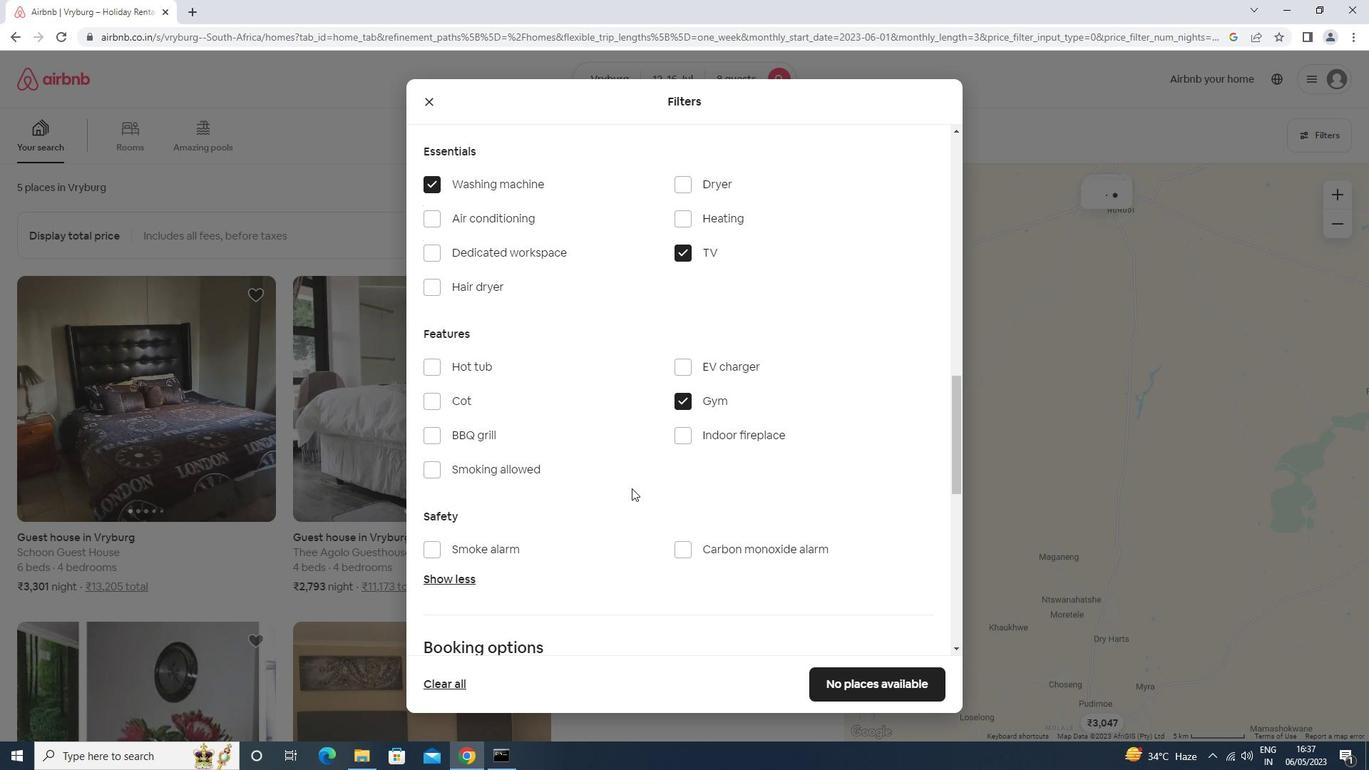
Action: Mouse moved to (907, 462)
Screenshot: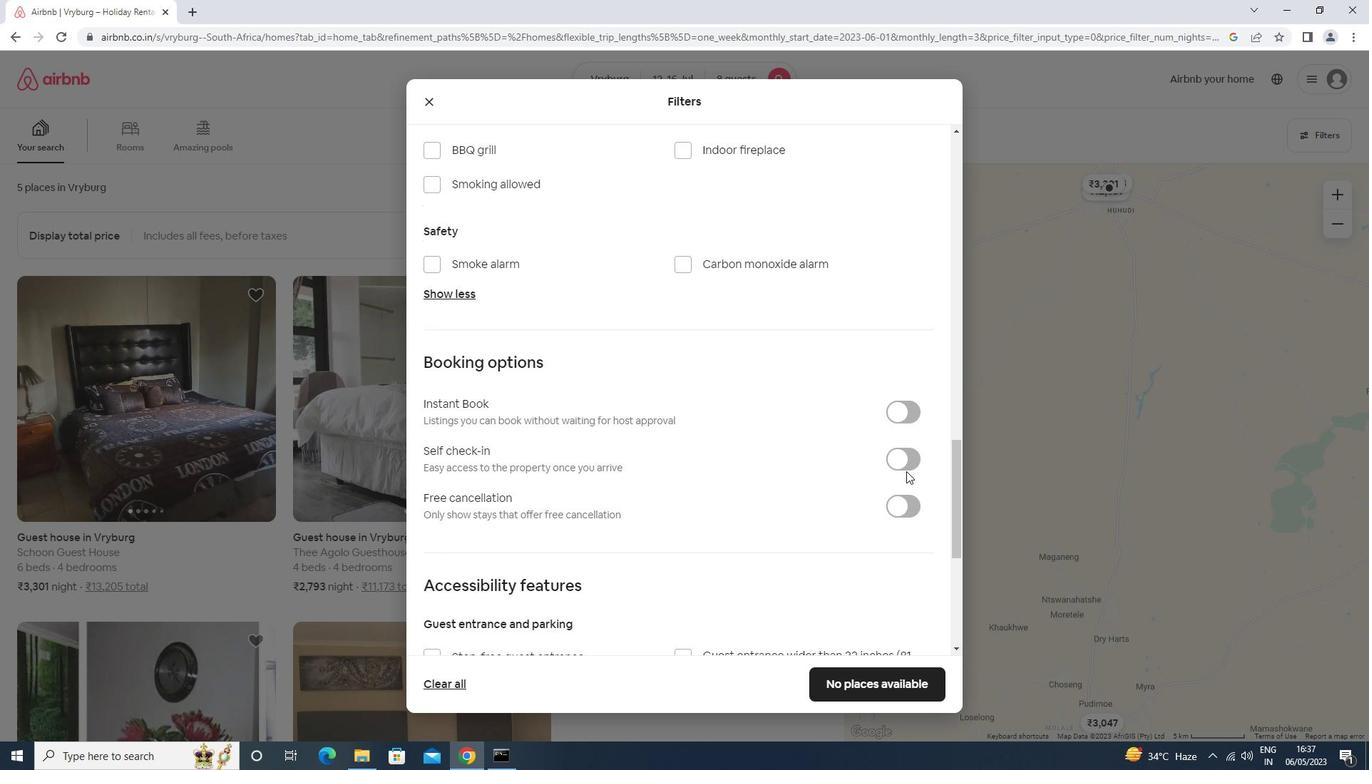 
Action: Mouse pressed left at (907, 462)
Screenshot: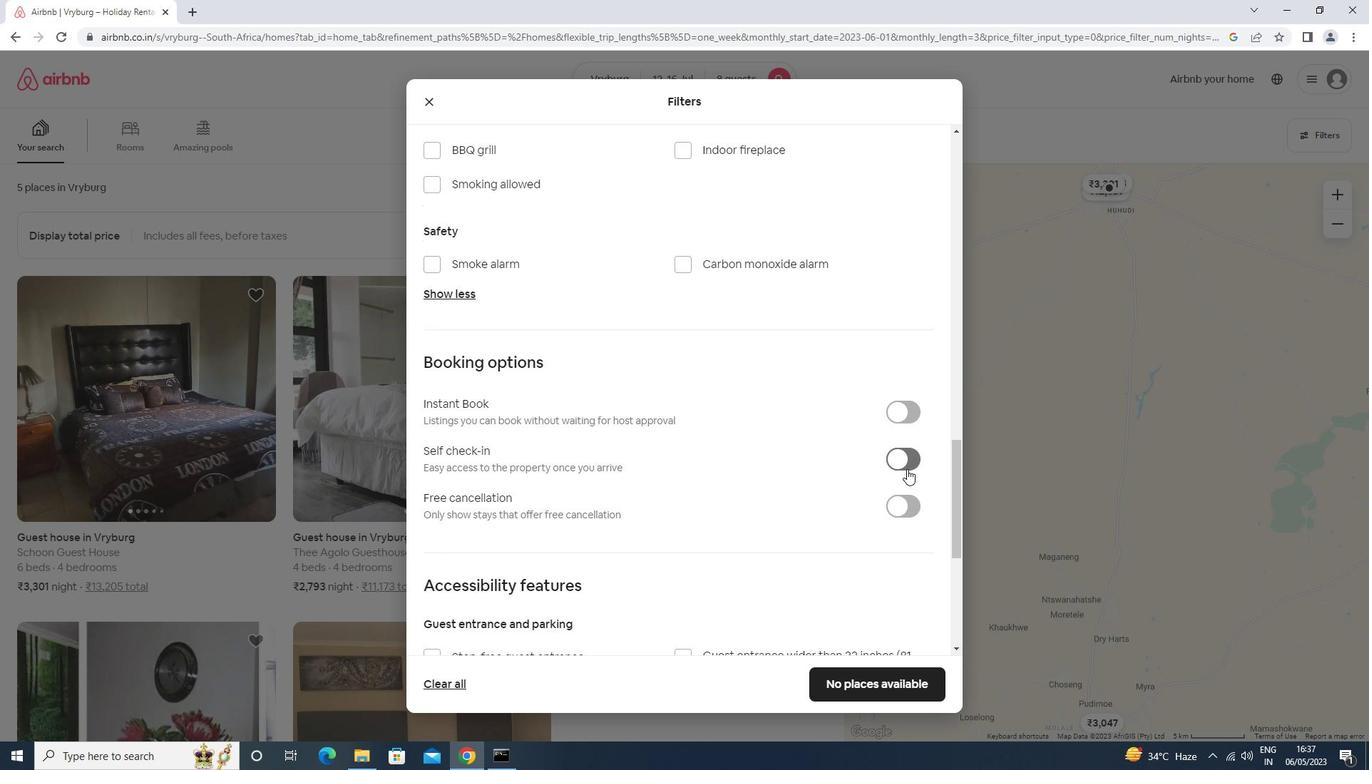 
Action: Mouse moved to (664, 507)
Screenshot: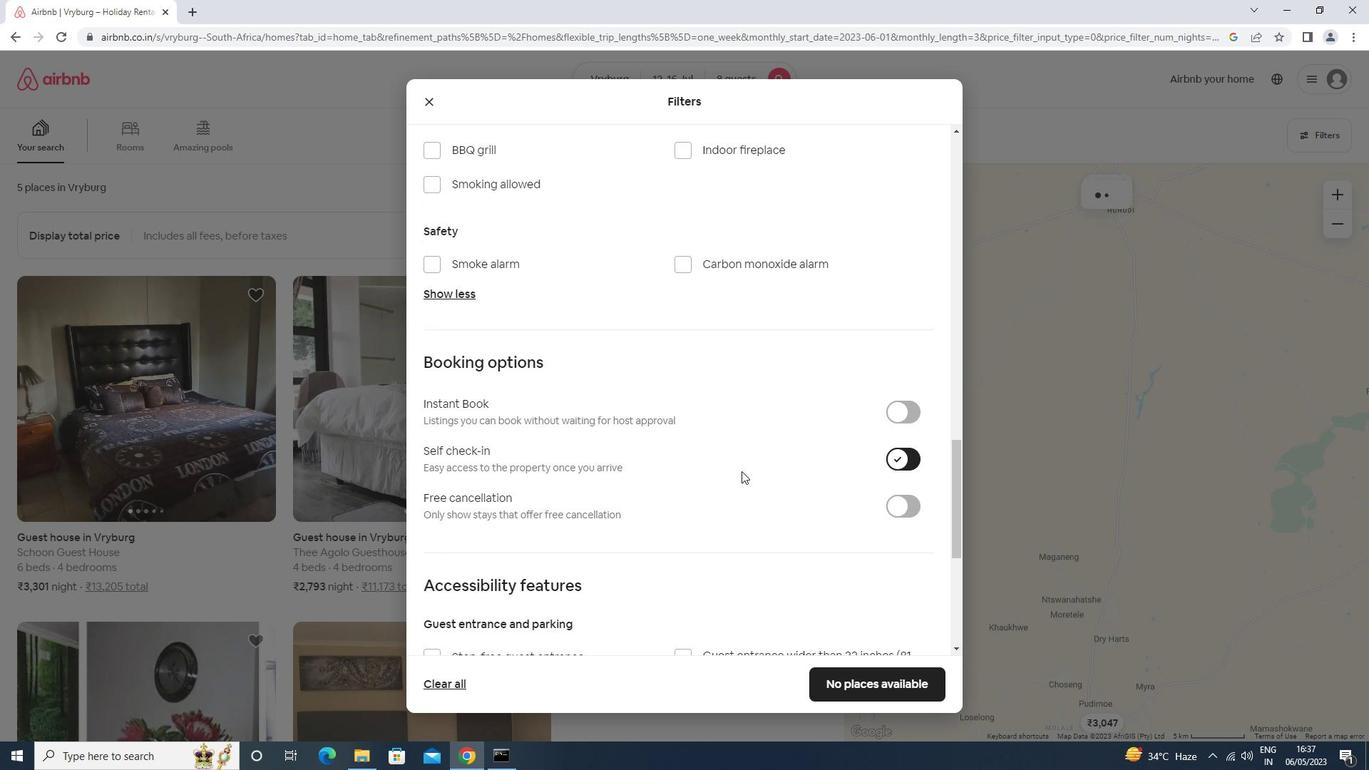 
Action: Mouse scrolled (664, 506) with delta (0, 0)
Screenshot: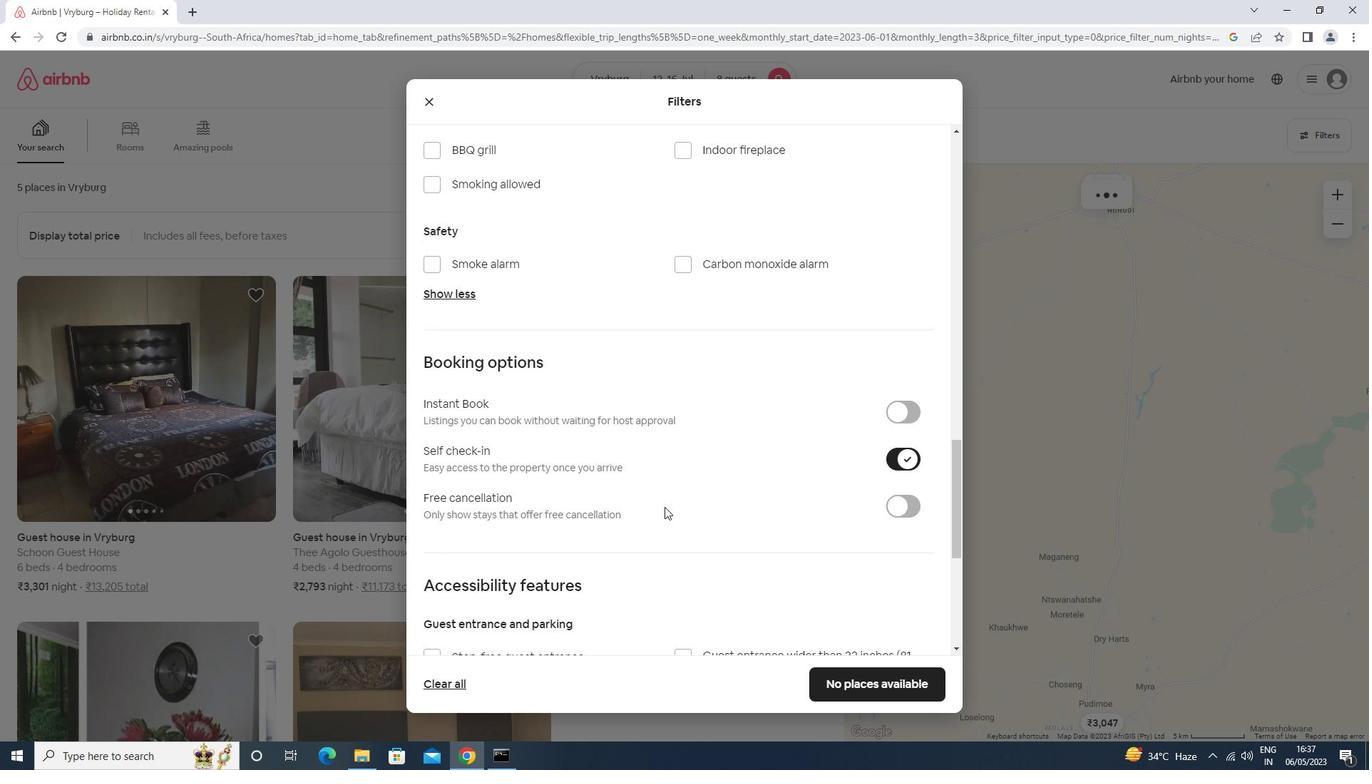 
Action: Mouse scrolled (664, 506) with delta (0, 0)
Screenshot: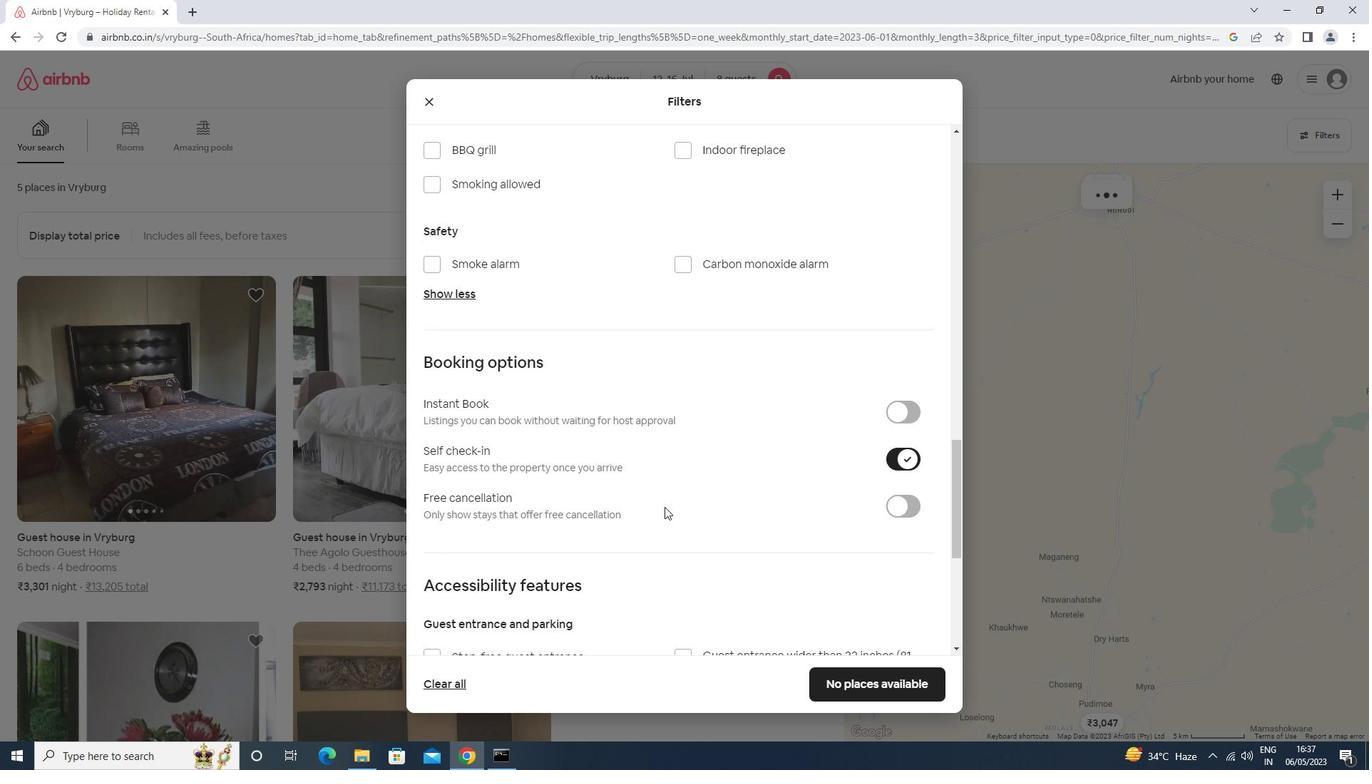 
Action: Mouse scrolled (664, 506) with delta (0, 0)
Screenshot: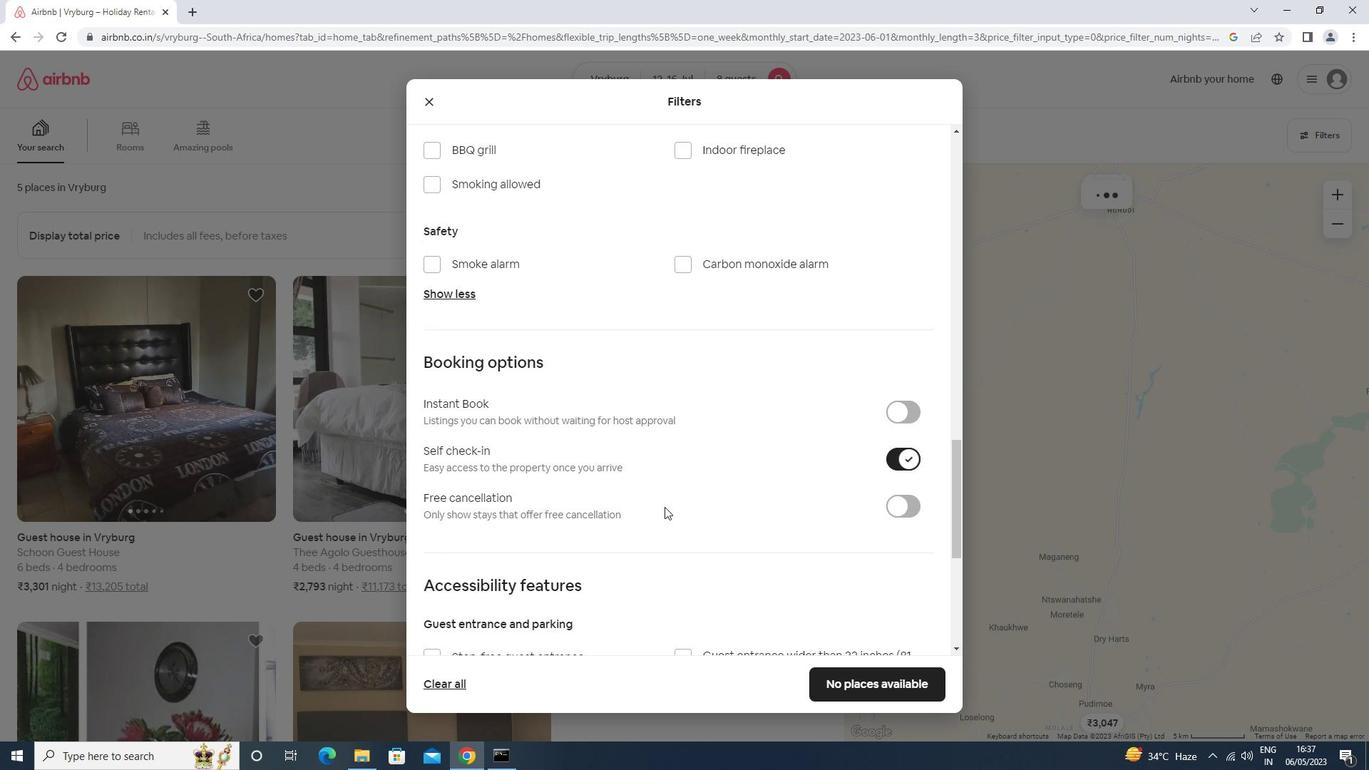 
Action: Mouse scrolled (664, 506) with delta (0, 0)
Screenshot: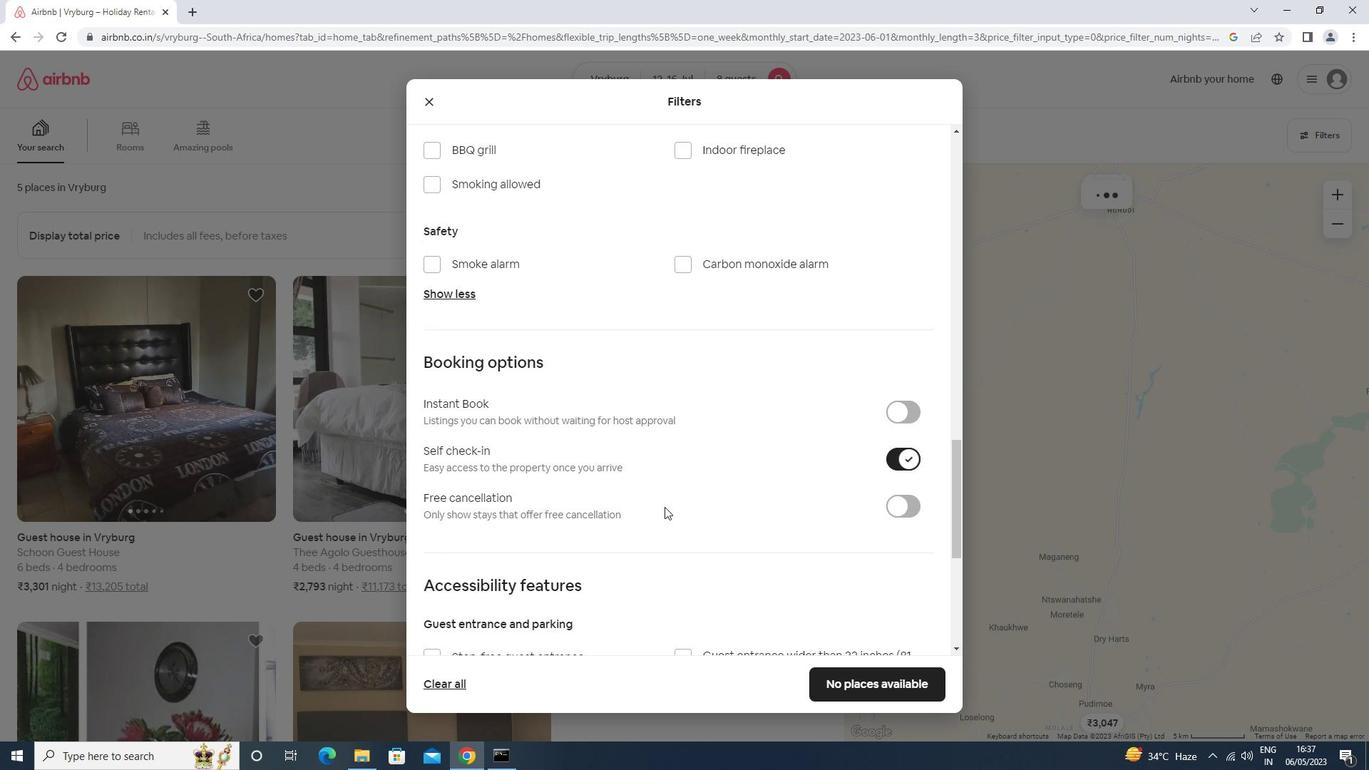 
Action: Mouse scrolled (664, 506) with delta (0, 0)
Screenshot: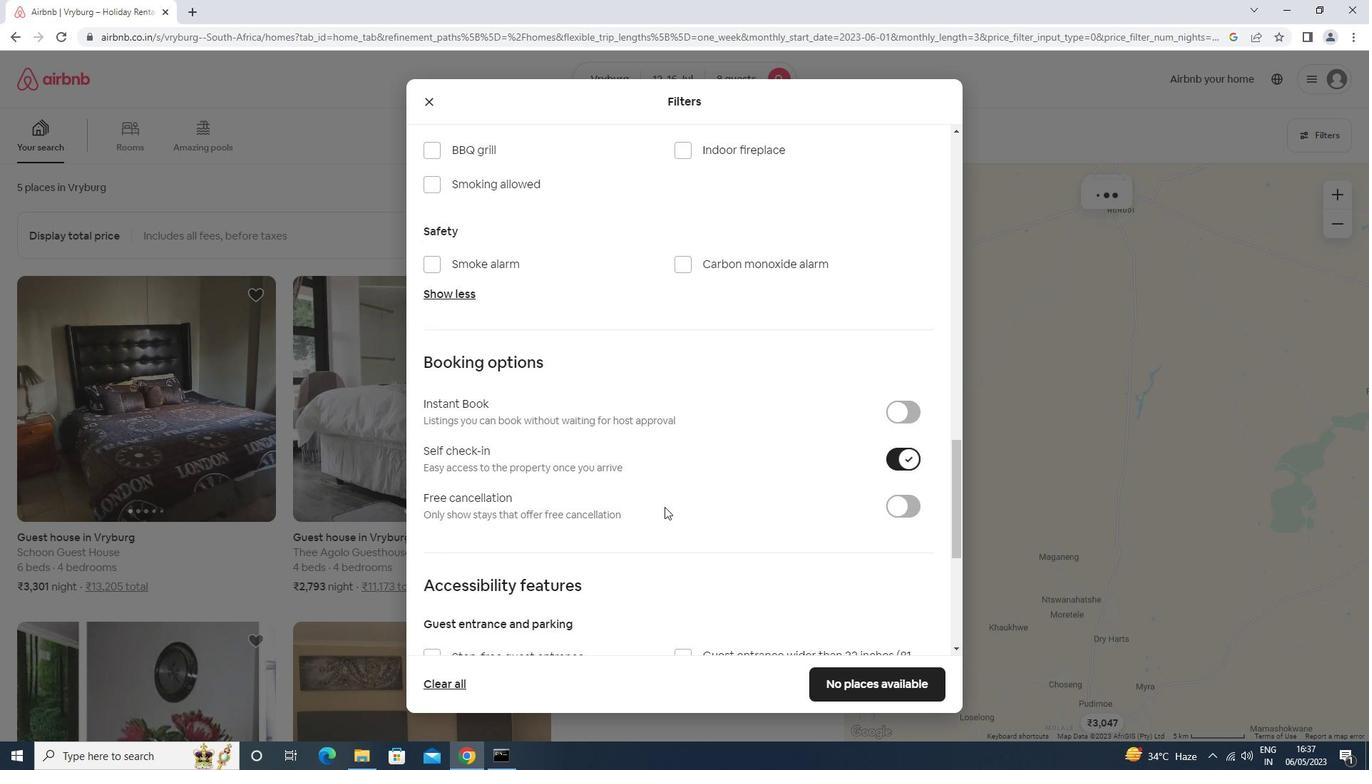 
Action: Mouse moved to (495, 631)
Screenshot: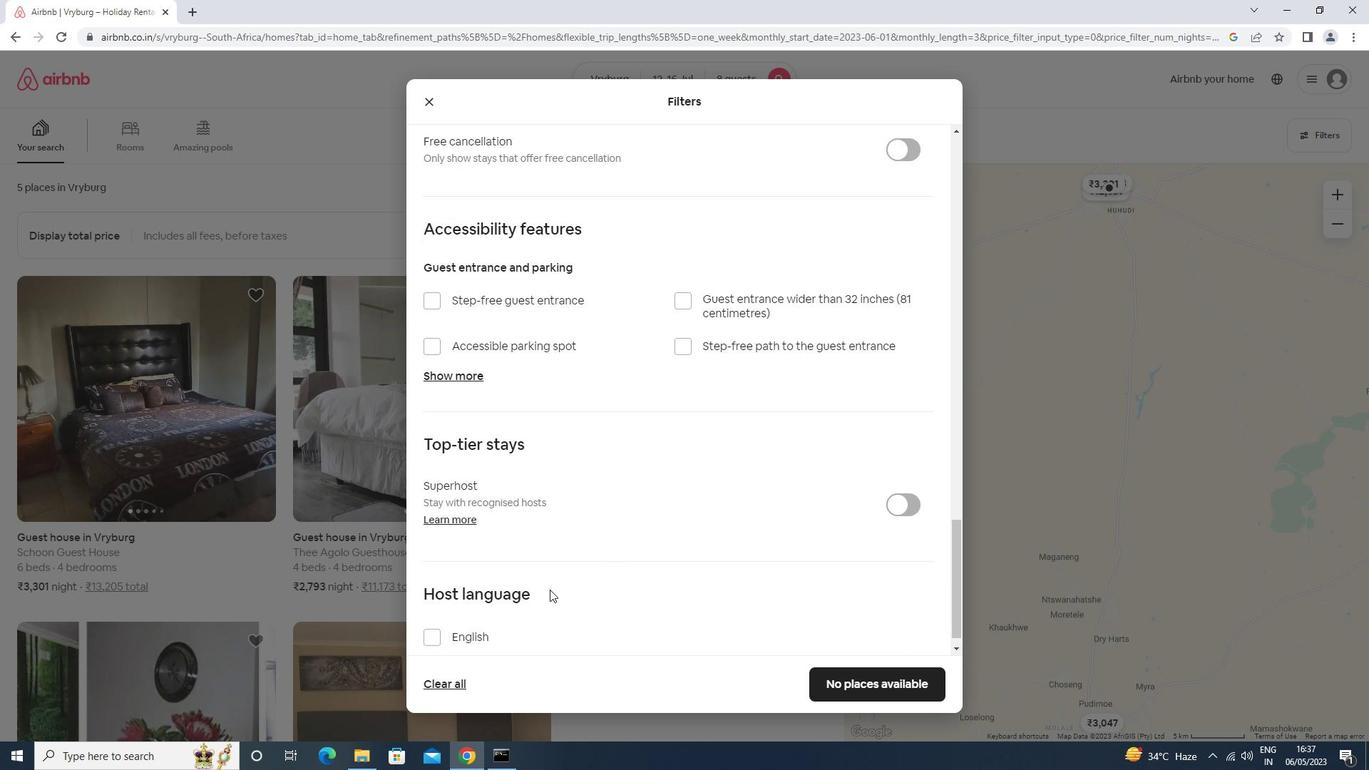 
Action: Mouse pressed left at (495, 631)
Screenshot: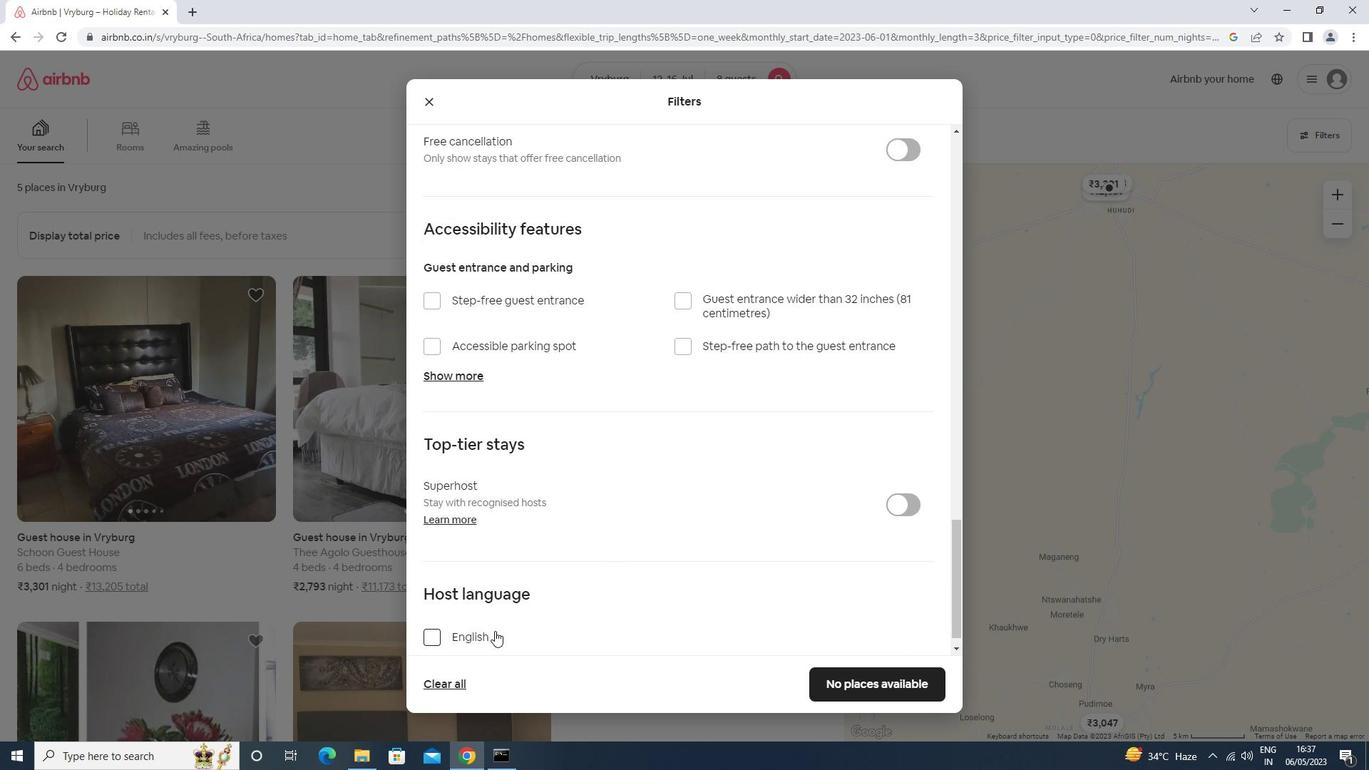 
Action: Mouse moved to (840, 675)
Screenshot: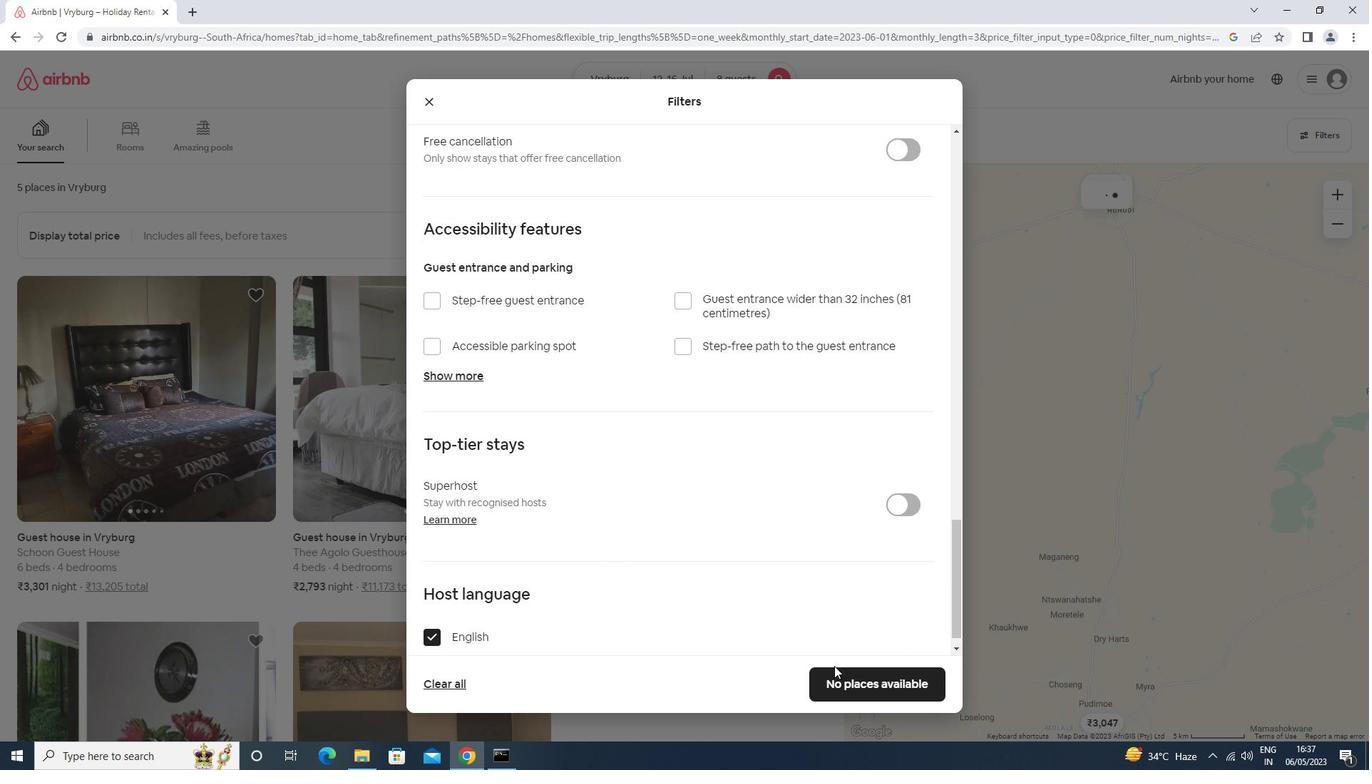
Action: Mouse pressed left at (840, 675)
Screenshot: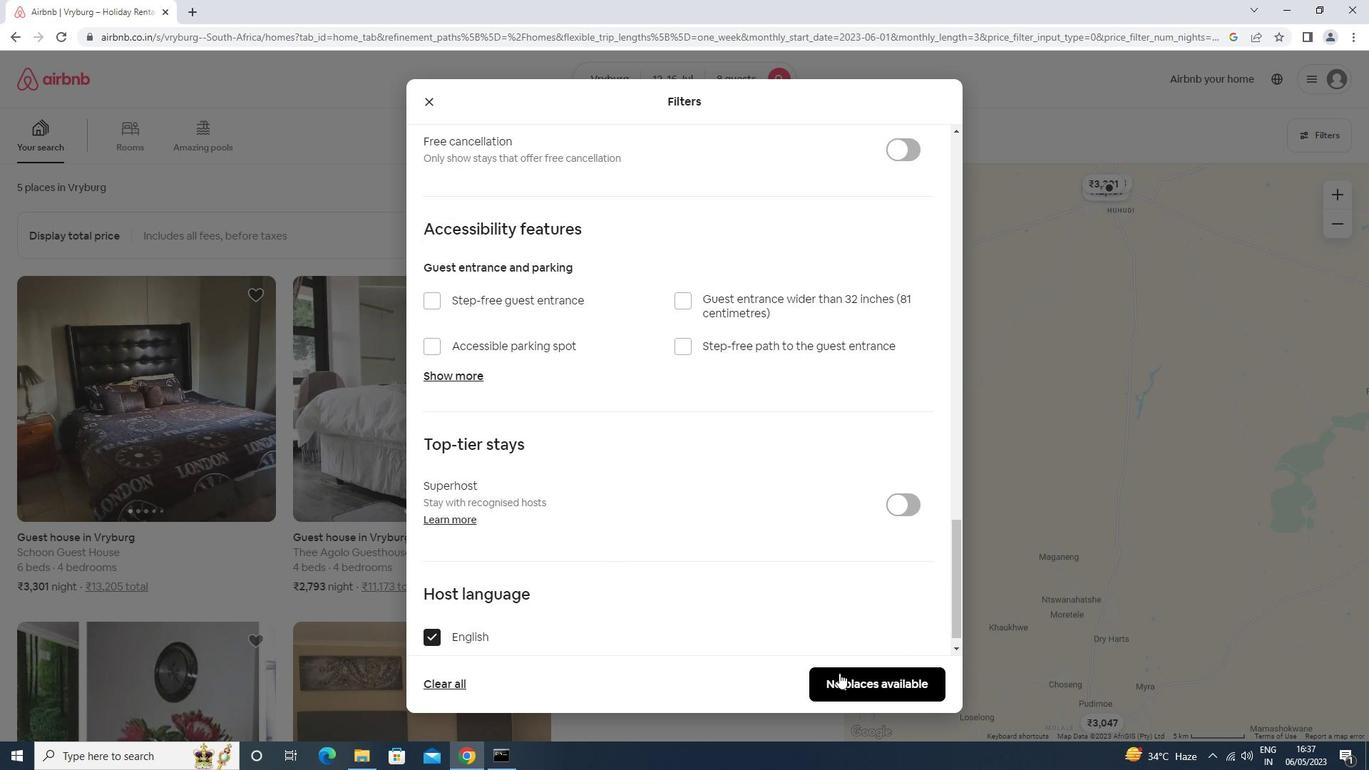 
Action: Mouse moved to (816, 644)
Screenshot: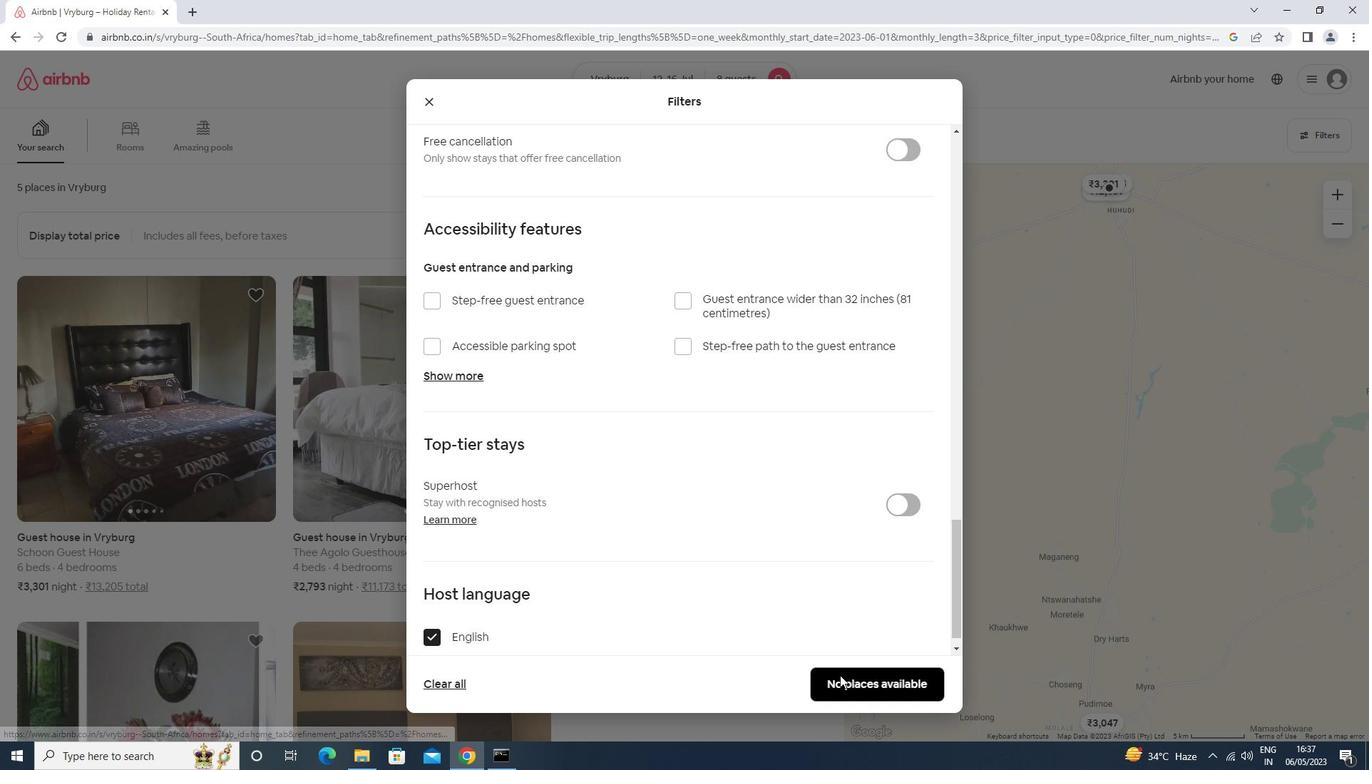 
